 Task: For heading Use Pacifico with cyan colour & bold.  font size for heading20,  'Change the font style of data to'Roboto and font size to 12,  Change the alignment of both headline & data to Align right In the sheet  auditingSalesTargets_202
Action: Mouse moved to (48, 200)
Screenshot: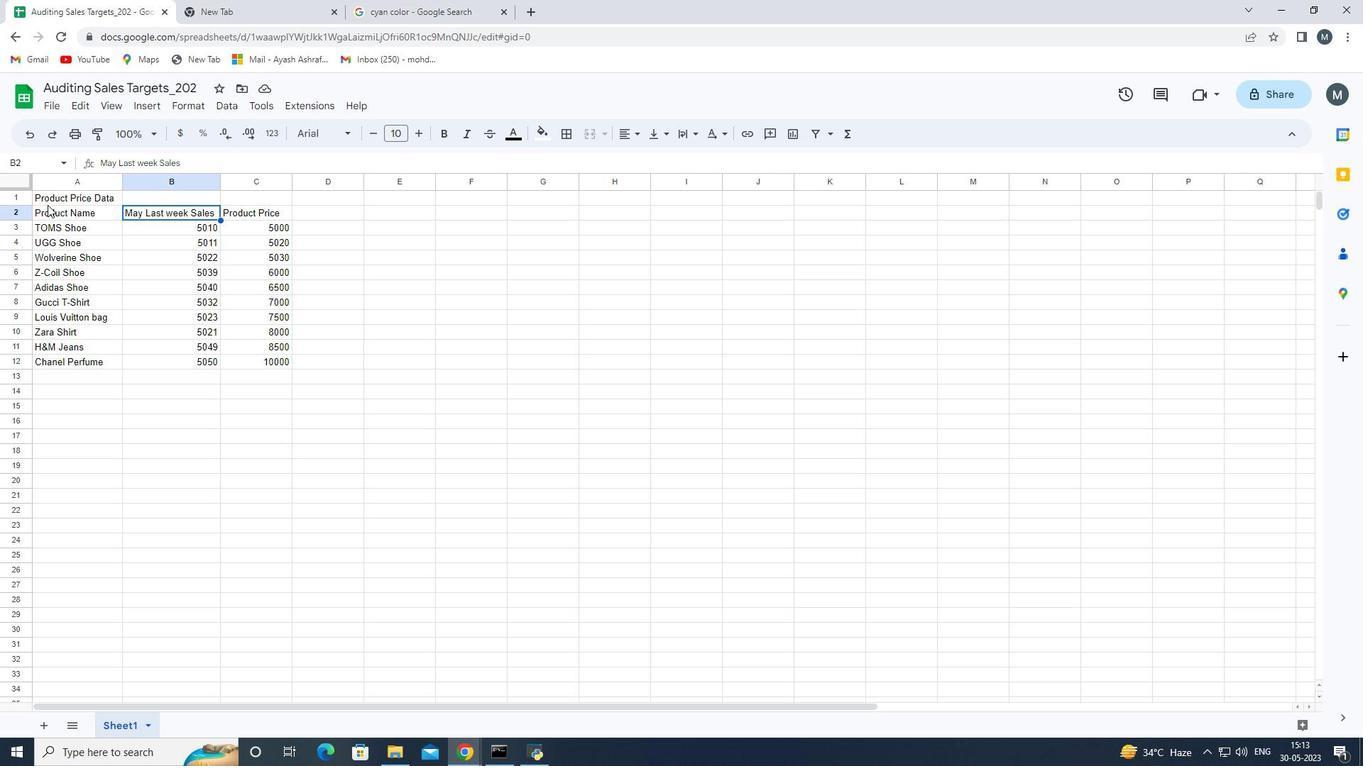
Action: Mouse pressed left at (48, 200)
Screenshot: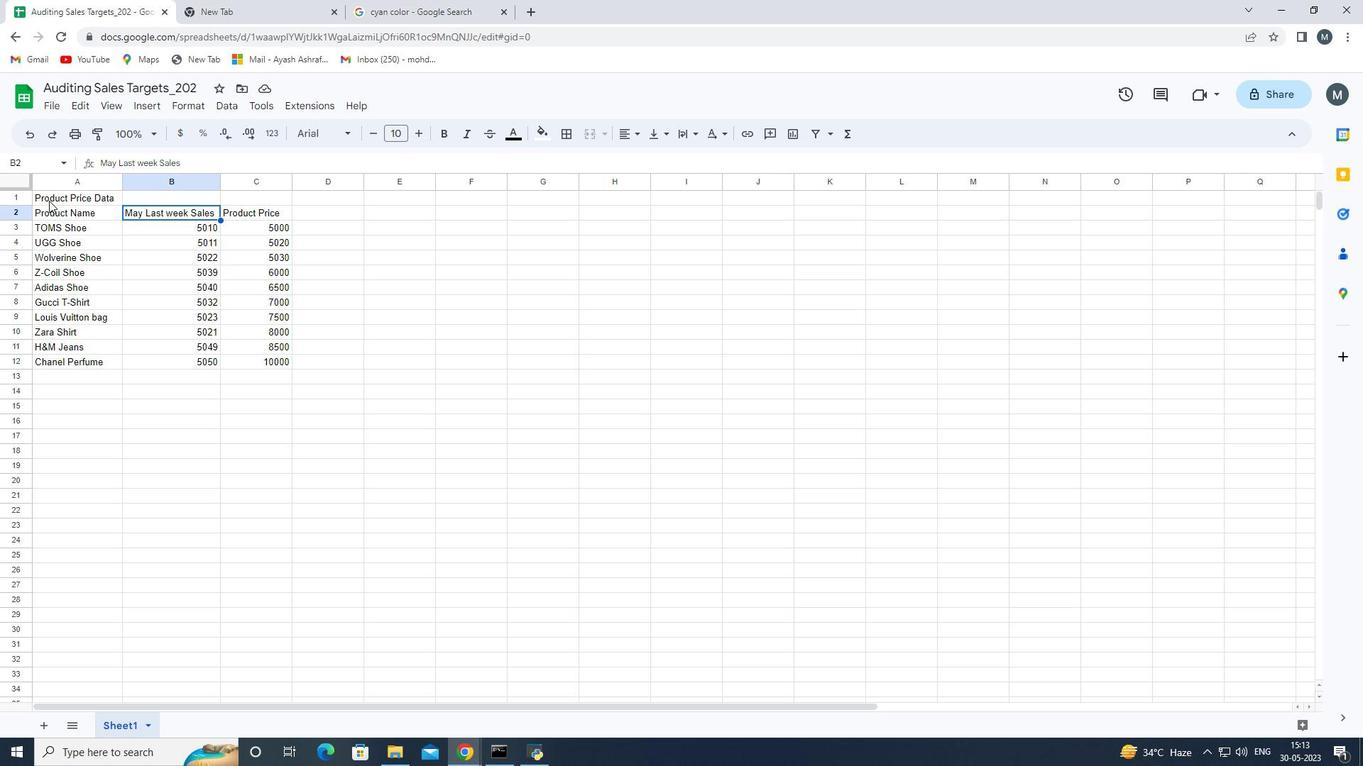 
Action: Mouse moved to (85, 211)
Screenshot: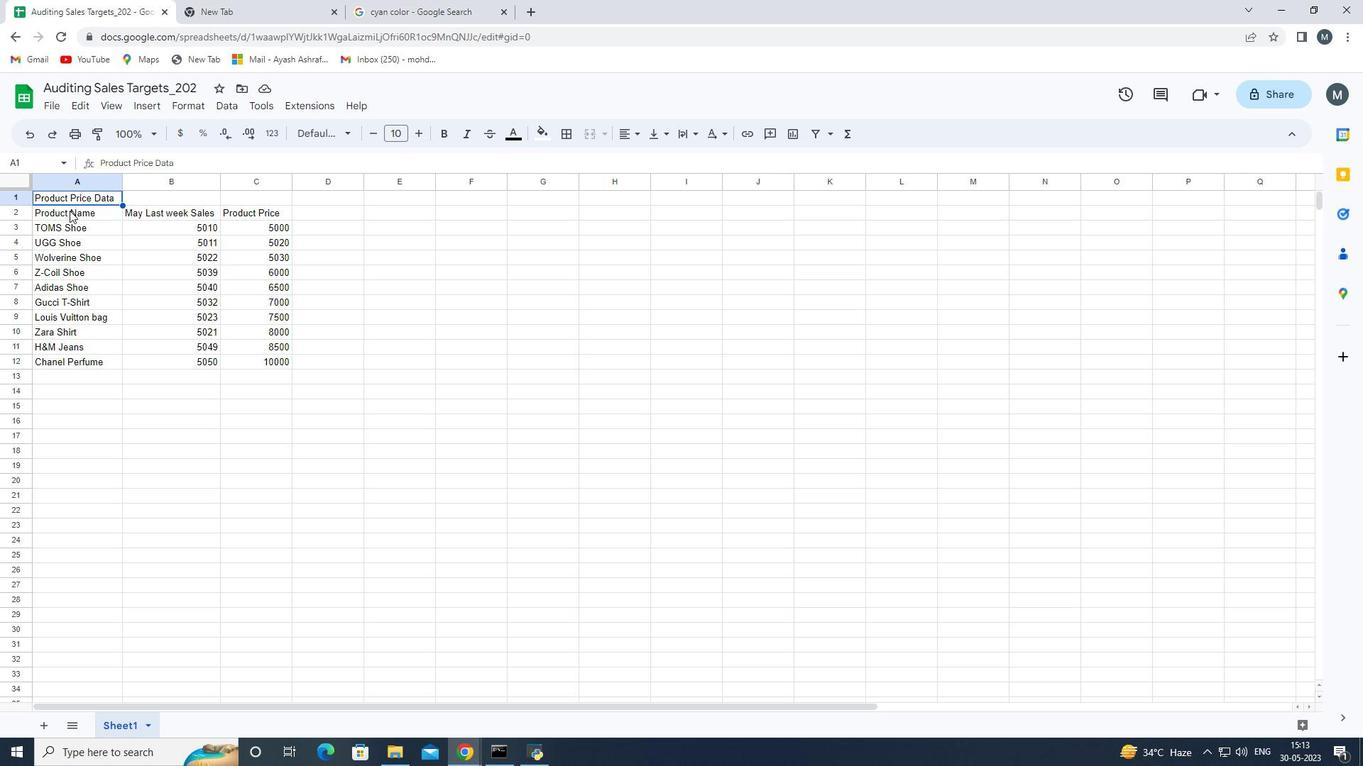 
Action: Key pressed <Key.shift_r><Key.shift_r><Key.shift_r><Key.shift_r><Key.shift_r><Key.shift_r><Key.shift_r><Key.right><Key.right><Key.right><Key.left>
Screenshot: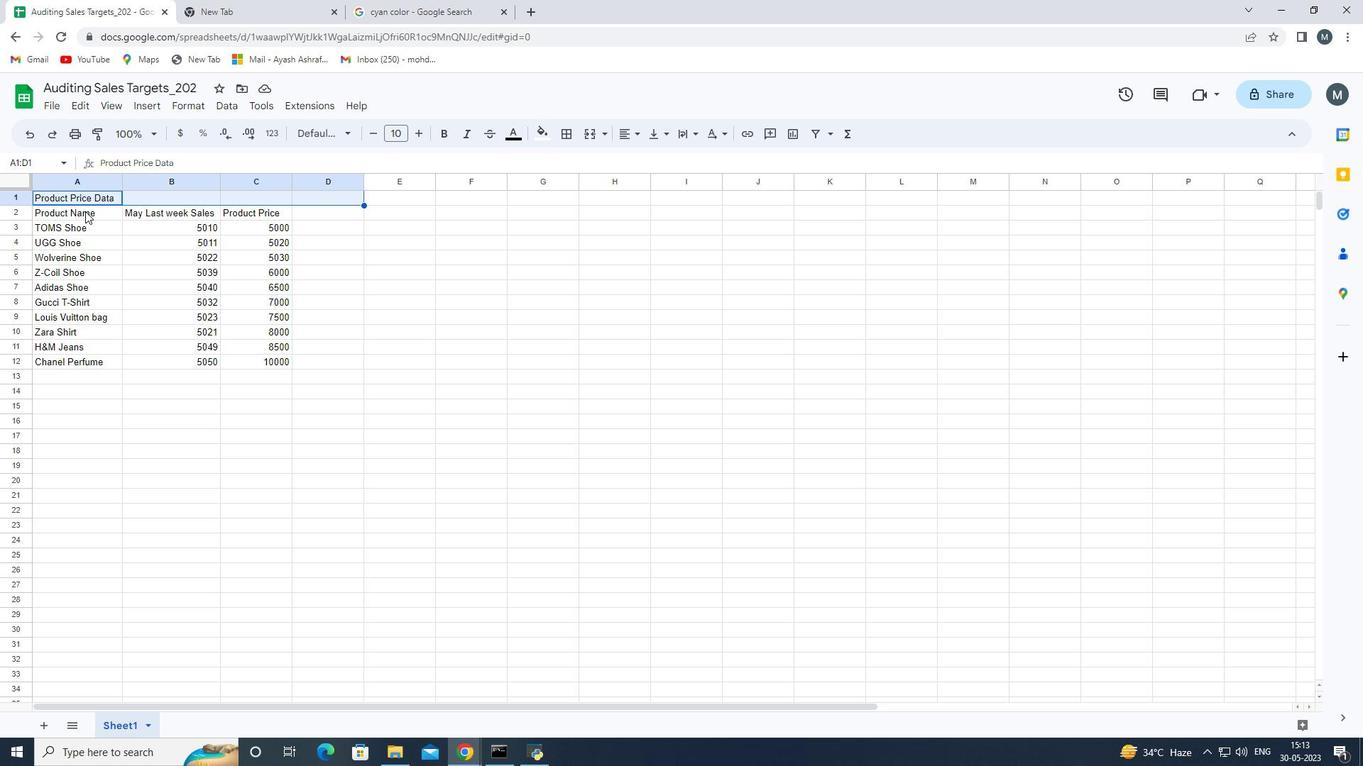 
Action: Mouse moved to (590, 137)
Screenshot: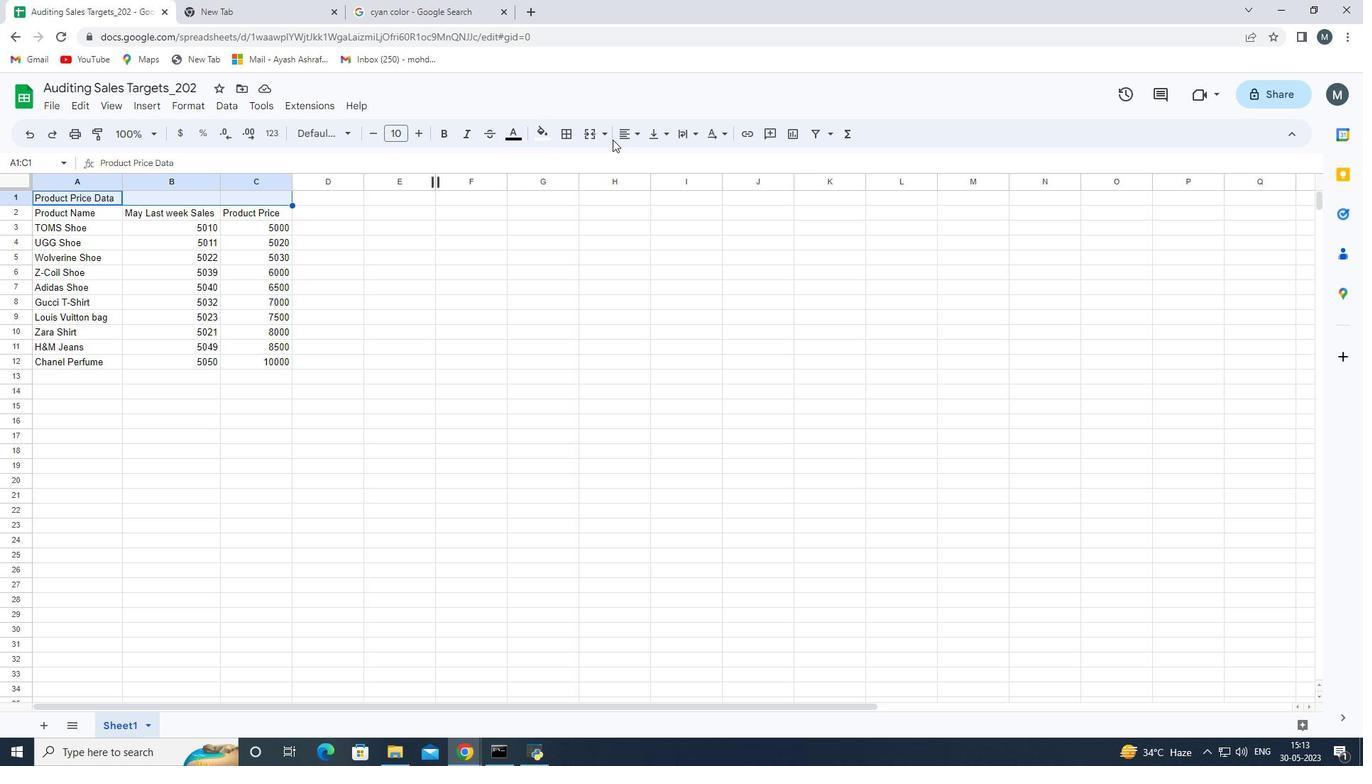 
Action: Mouse pressed left at (590, 137)
Screenshot: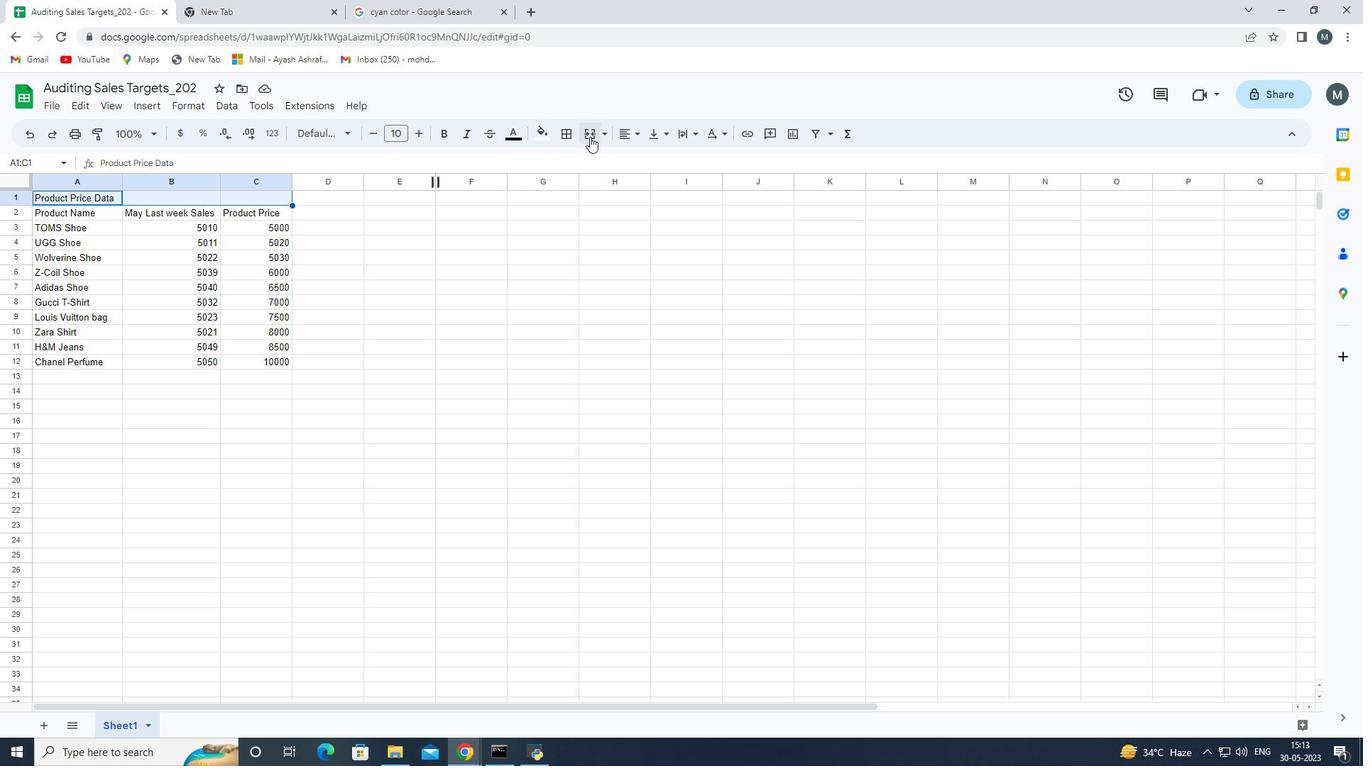 
Action: Mouse moved to (197, 466)
Screenshot: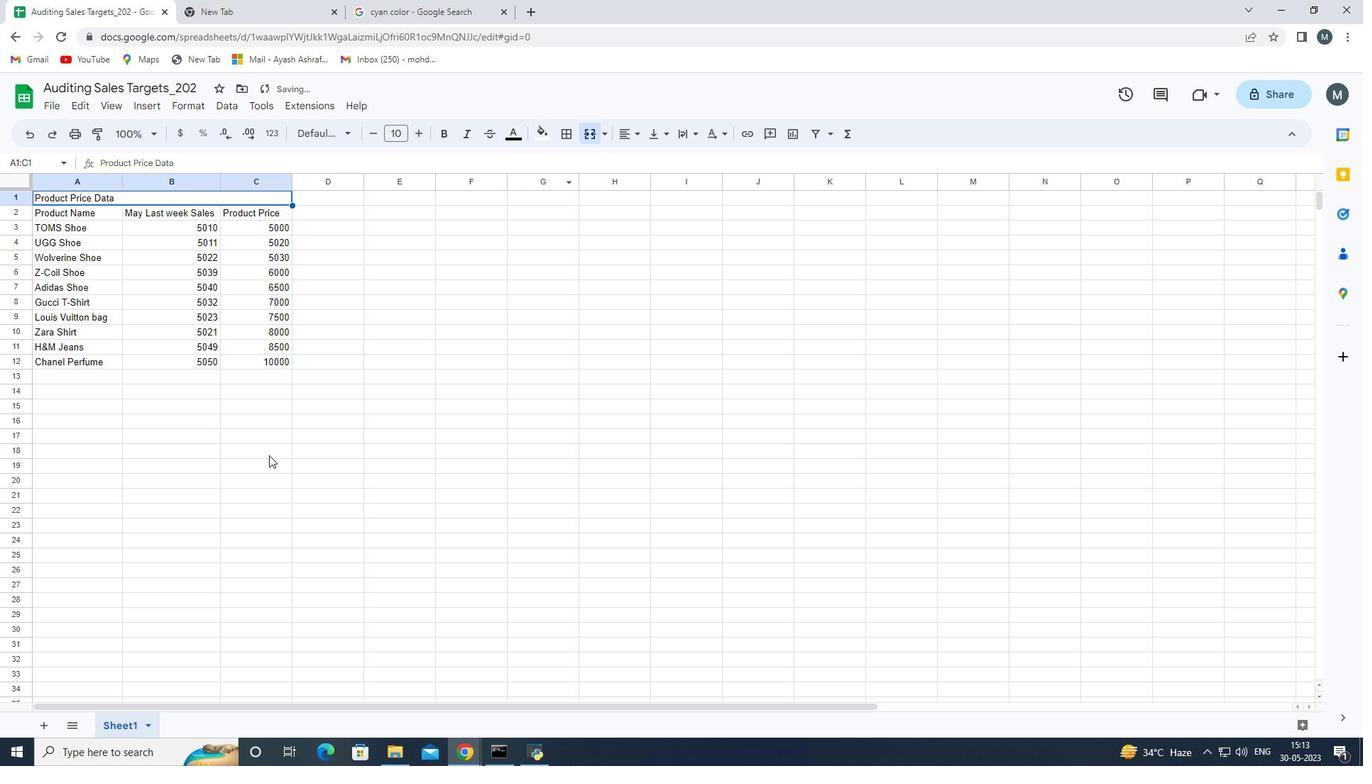 
Action: Mouse pressed left at (197, 466)
Screenshot: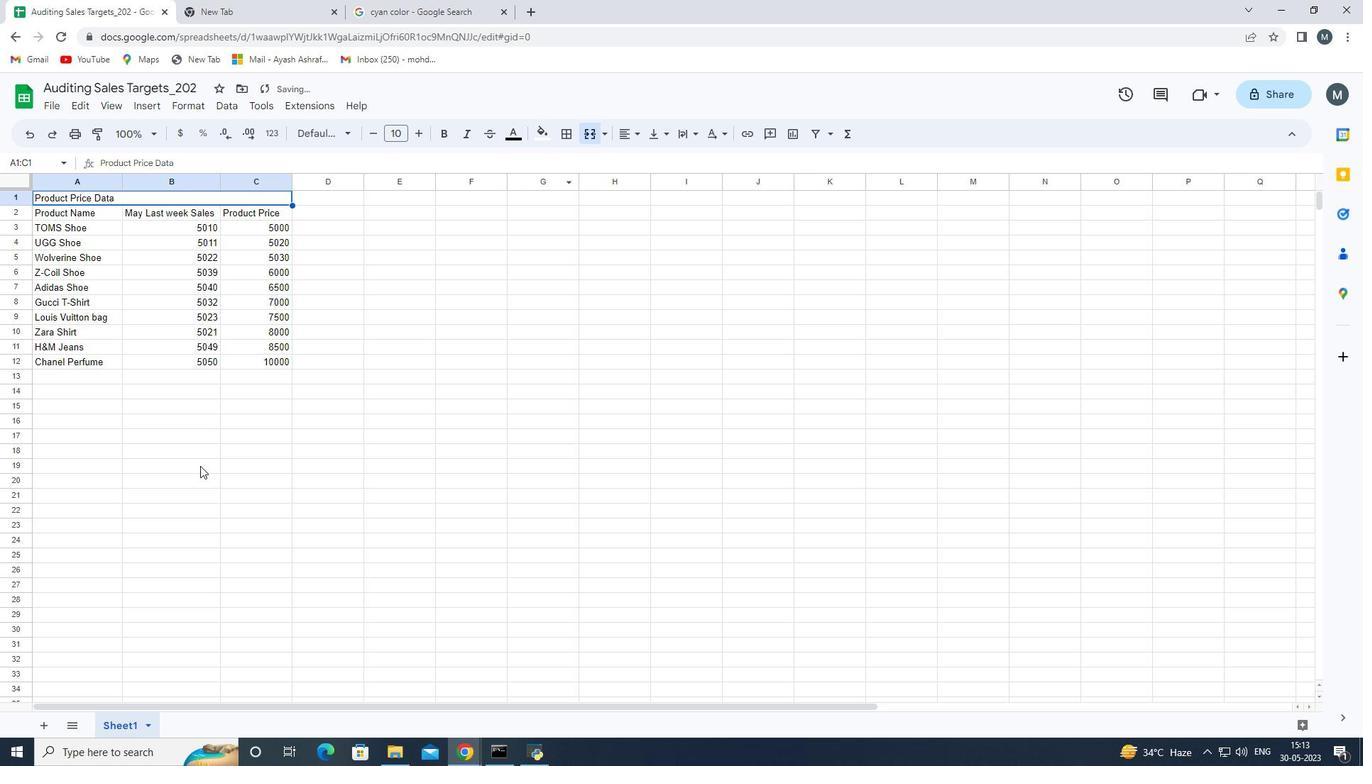 
Action: Mouse moved to (83, 199)
Screenshot: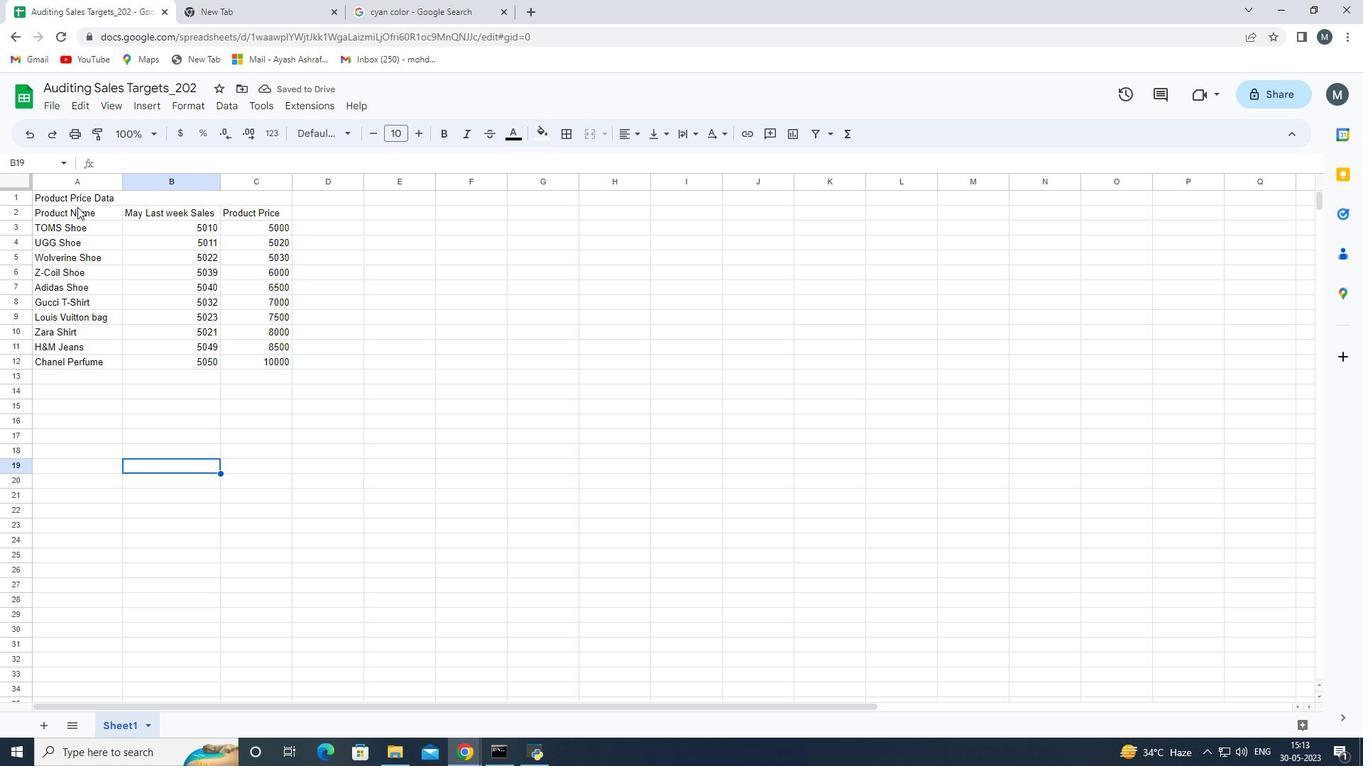 
Action: Mouse pressed left at (83, 199)
Screenshot: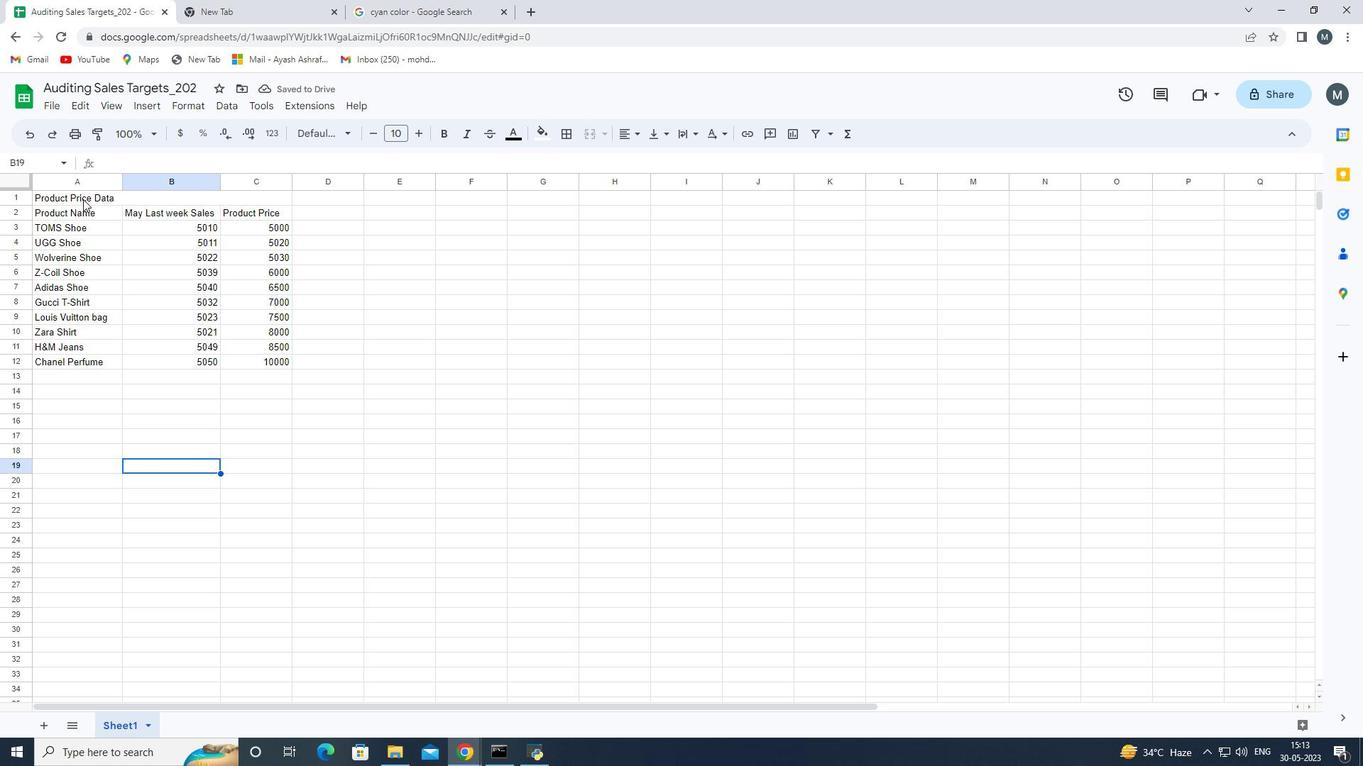 
Action: Mouse moved to (548, 139)
Screenshot: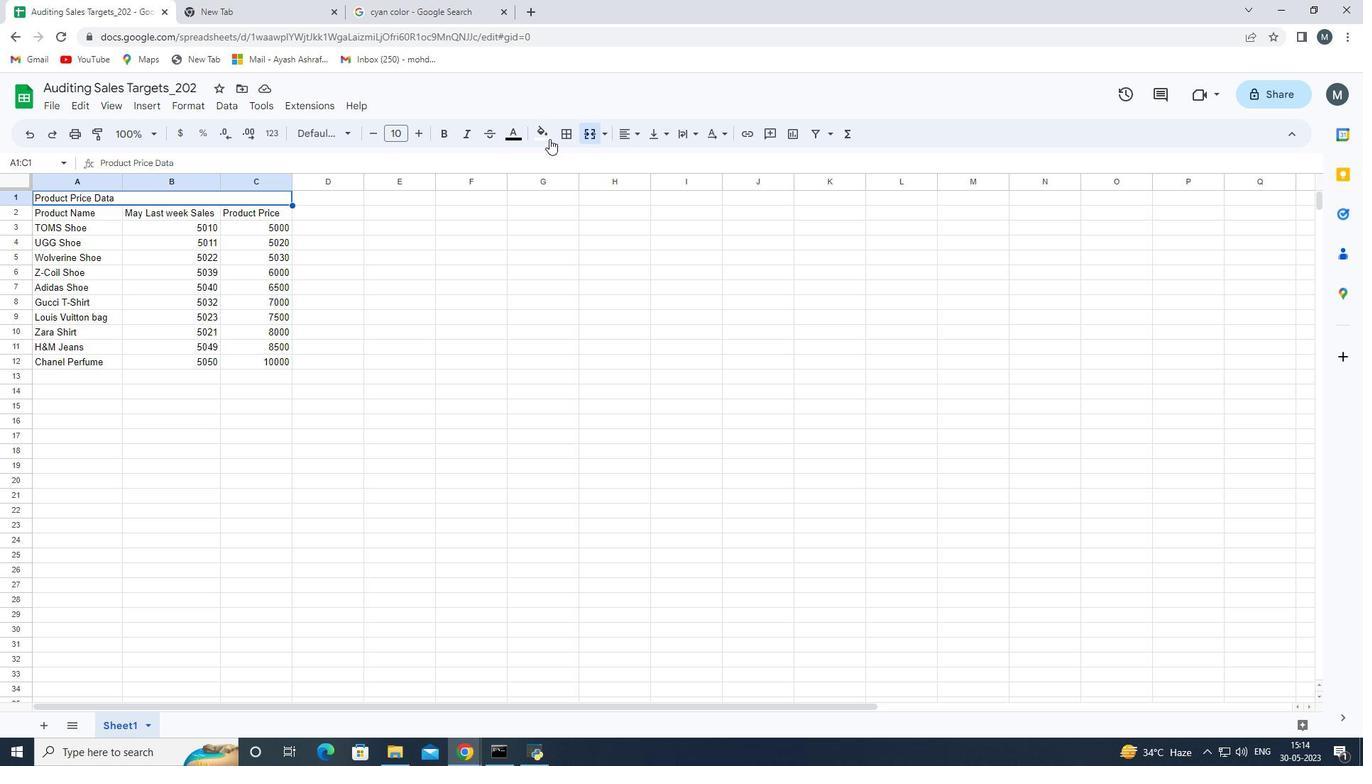 
Action: Mouse pressed left at (548, 139)
Screenshot: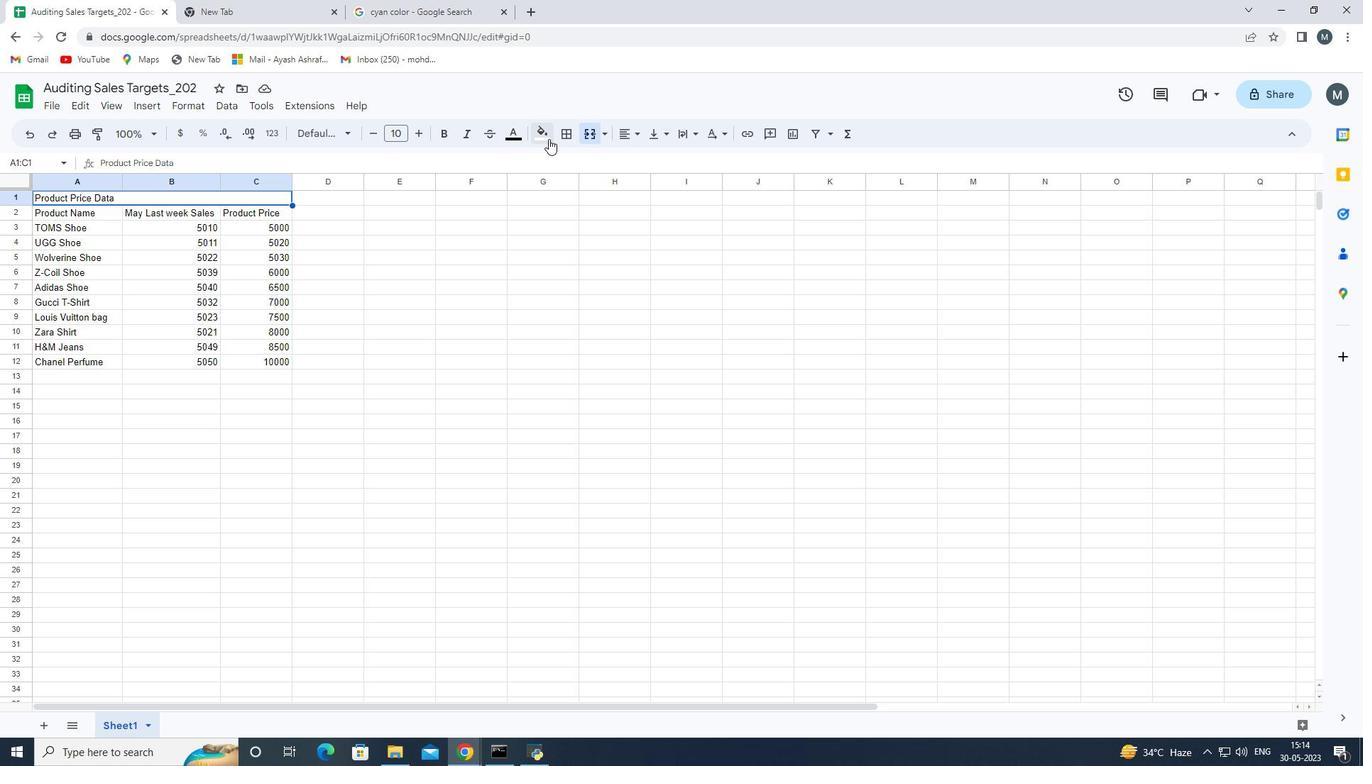 
Action: Mouse moved to (427, 0)
Screenshot: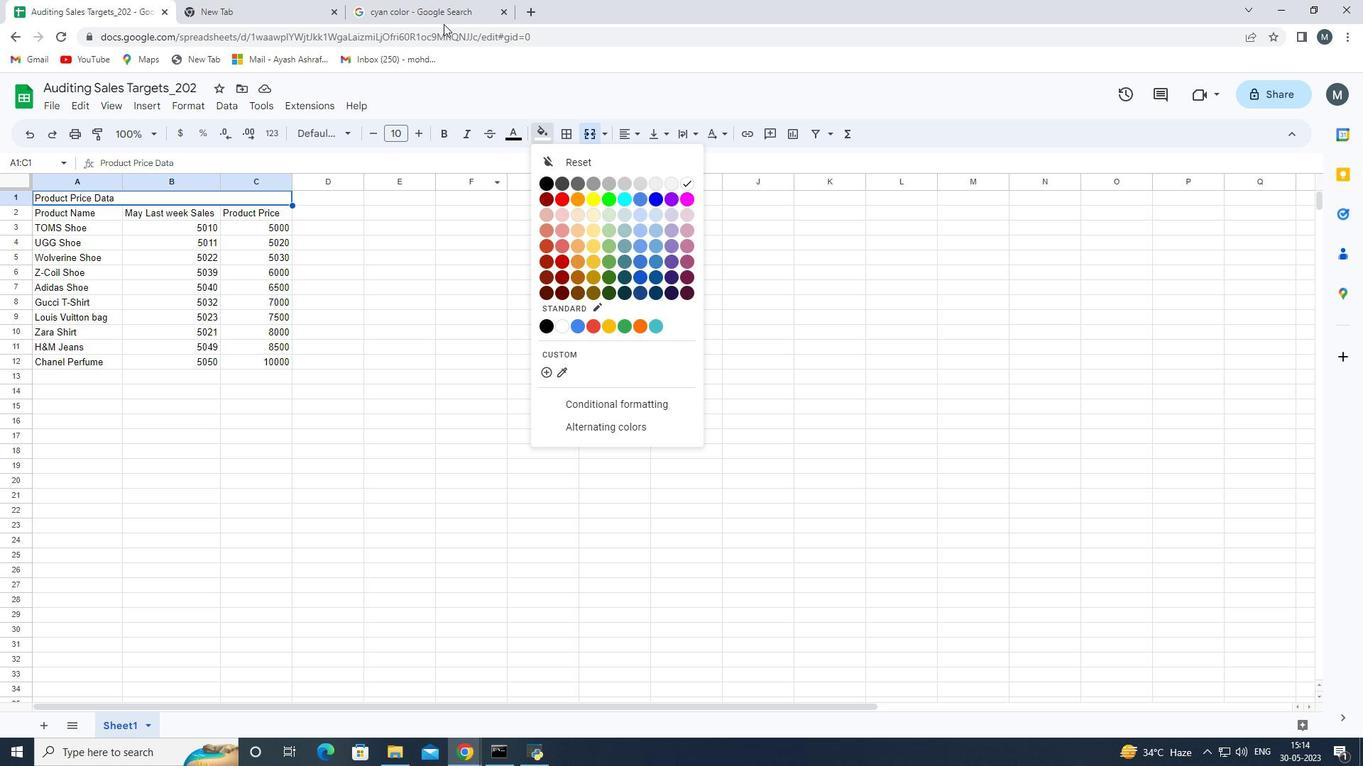 
Action: Mouse pressed left at (427, 0)
Screenshot: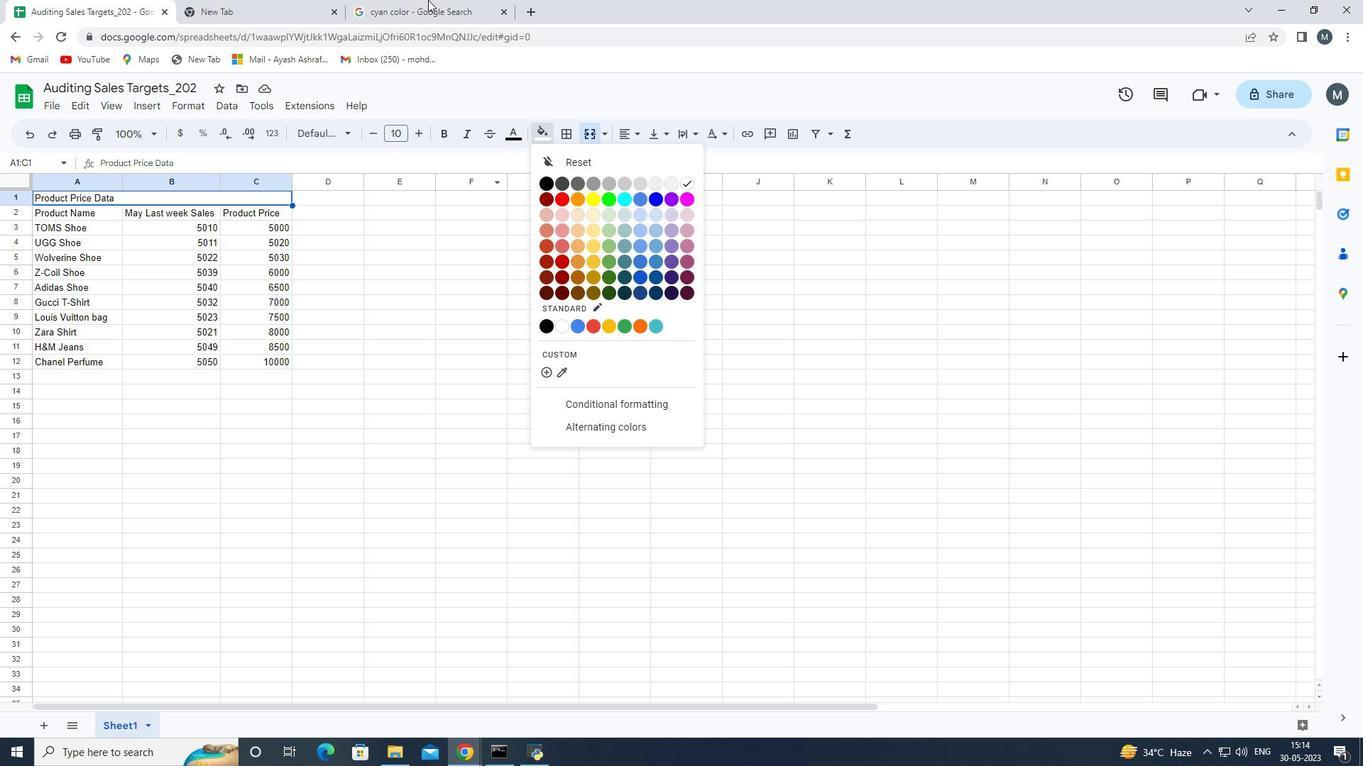 
Action: Mouse moved to (68, 0)
Screenshot: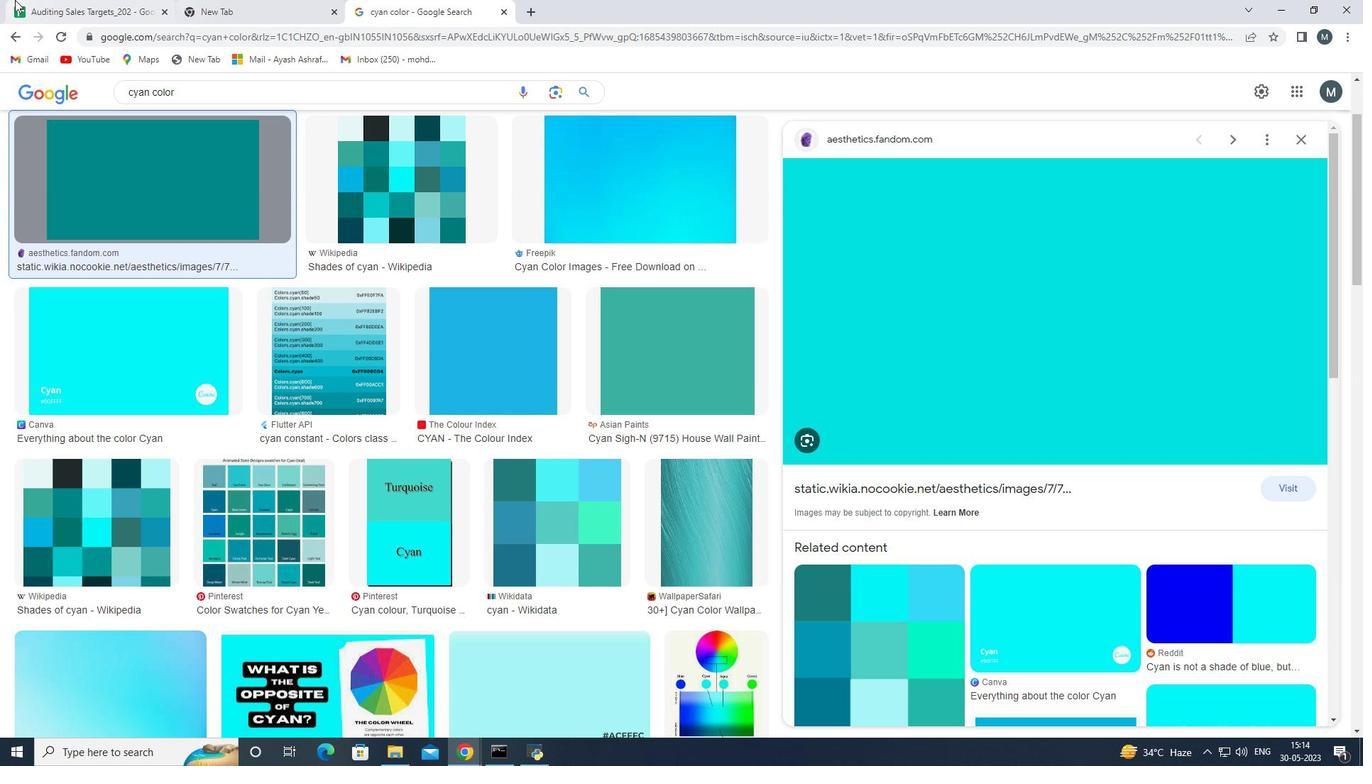 
Action: Mouse pressed left at (68, 0)
Screenshot: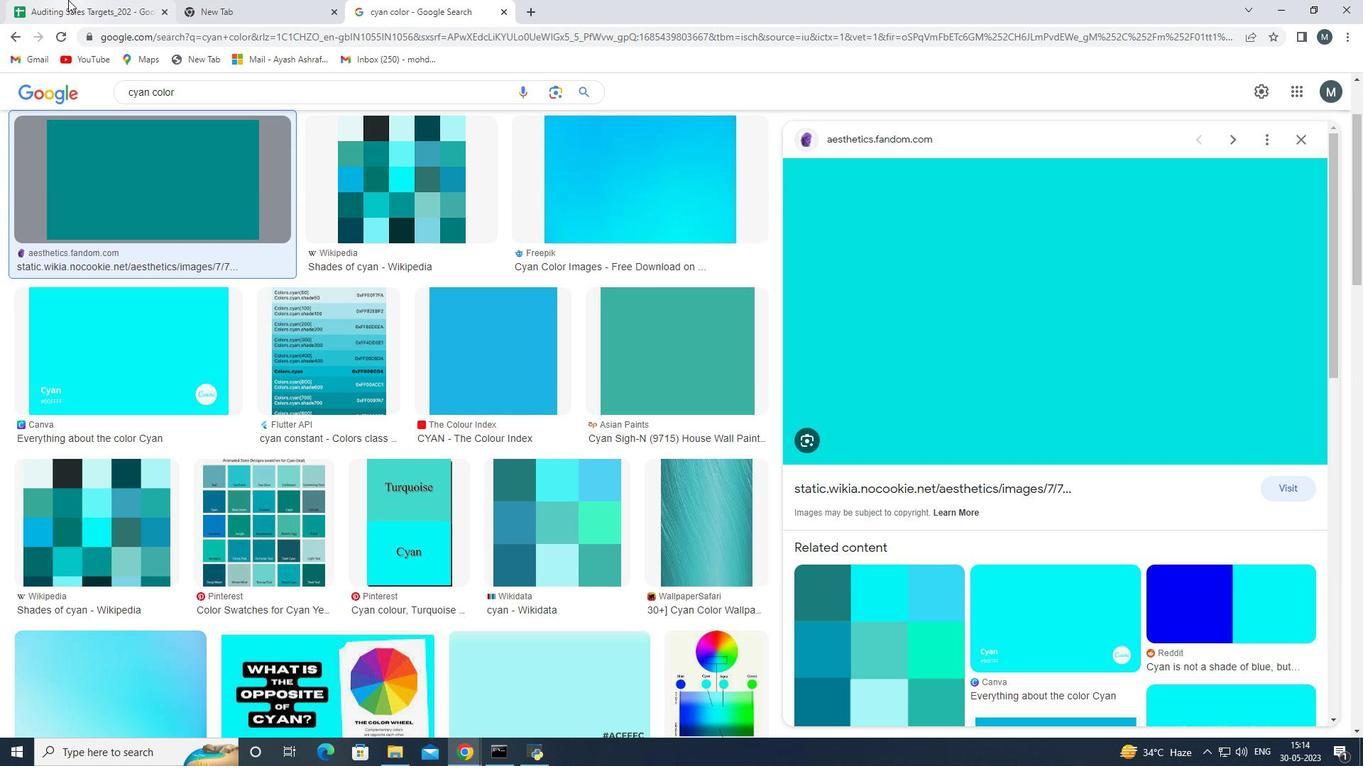
Action: Mouse moved to (553, 132)
Screenshot: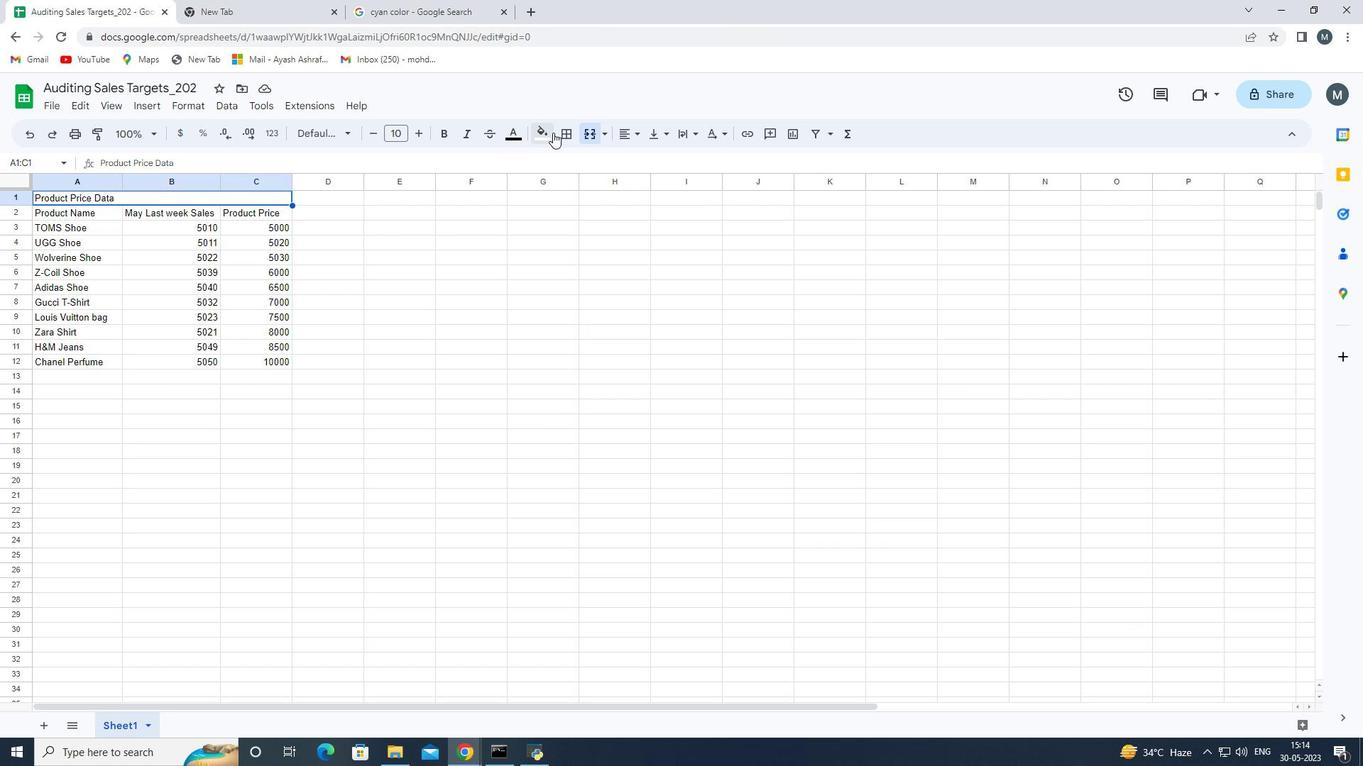 
Action: Mouse pressed left at (553, 132)
Screenshot: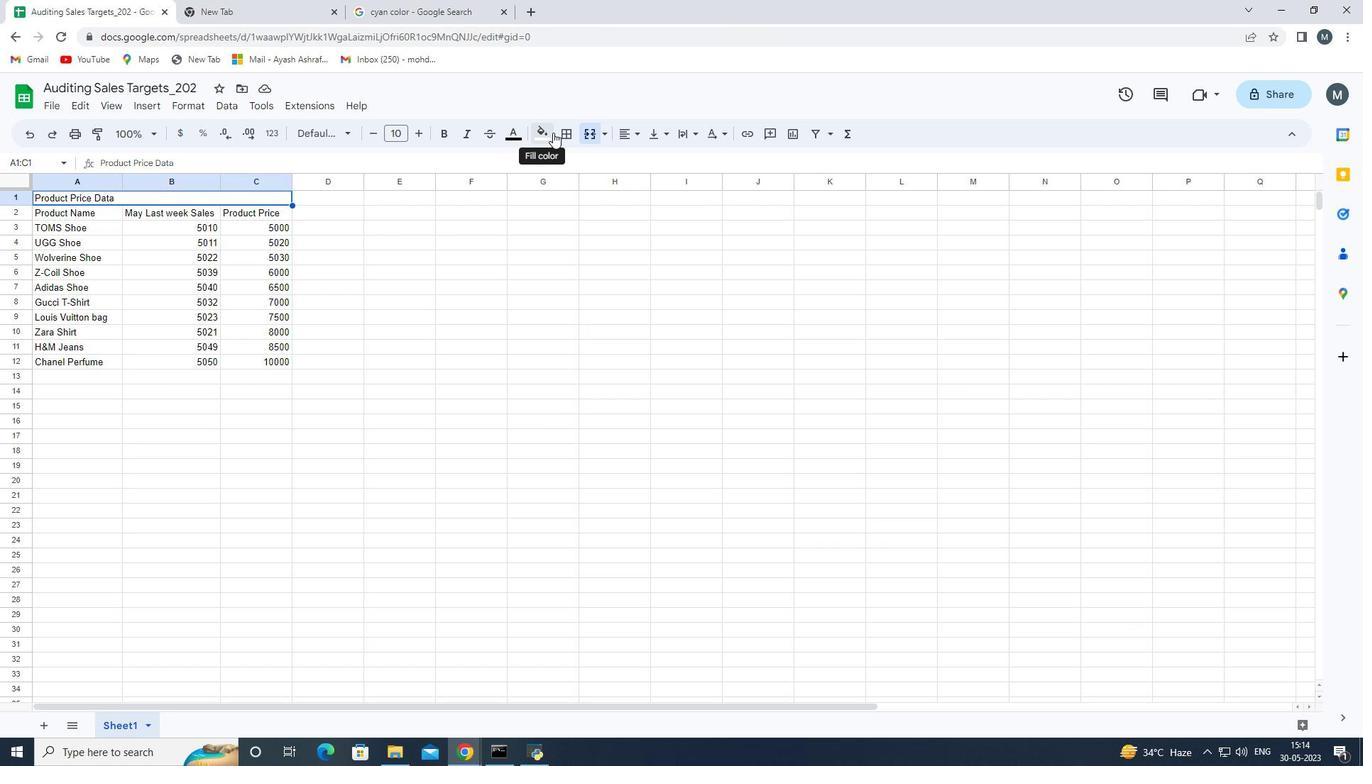 
Action: Mouse moved to (624, 198)
Screenshot: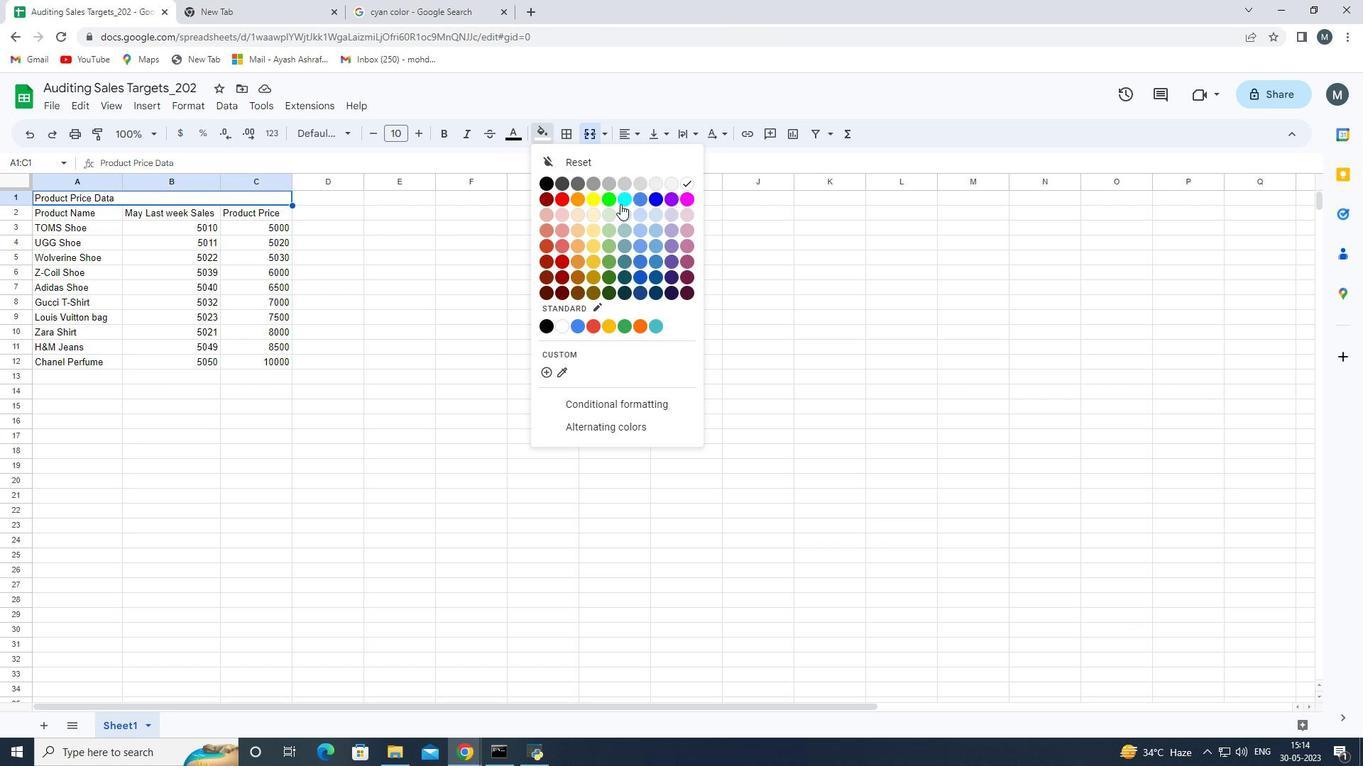 
Action: Mouse pressed left at (624, 198)
Screenshot: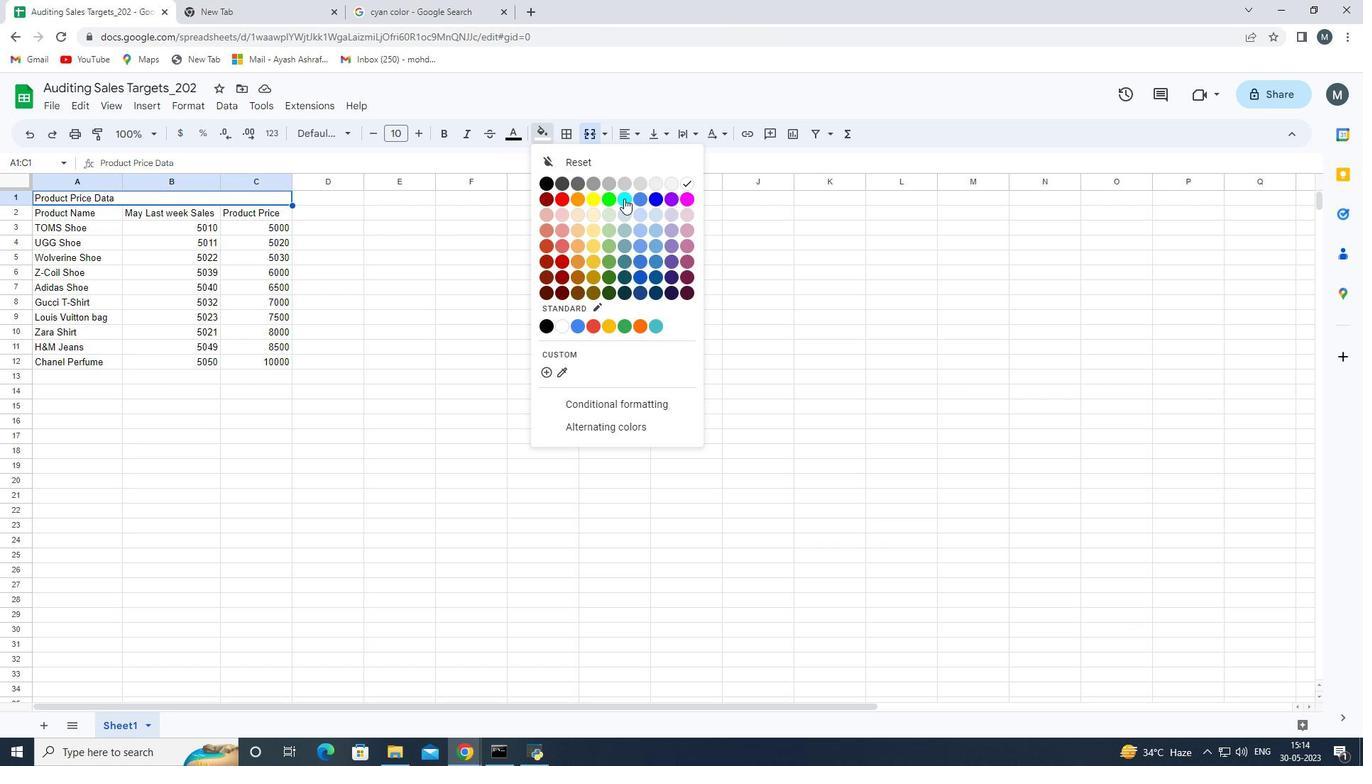 
Action: Mouse moved to (443, 137)
Screenshot: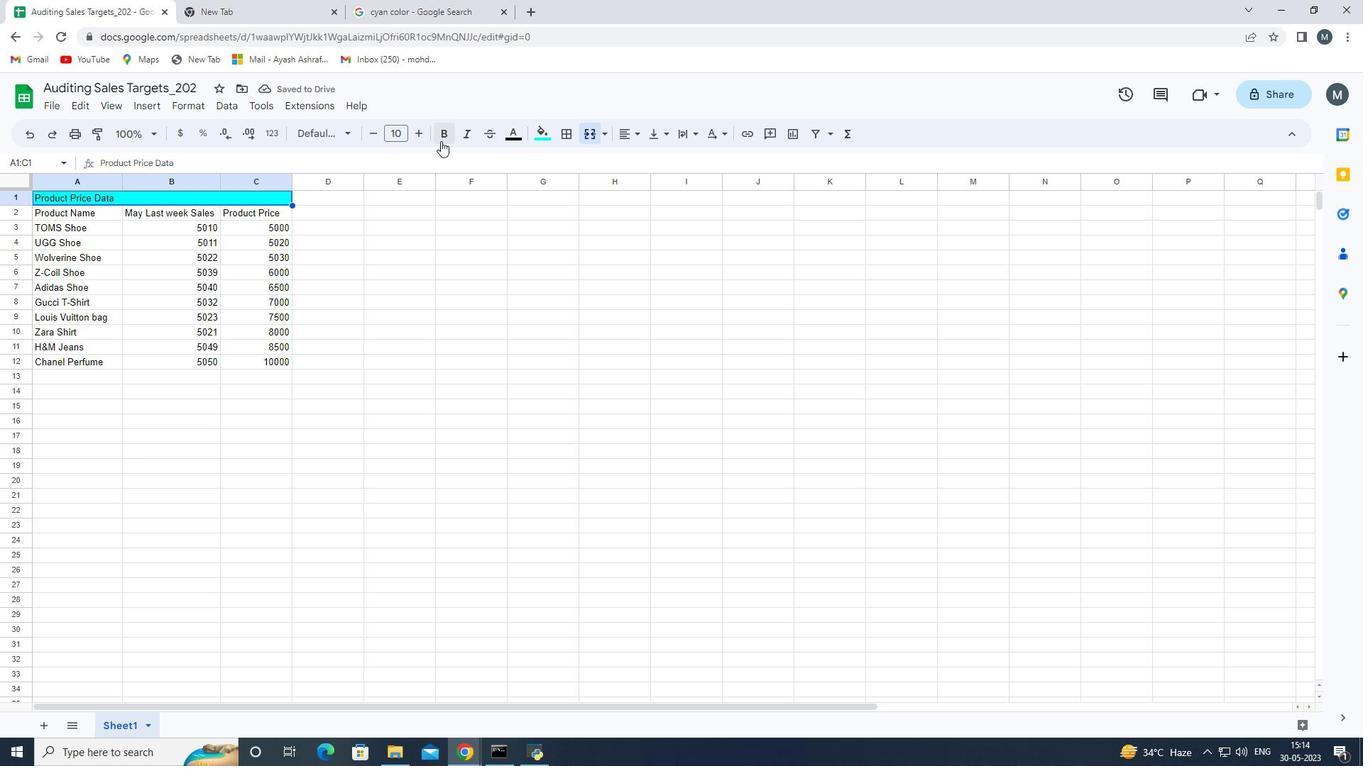 
Action: Mouse pressed left at (443, 137)
Screenshot: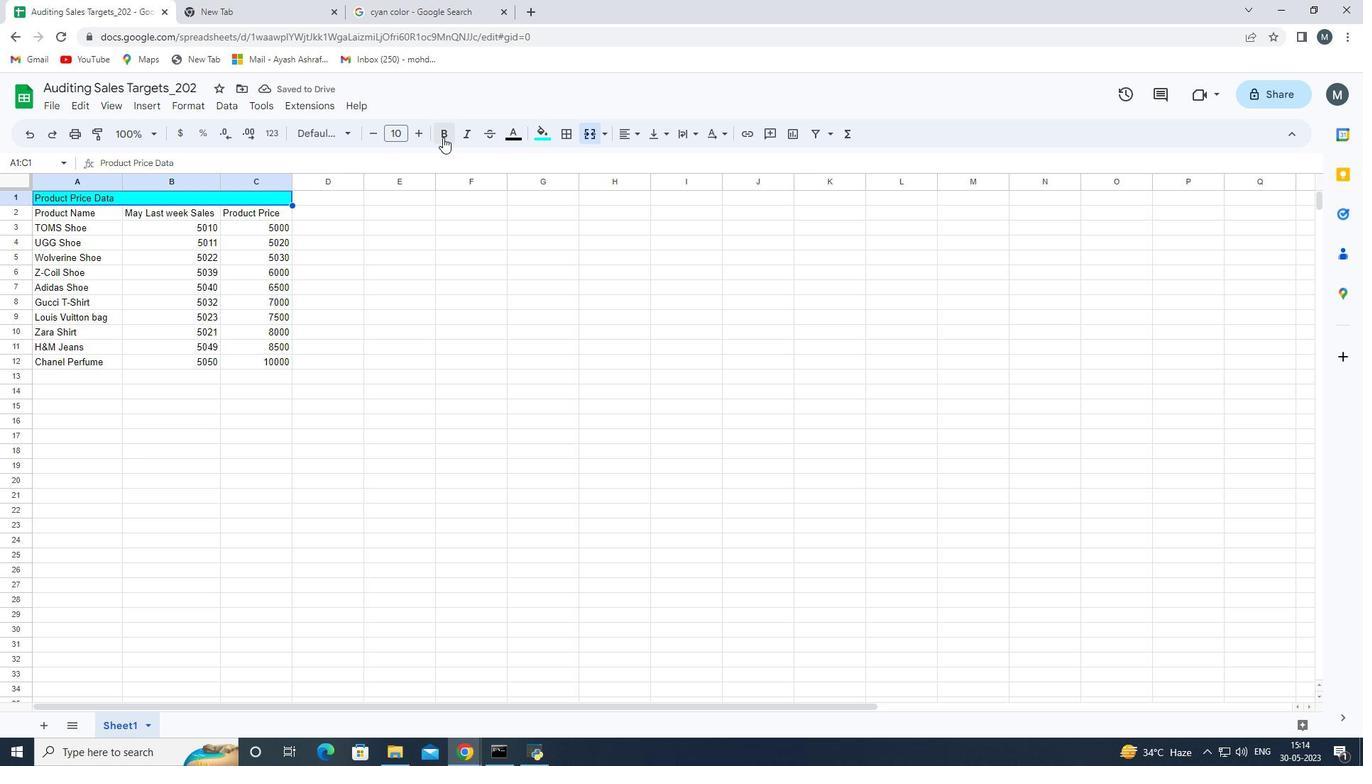 
Action: Mouse moved to (416, 139)
Screenshot: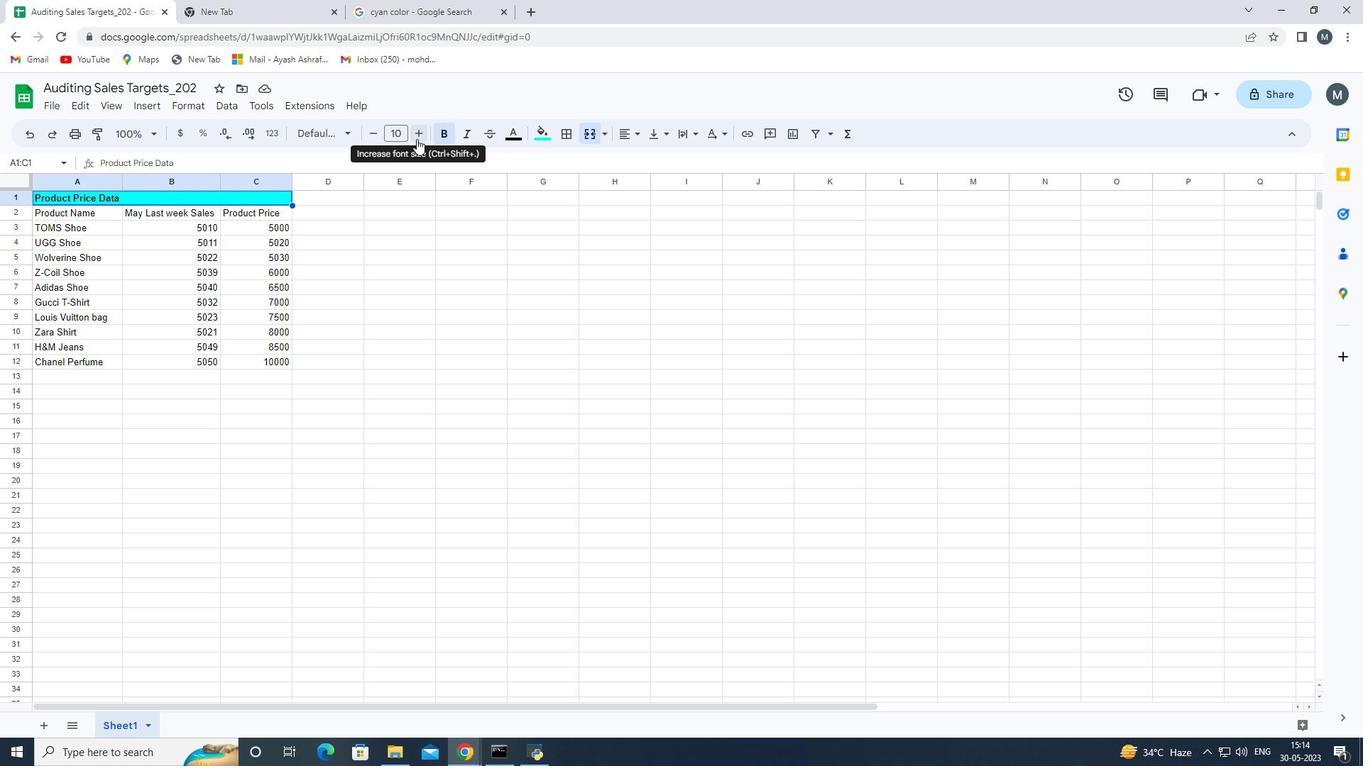 
Action: Mouse pressed left at (416, 139)
Screenshot: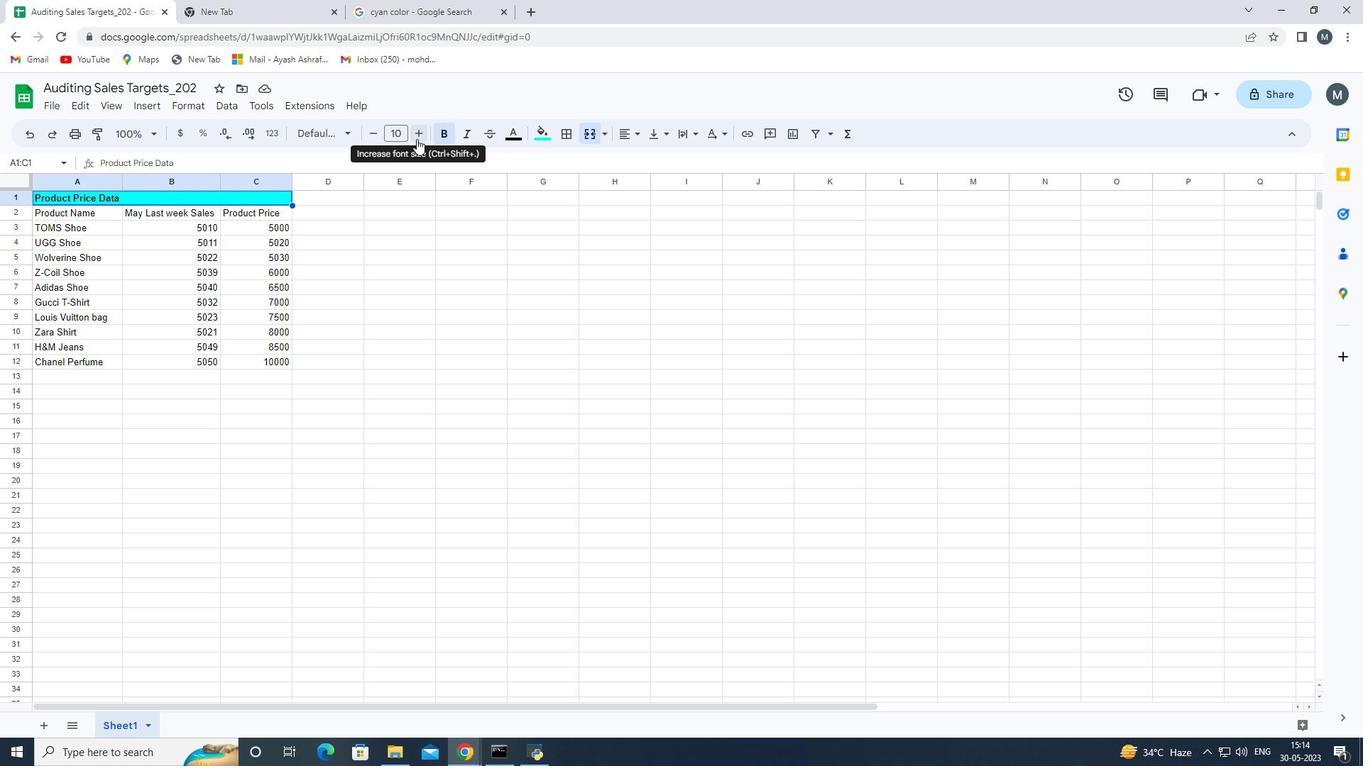 
Action: Mouse pressed left at (416, 139)
Screenshot: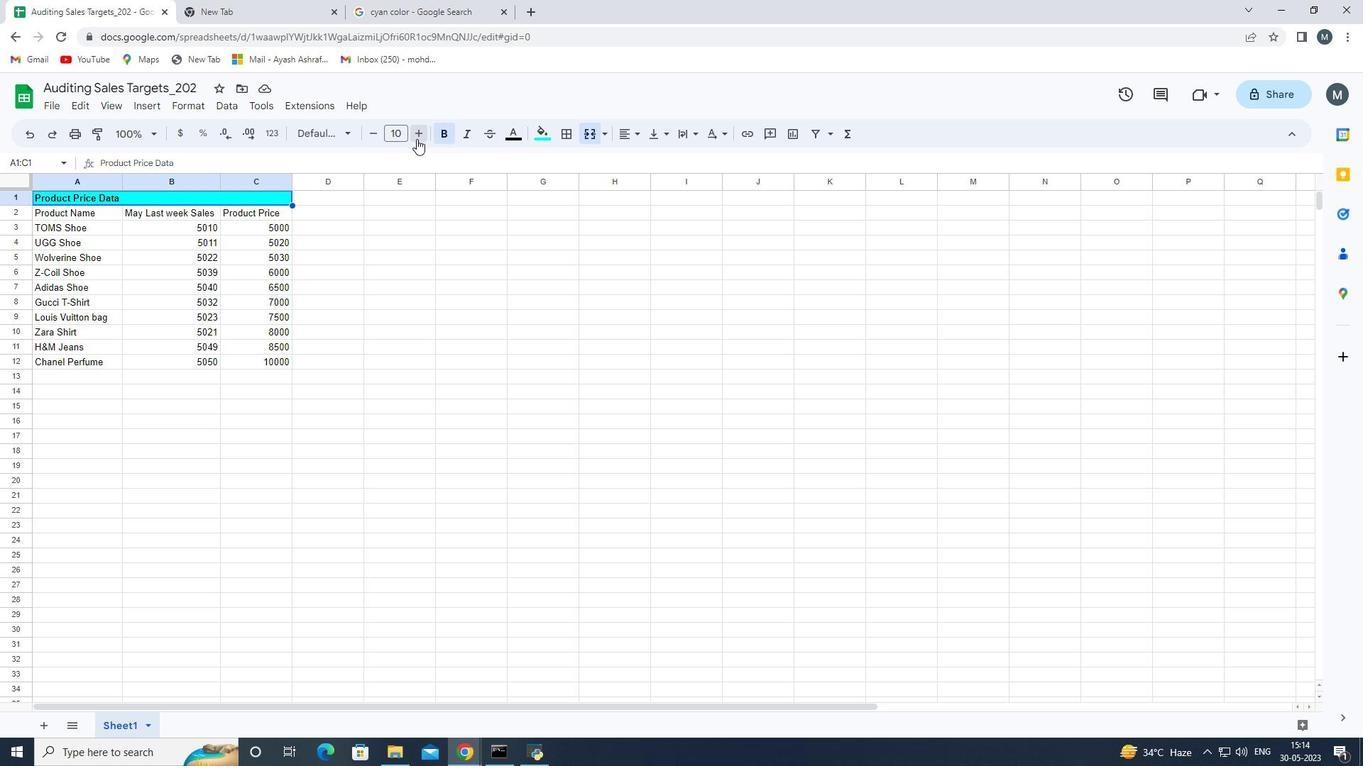 
Action: Mouse pressed left at (416, 139)
Screenshot: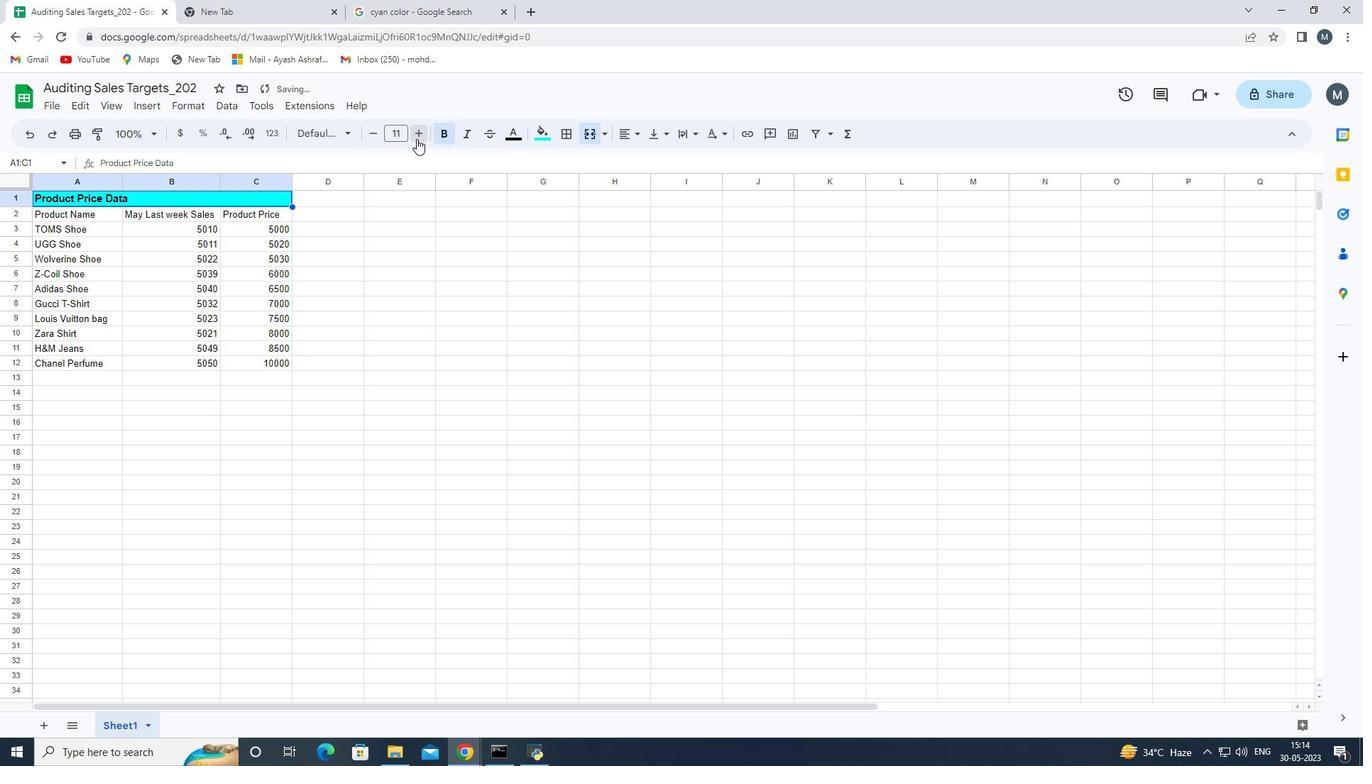 
Action: Mouse pressed left at (416, 139)
Screenshot: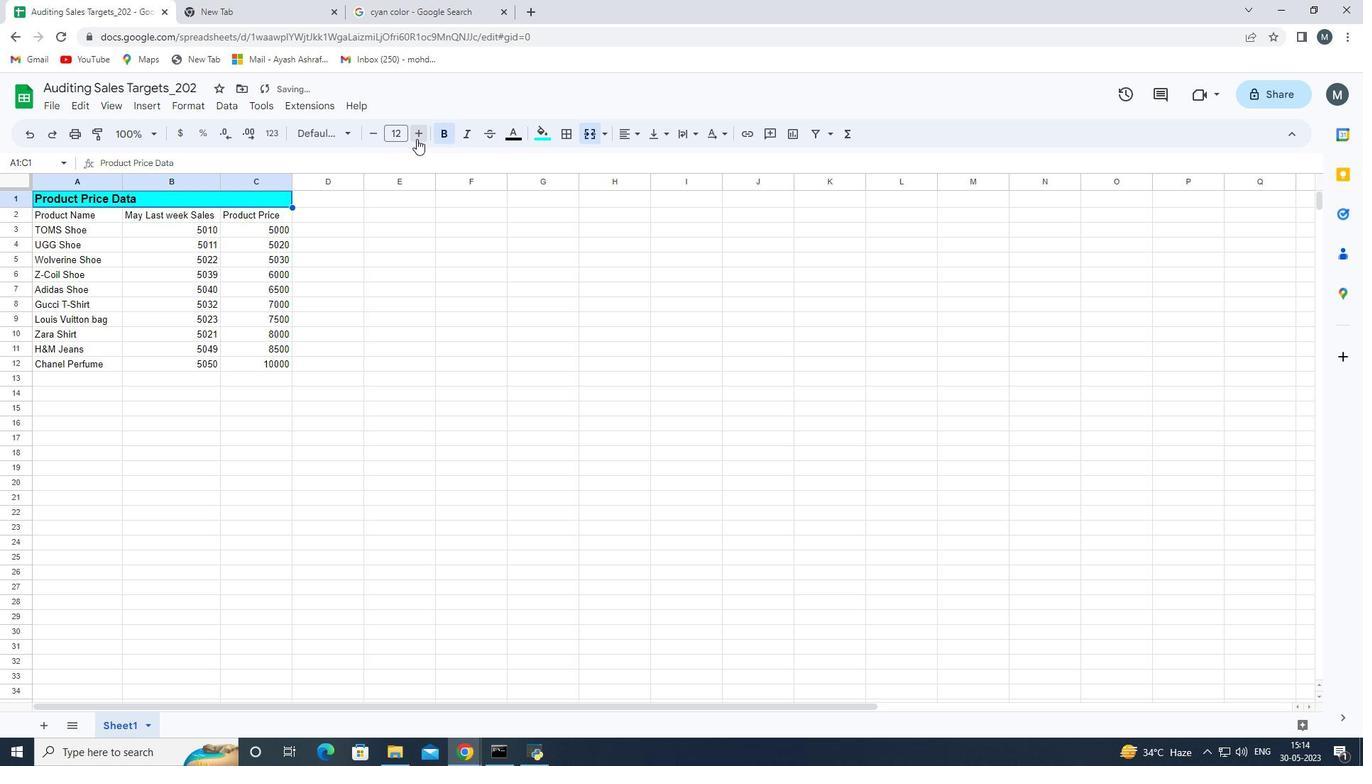 
Action: Mouse pressed left at (416, 139)
Screenshot: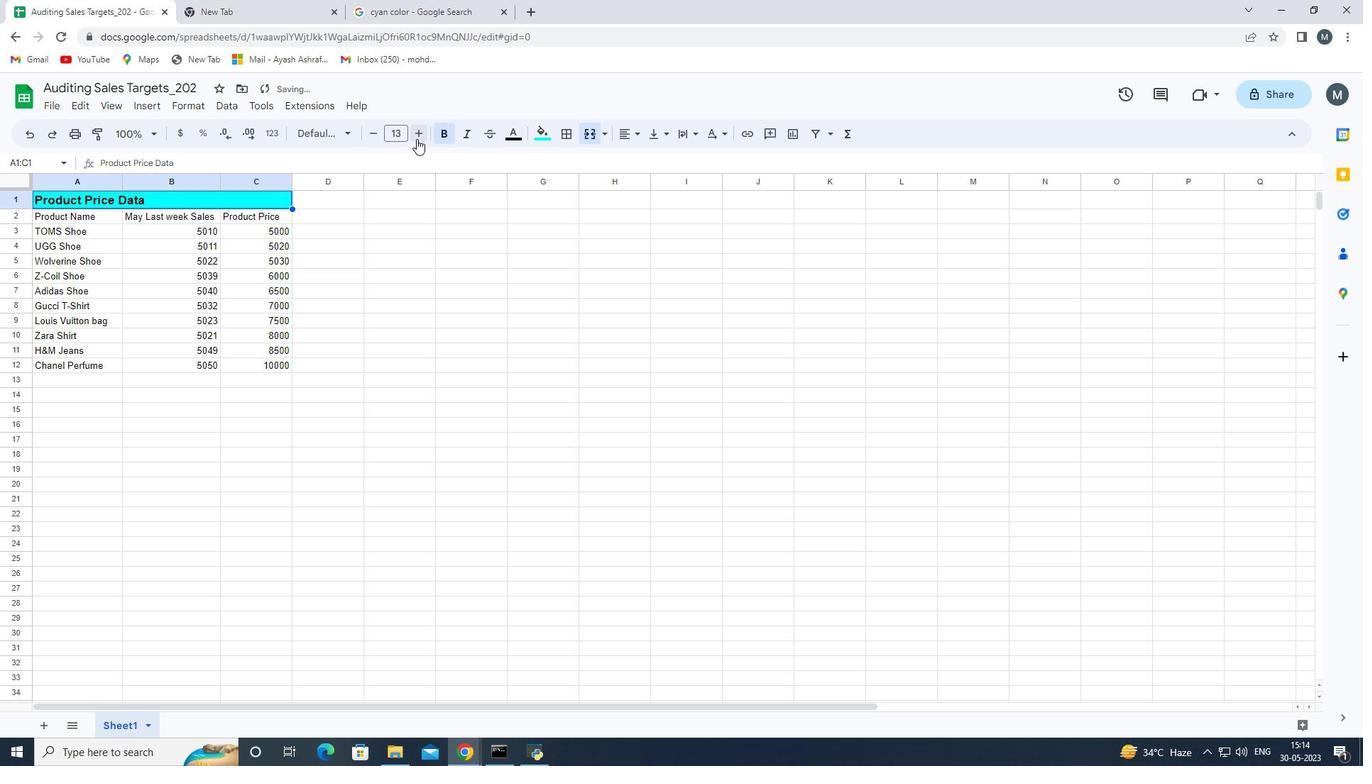 
Action: Mouse moved to (416, 139)
Screenshot: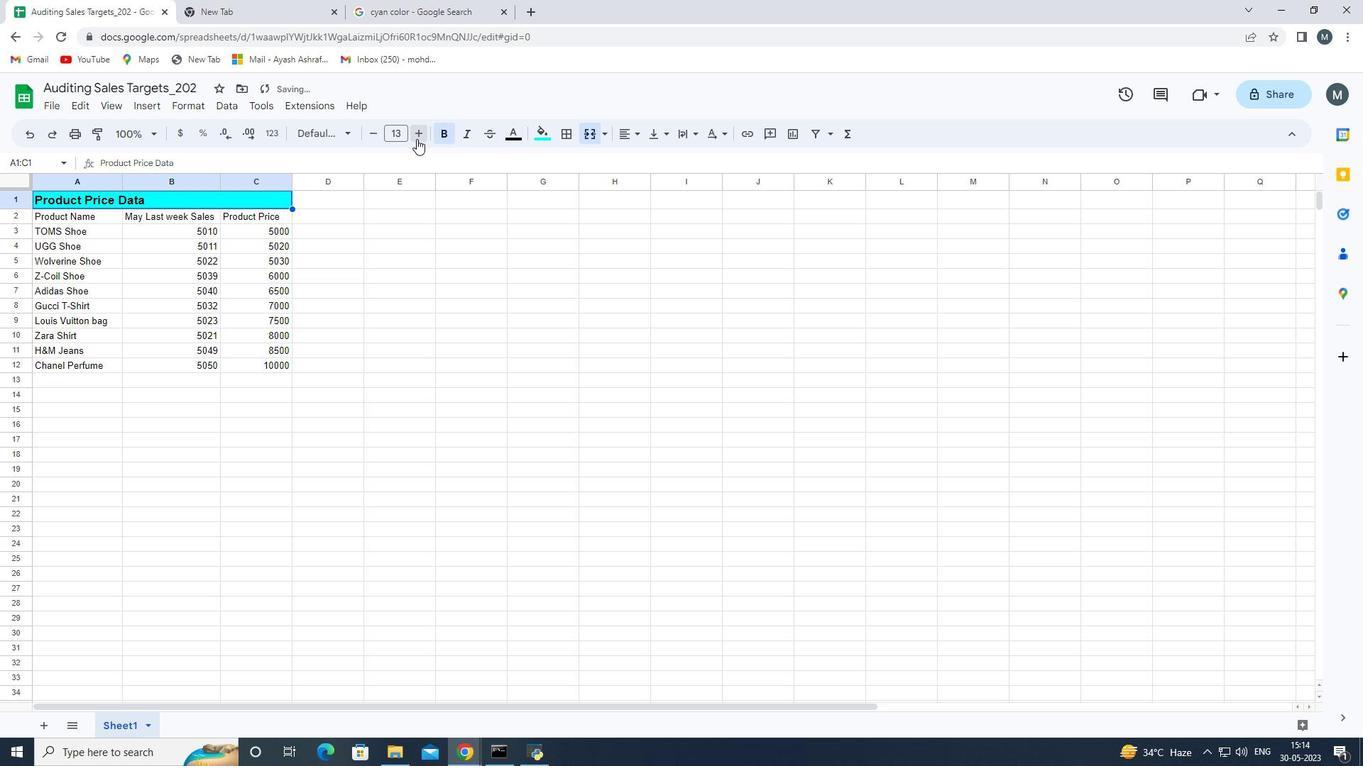 
Action: Mouse pressed left at (416, 139)
Screenshot: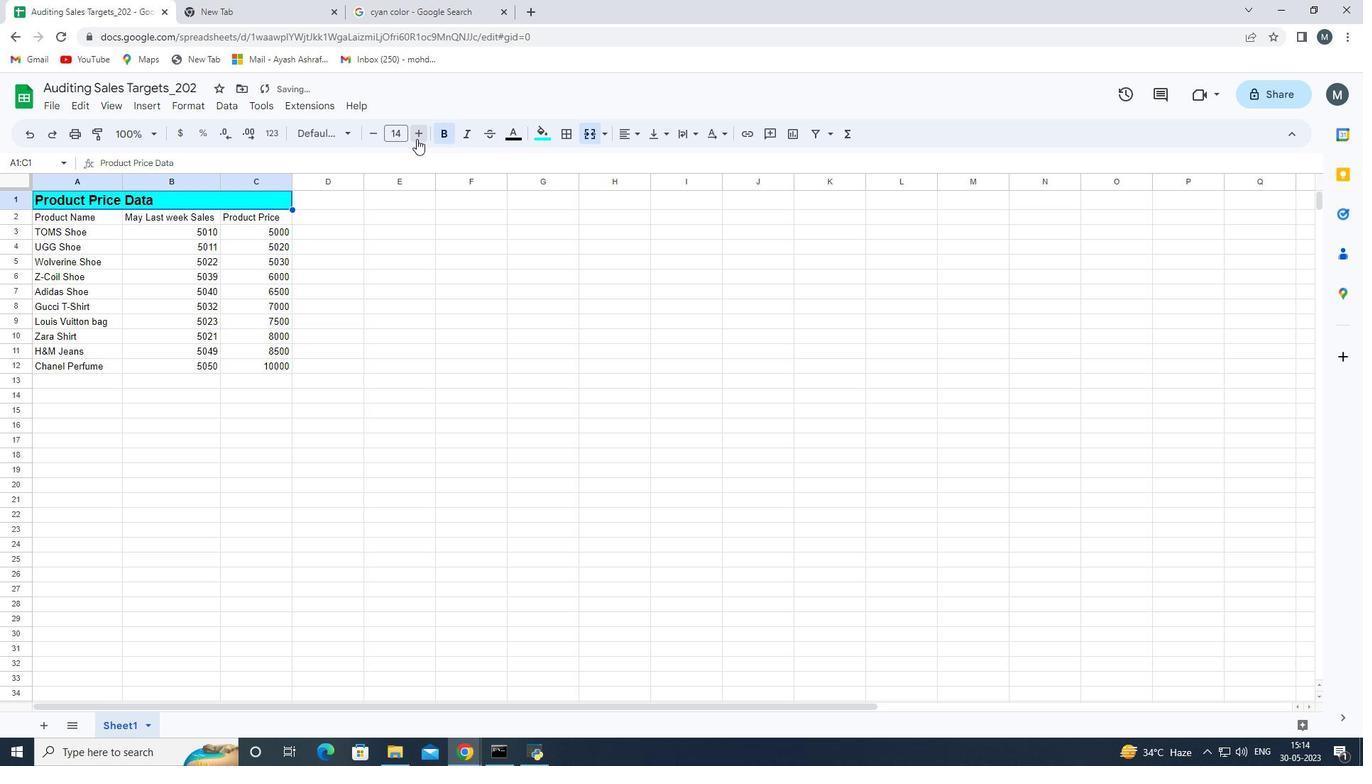 
Action: Mouse pressed left at (416, 139)
Screenshot: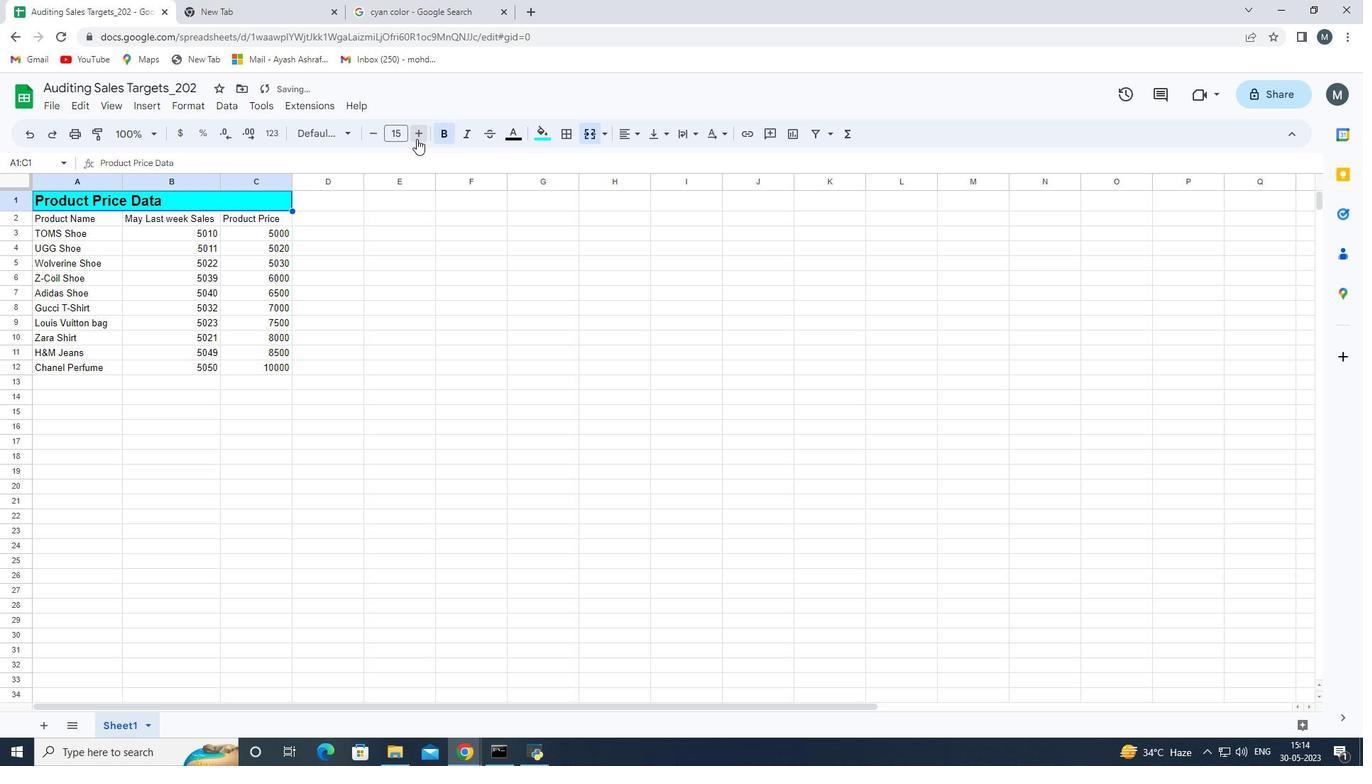 
Action: Mouse pressed left at (416, 139)
Screenshot: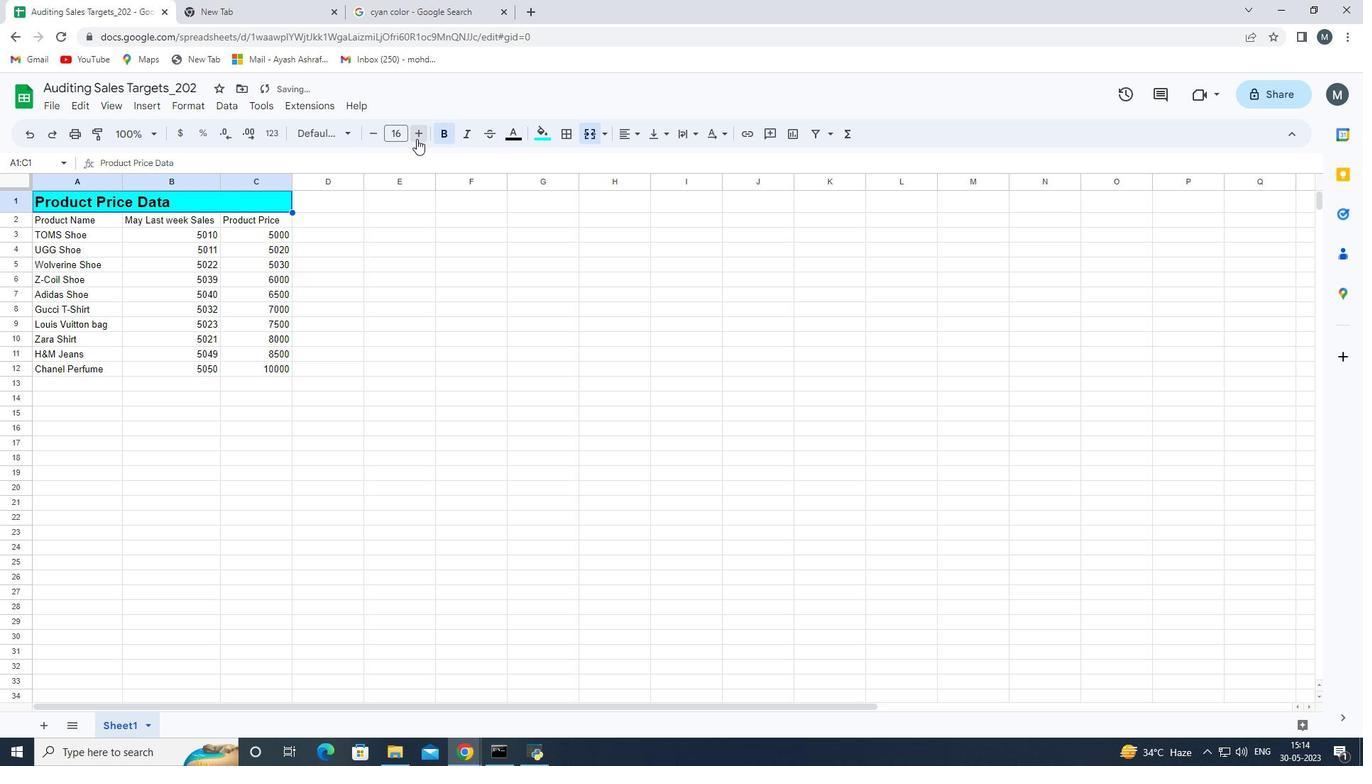 
Action: Mouse pressed left at (416, 139)
Screenshot: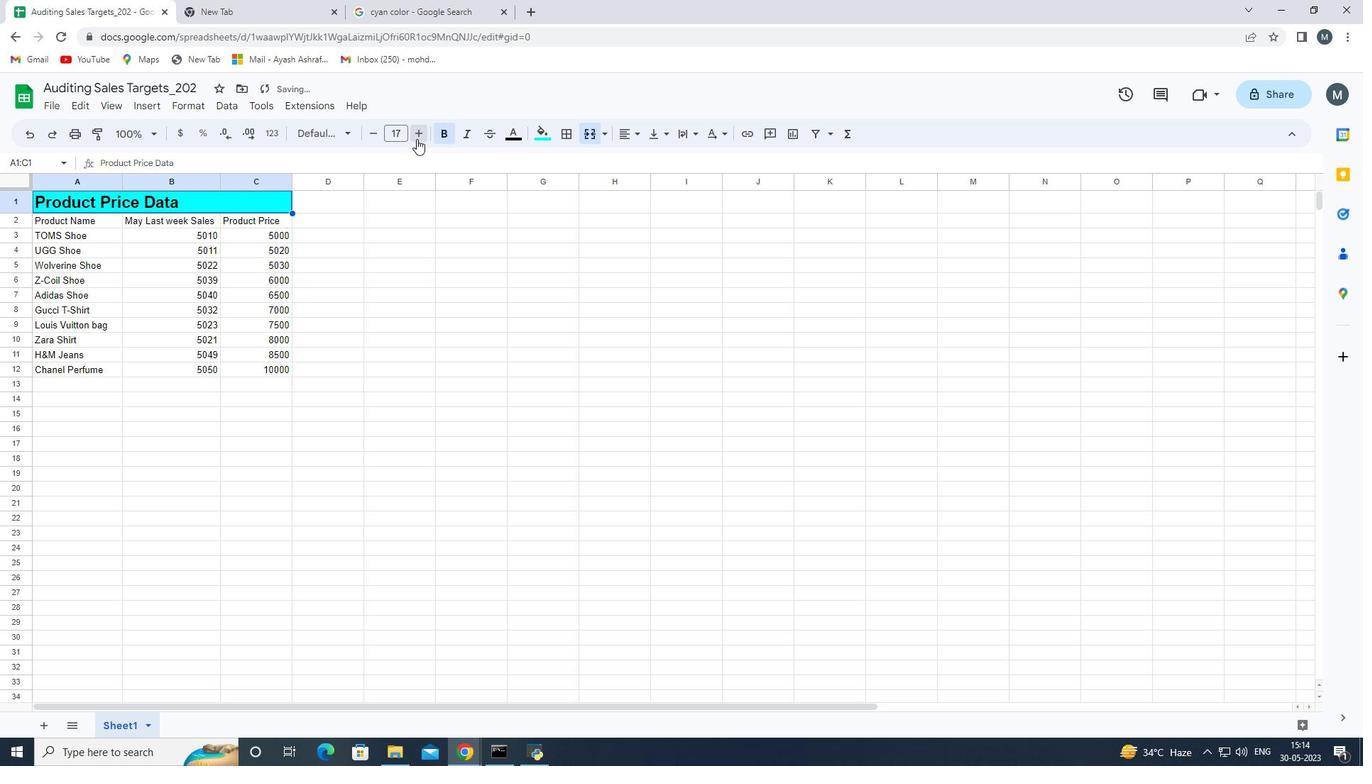 
Action: Mouse pressed left at (416, 139)
Screenshot: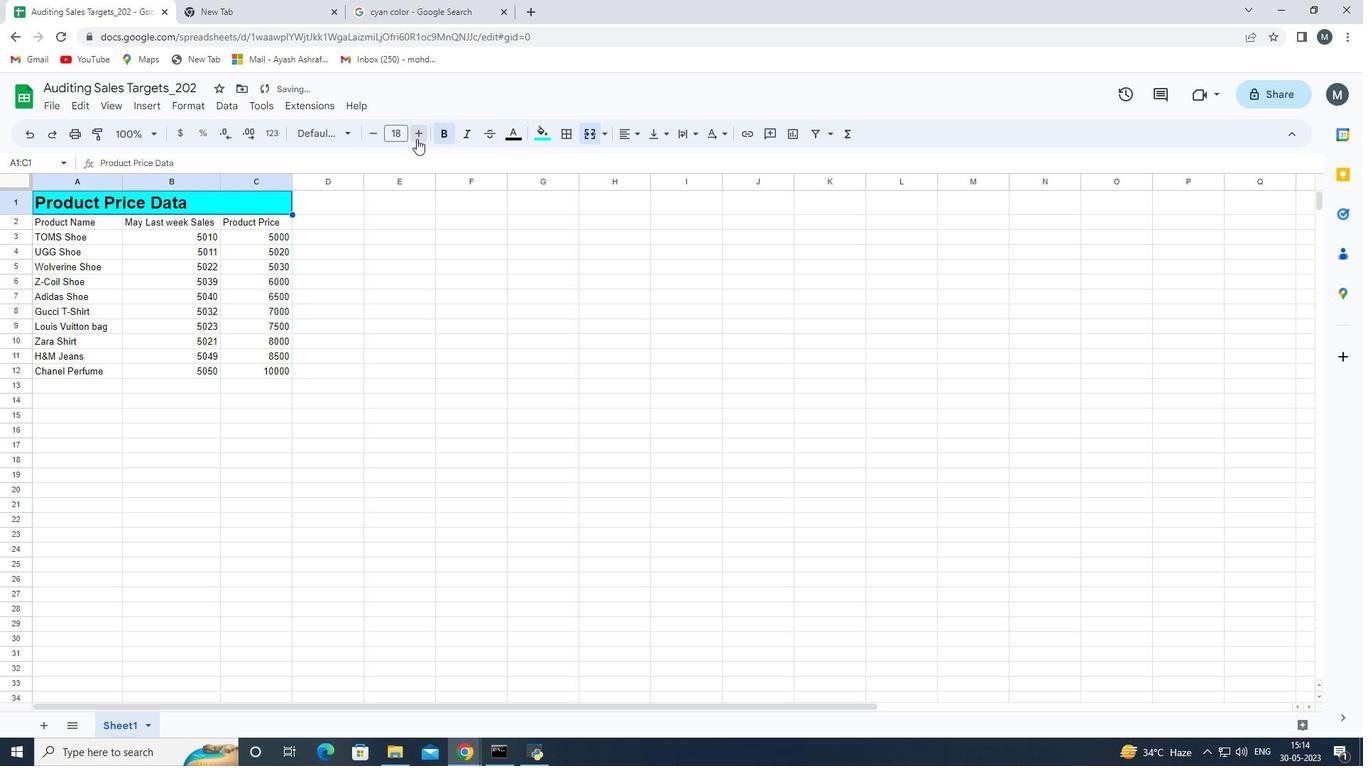 
Action: Mouse moved to (230, 502)
Screenshot: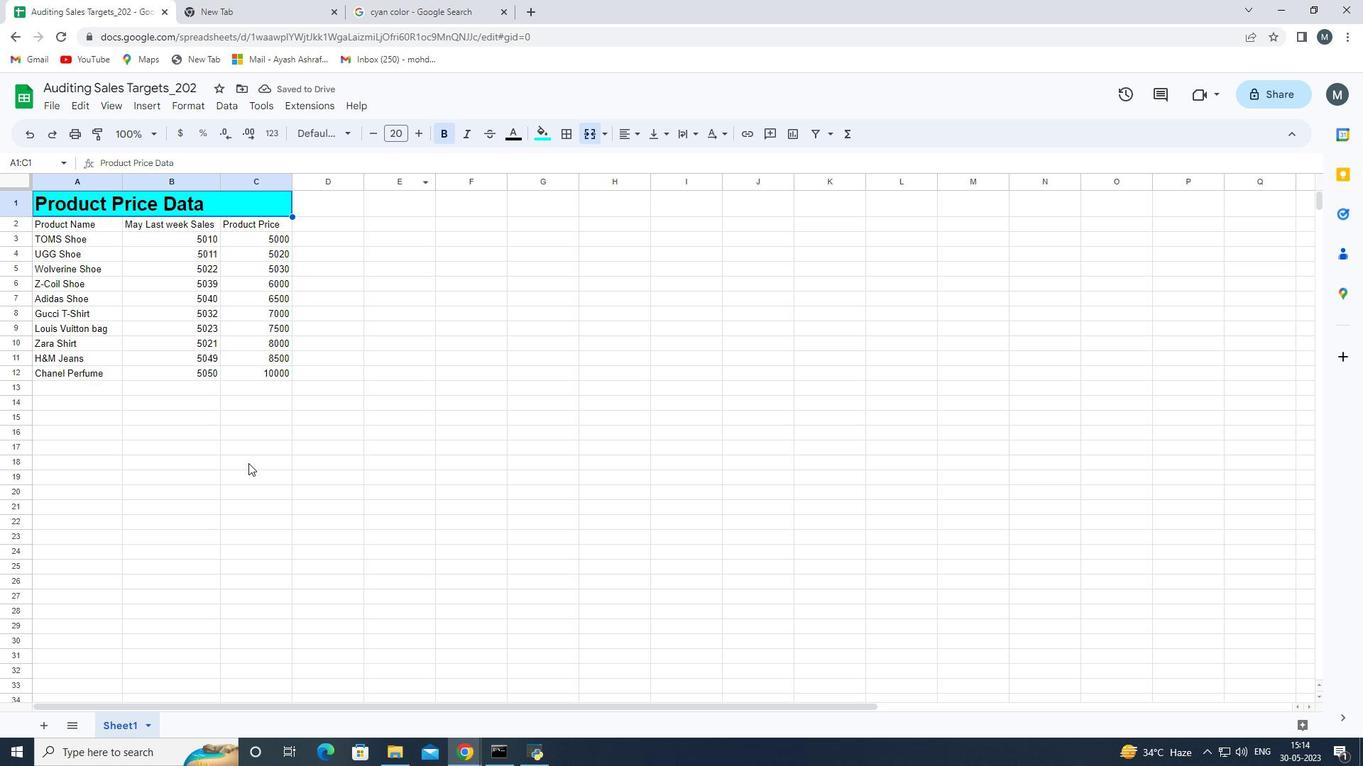 
Action: Mouse pressed left at (230, 502)
Screenshot: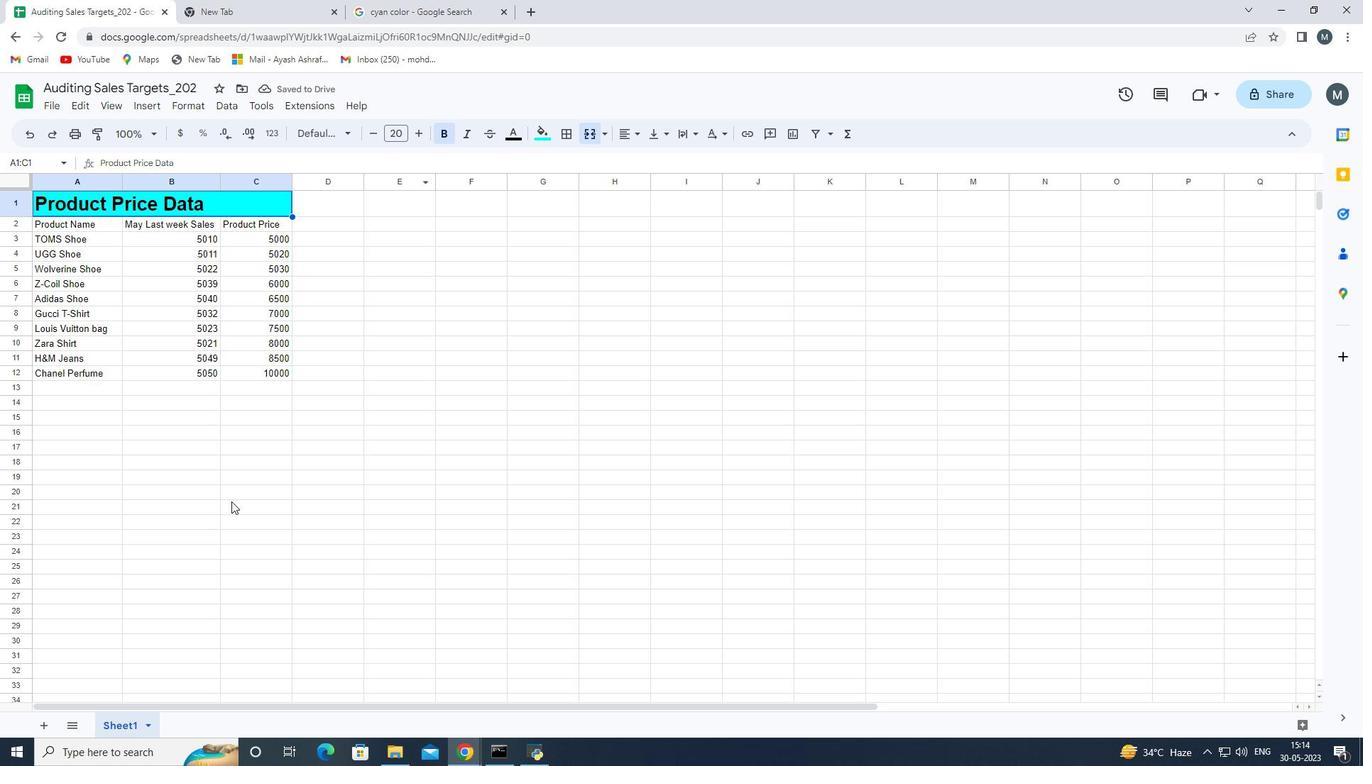 
Action: Mouse moved to (38, 225)
Screenshot: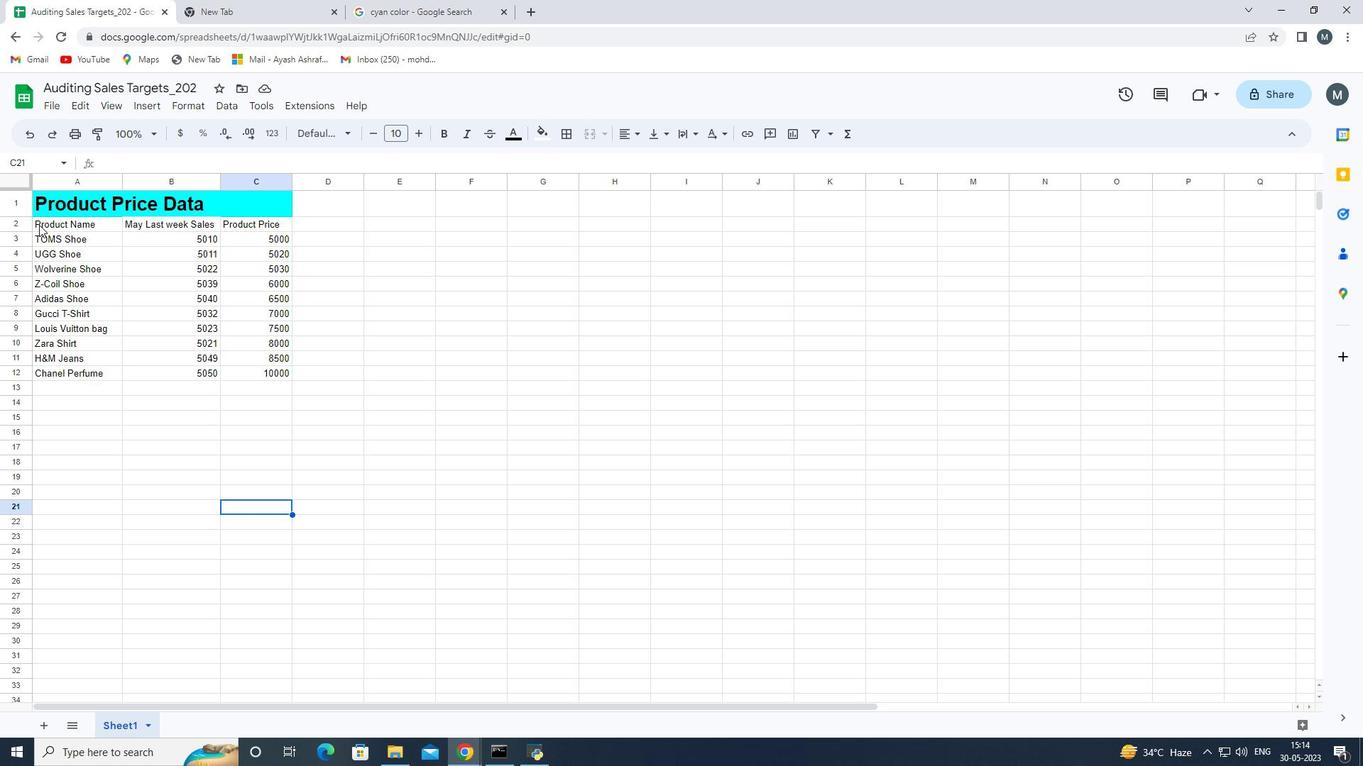 
Action: Mouse pressed left at (38, 225)
Screenshot: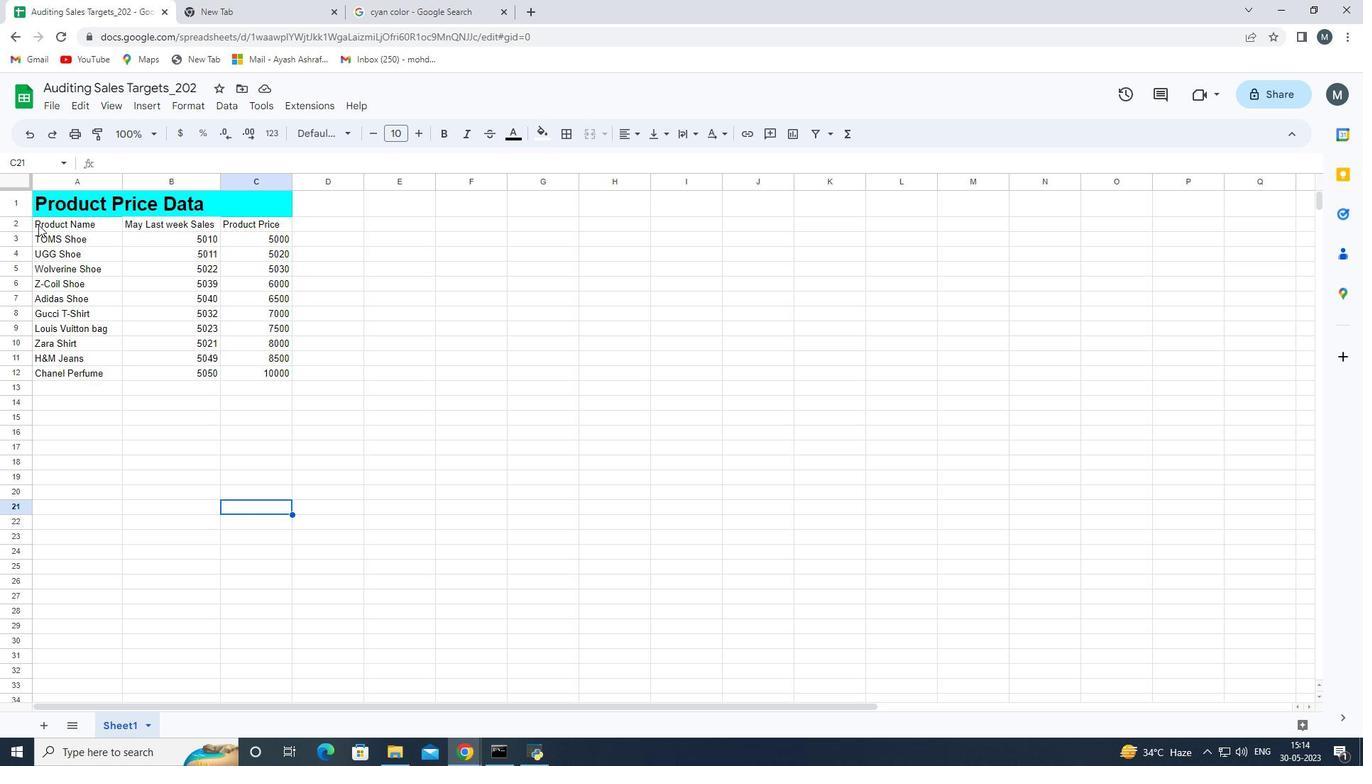 
Action: Mouse moved to (340, 127)
Screenshot: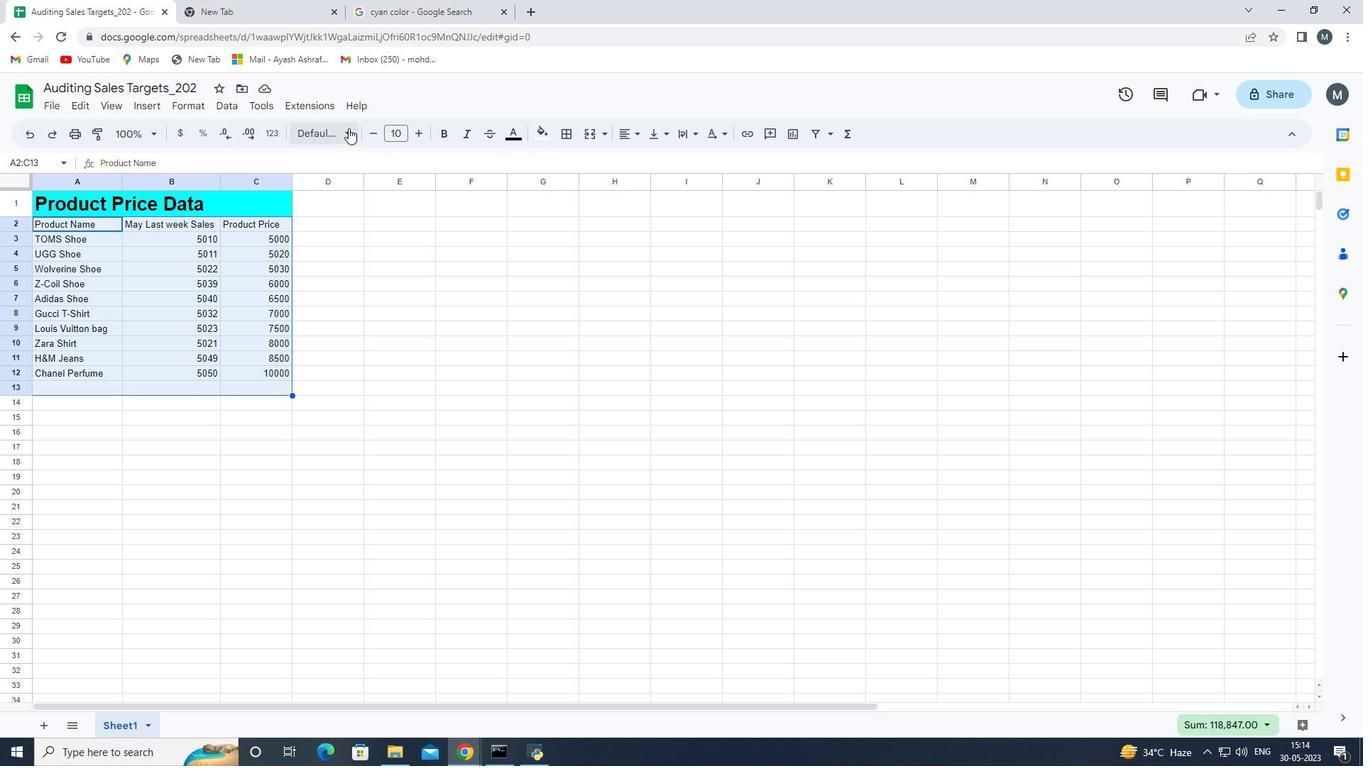 
Action: Mouse pressed left at (340, 127)
Screenshot: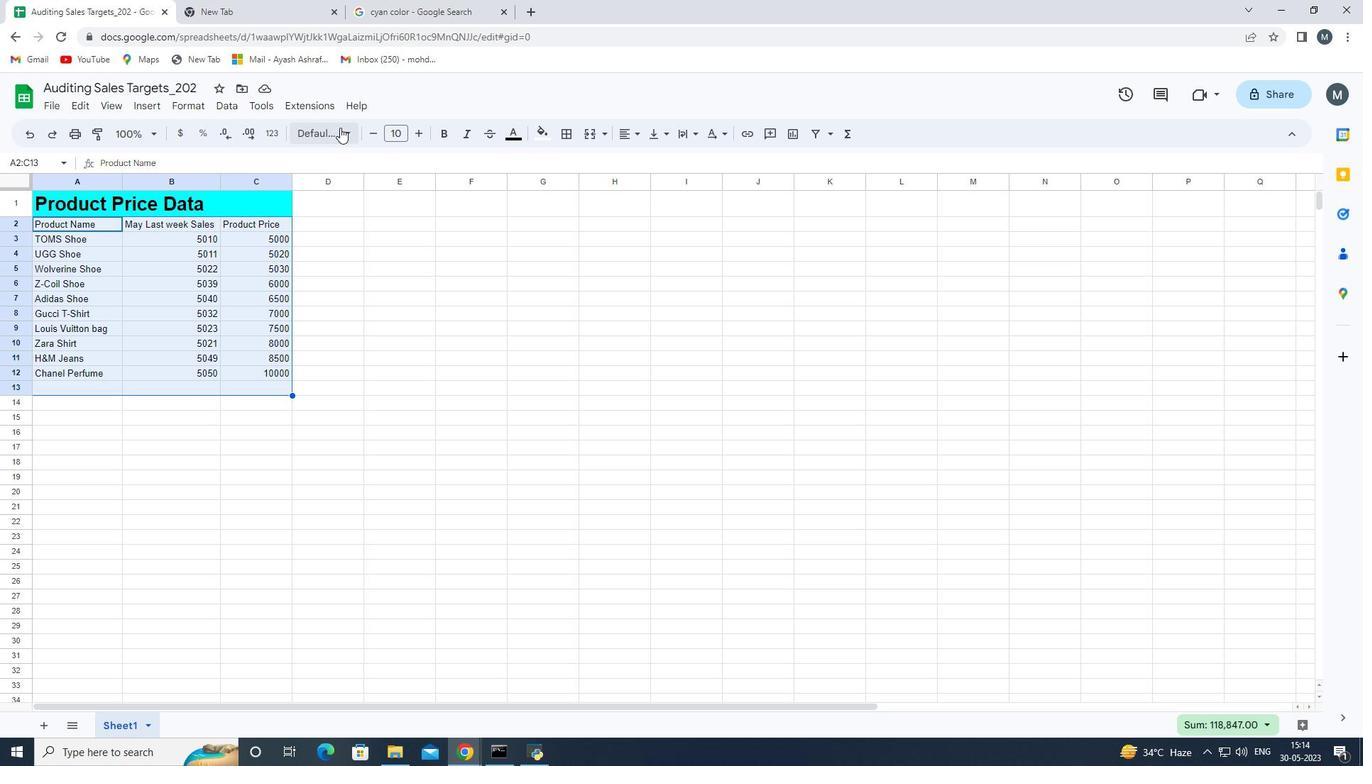 
Action: Mouse moved to (365, 305)
Screenshot: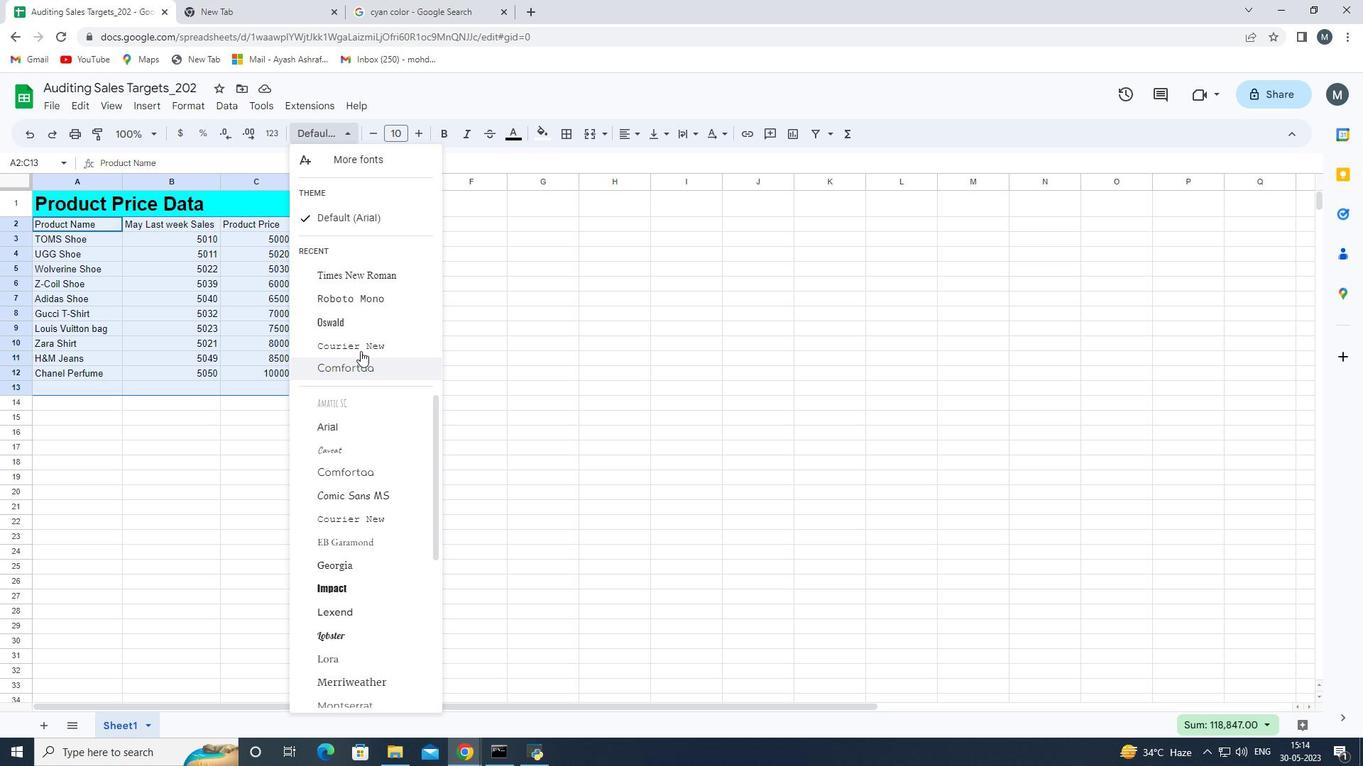 
Action: Mouse scrolled (365, 304) with delta (0, 0)
Screenshot: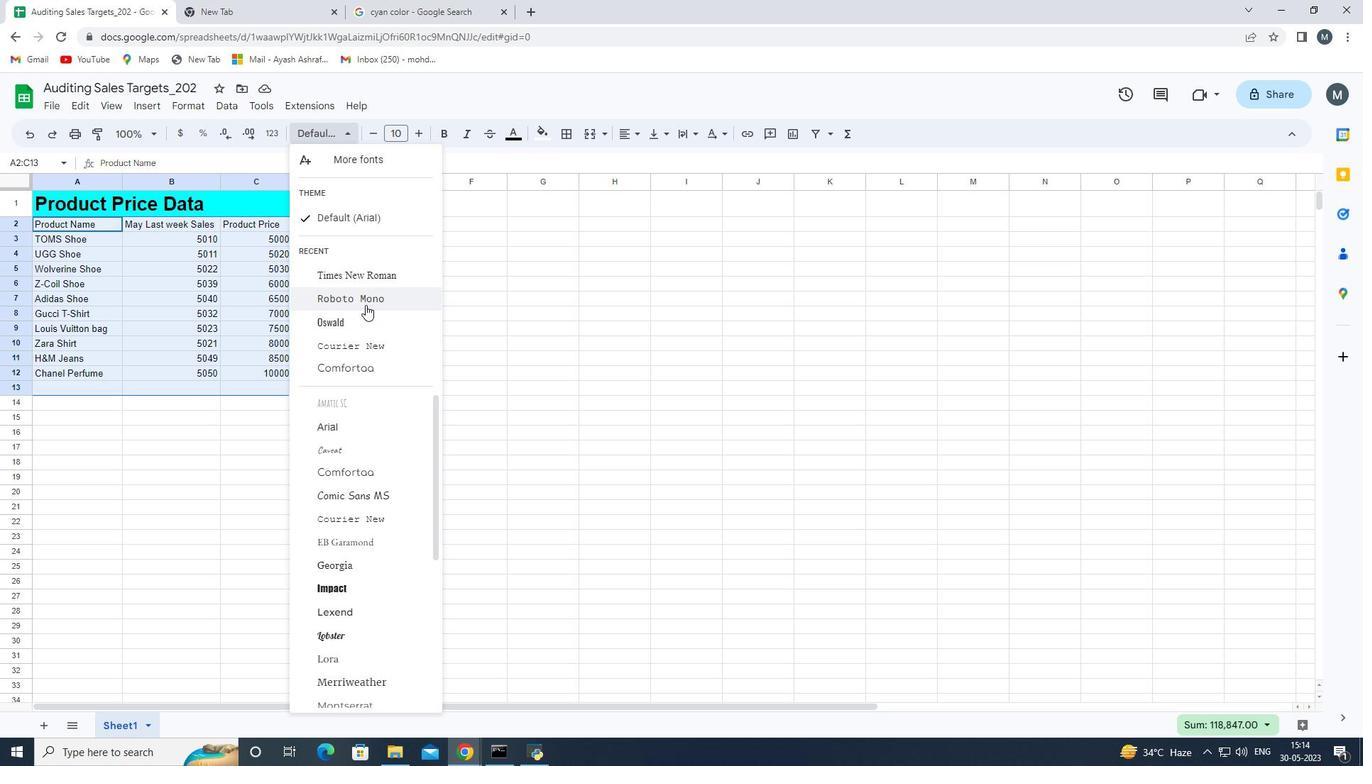 
Action: Mouse scrolled (365, 304) with delta (0, 0)
Screenshot: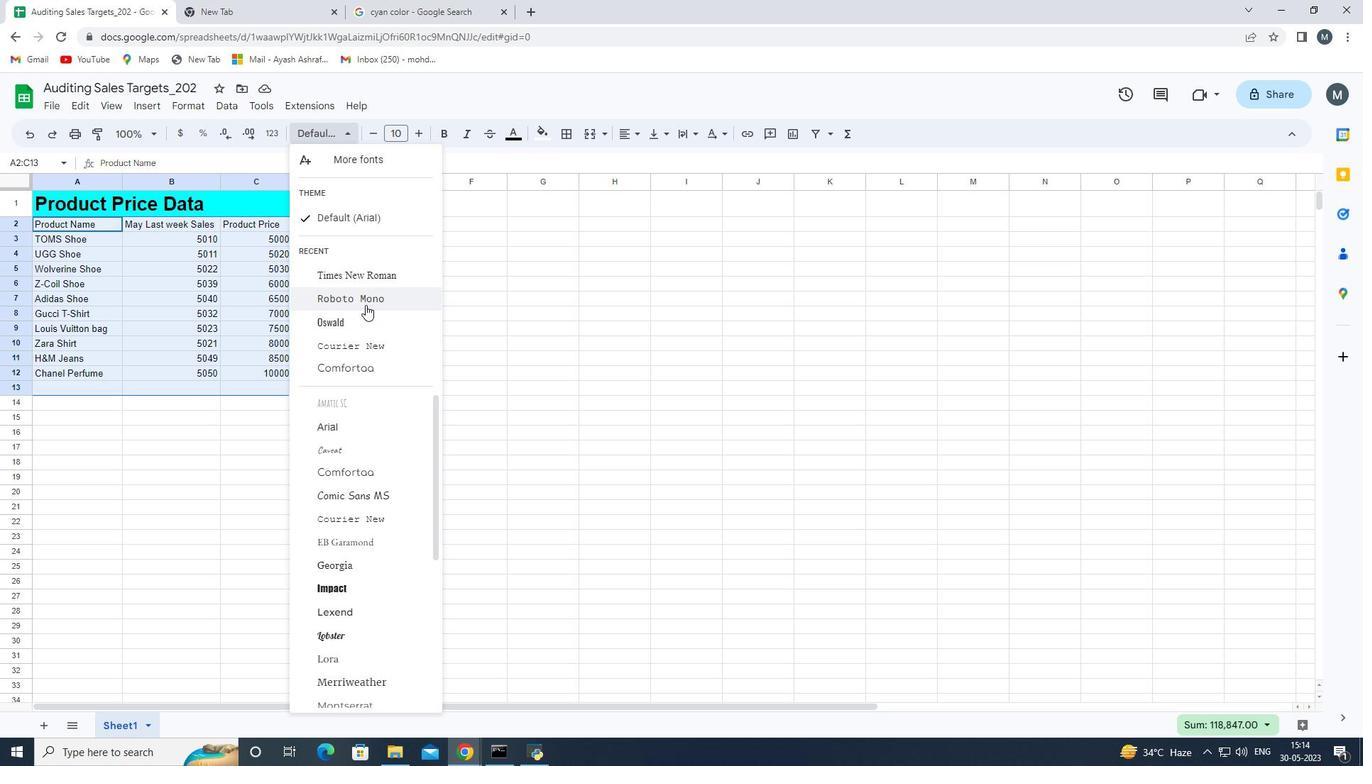 
Action: Mouse moved to (431, 634)
Screenshot: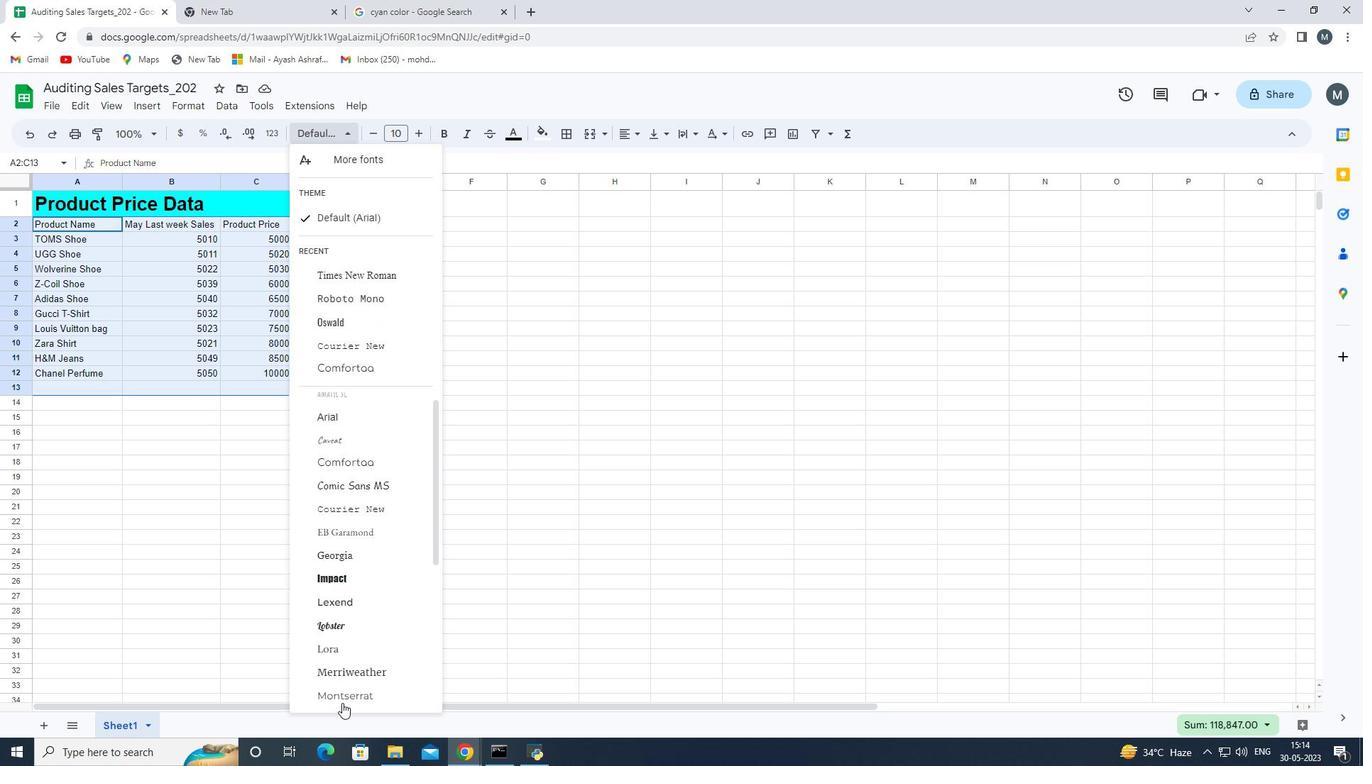 
Action: Mouse scrolled (431, 633) with delta (0, 0)
Screenshot: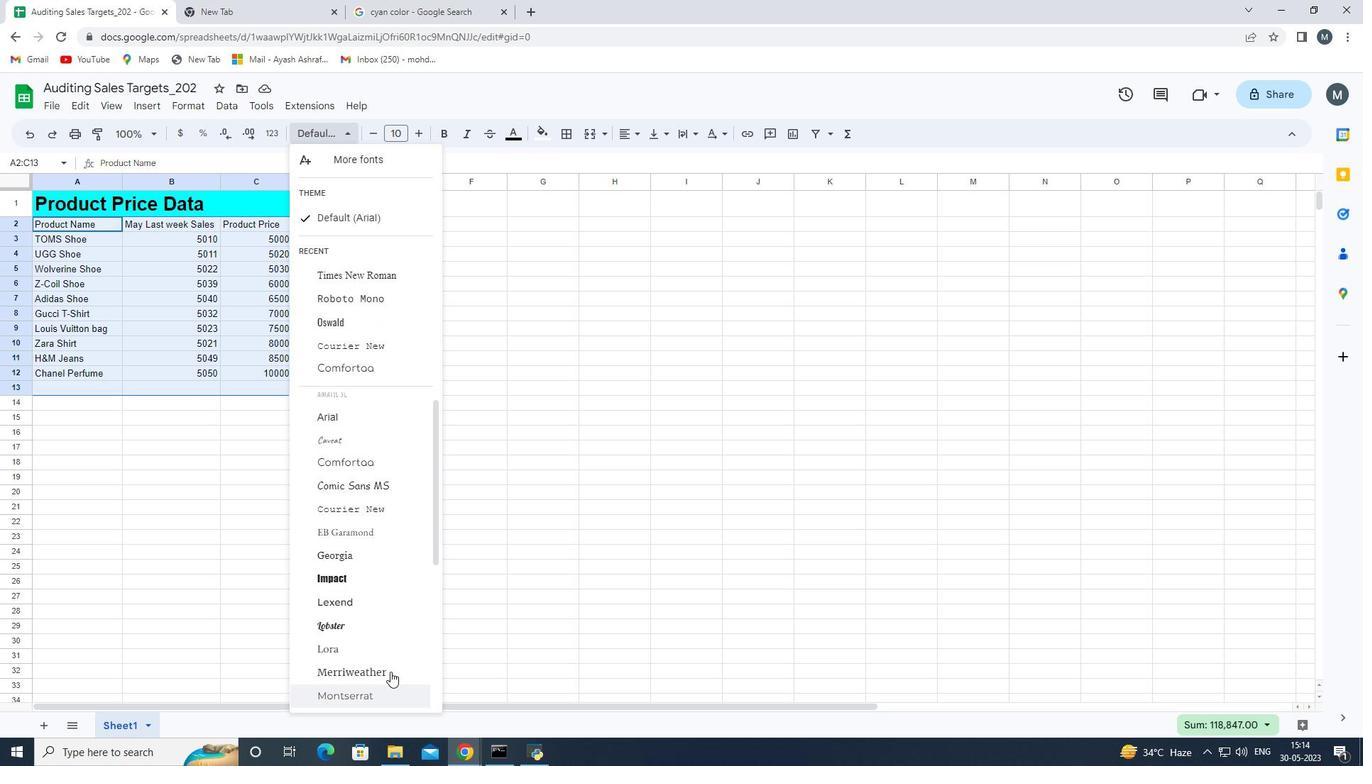 
Action: Mouse scrolled (431, 633) with delta (0, 0)
Screenshot: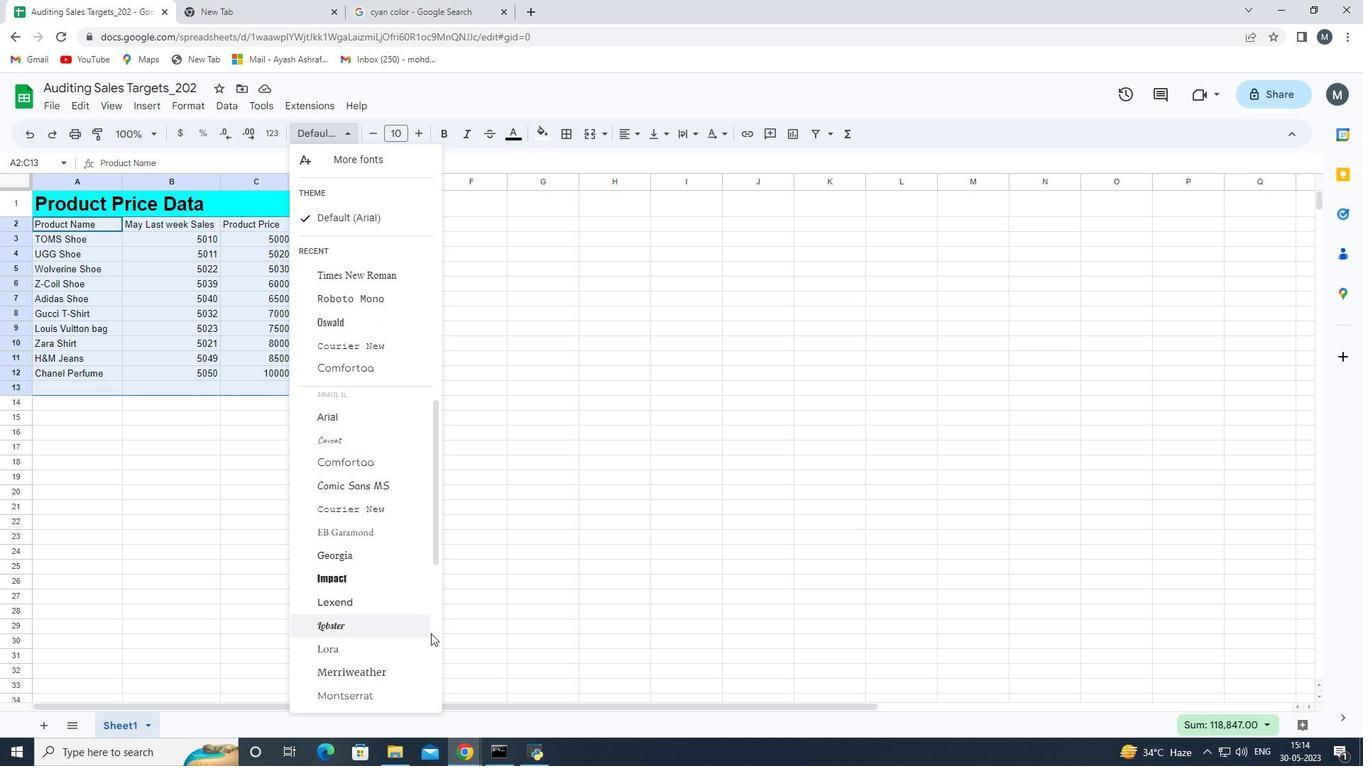 
Action: Mouse scrolled (431, 633) with delta (0, 0)
Screenshot: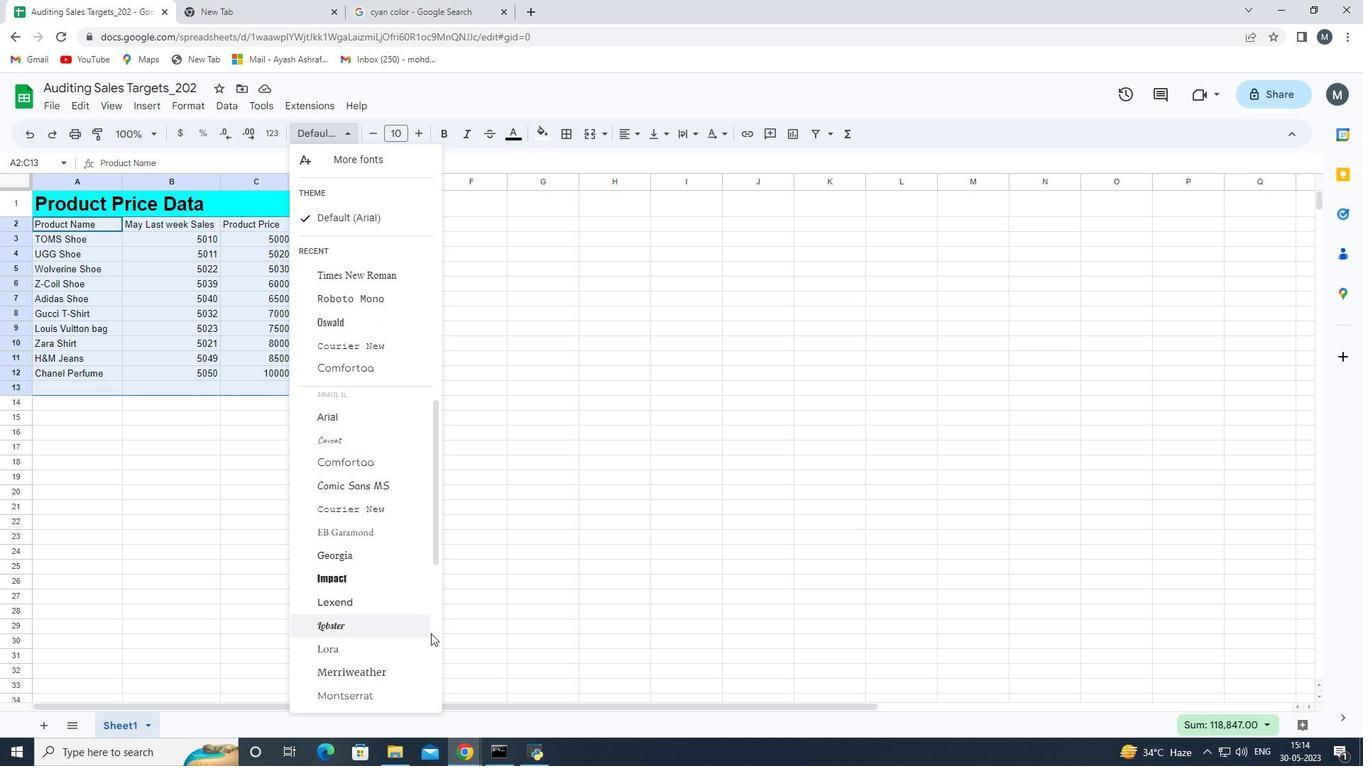 
Action: Mouse scrolled (431, 633) with delta (0, 0)
Screenshot: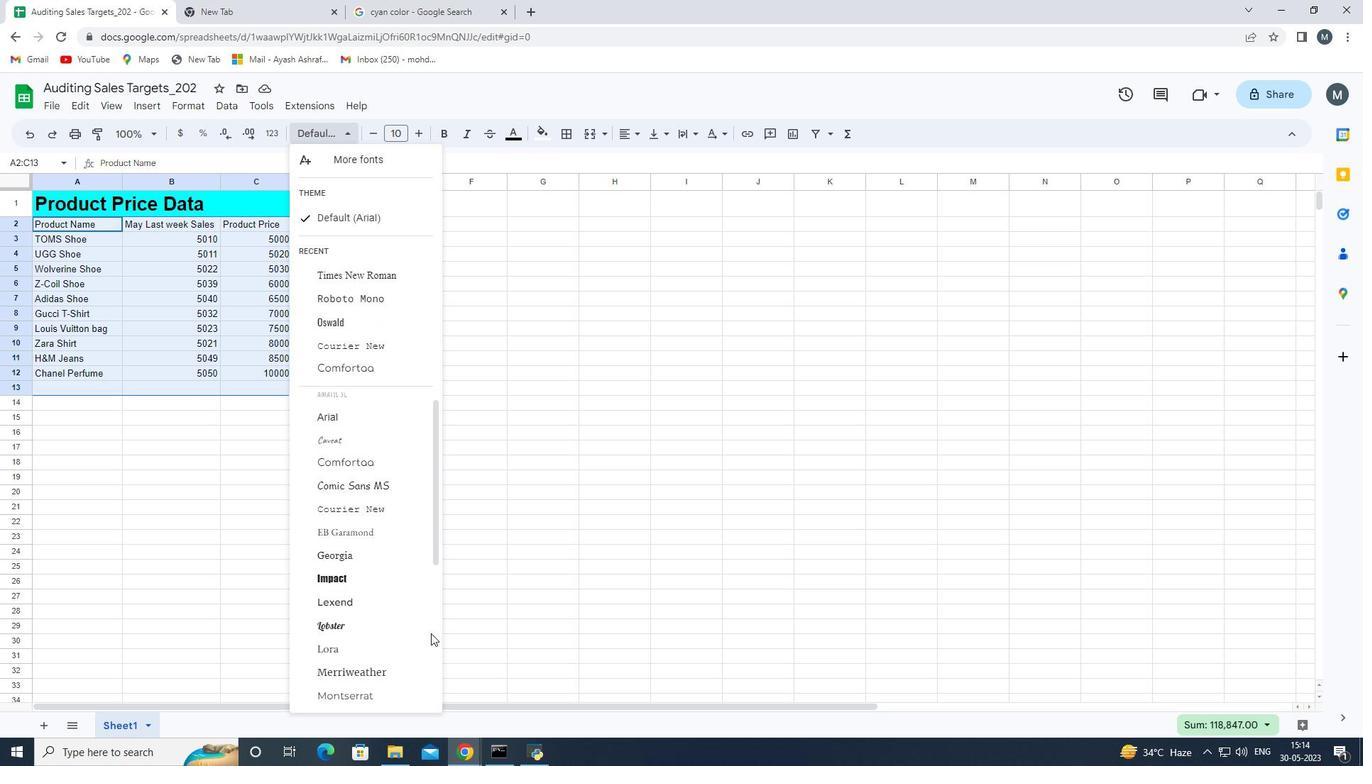 
Action: Mouse moved to (422, 636)
Screenshot: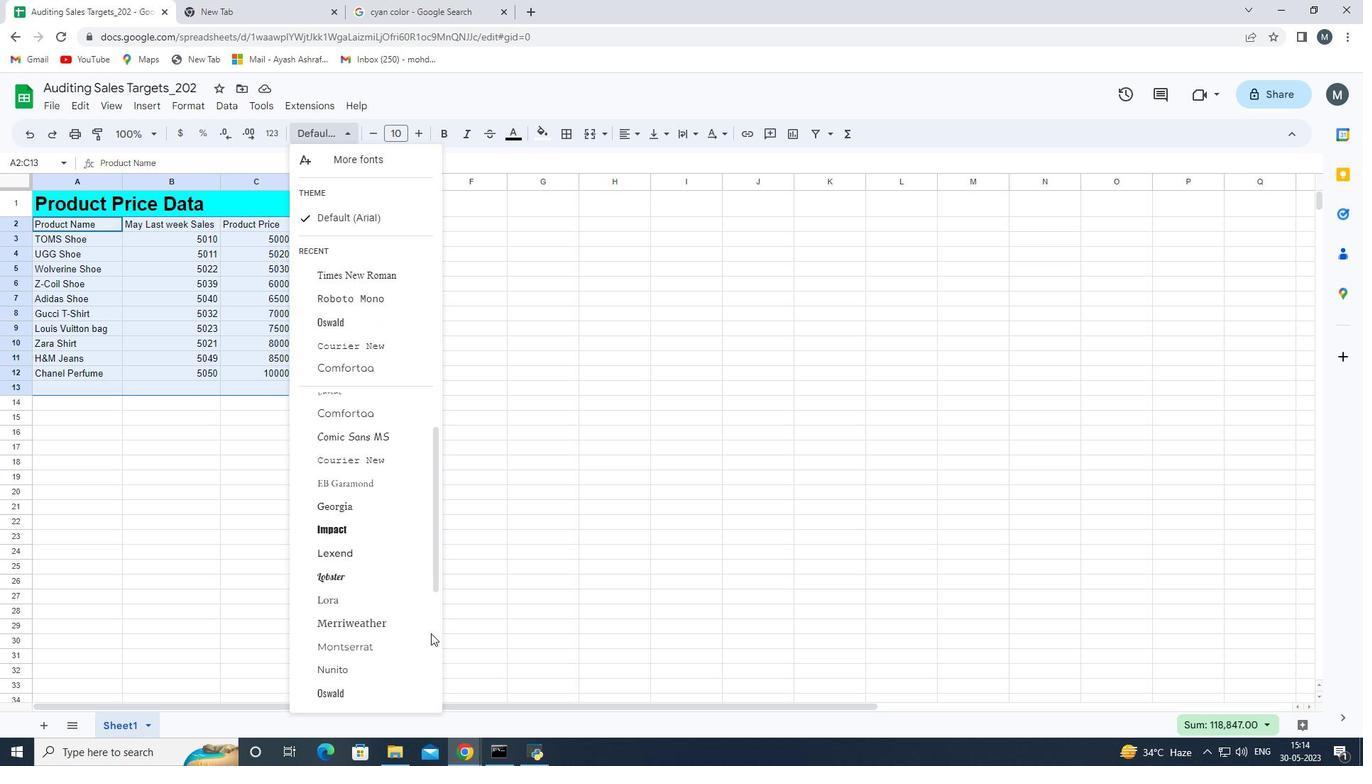 
Action: Mouse scrolled (422, 635) with delta (0, 0)
Screenshot: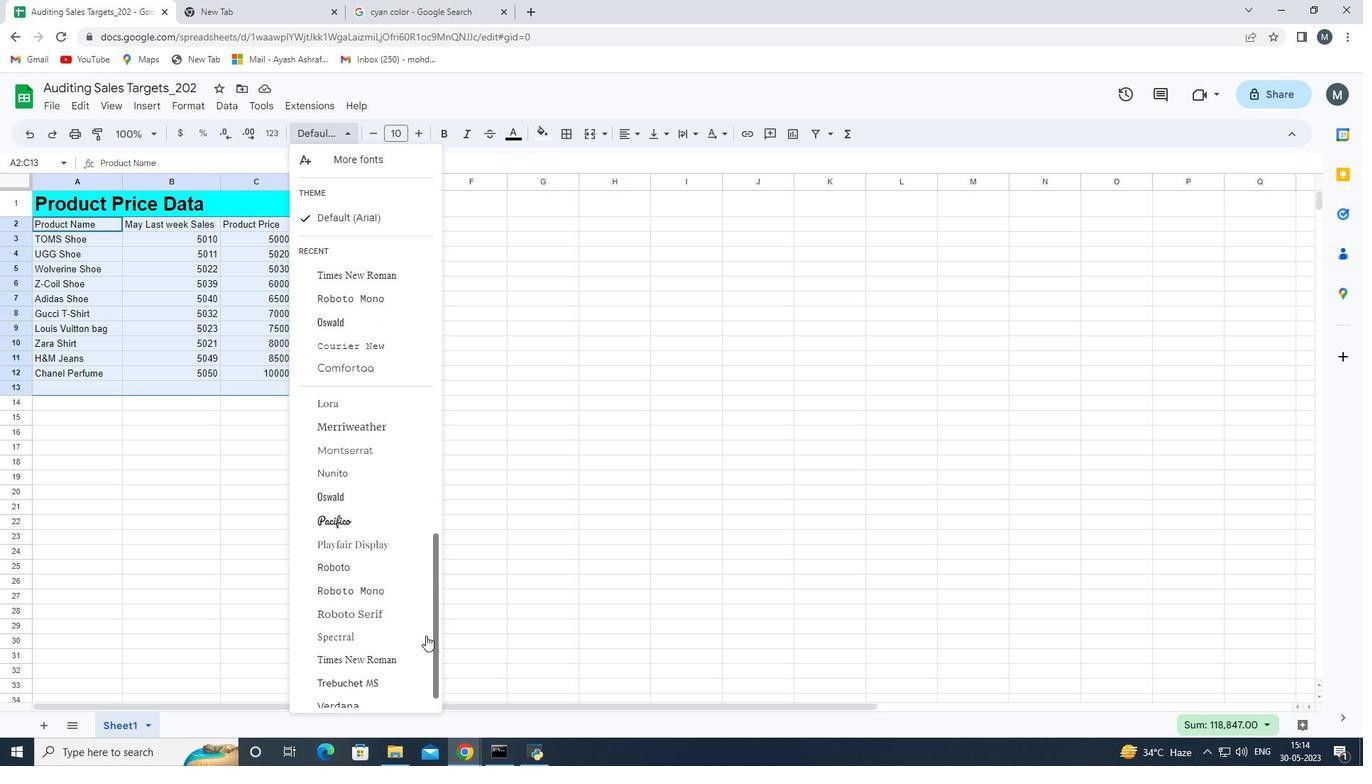 
Action: Mouse scrolled (422, 635) with delta (0, 0)
Screenshot: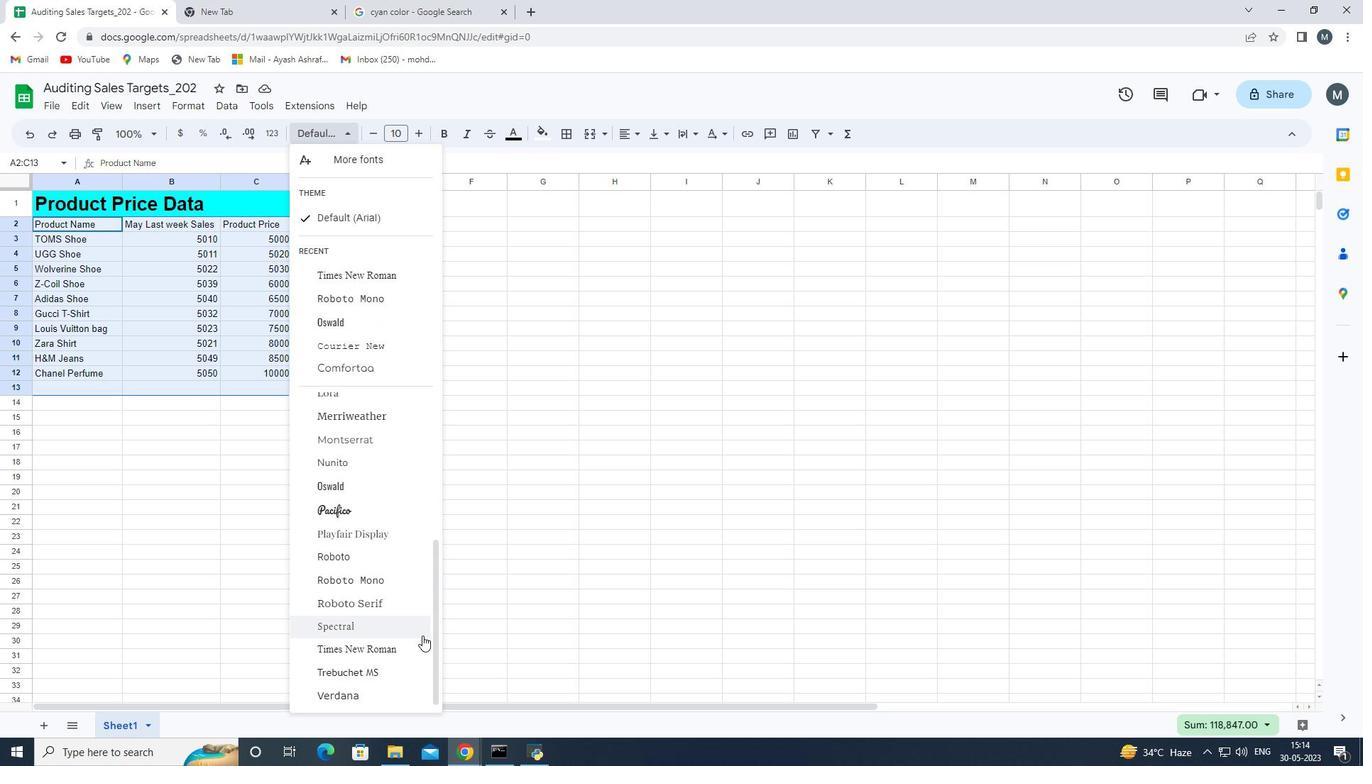 
Action: Mouse scrolled (422, 635) with delta (0, 0)
Screenshot: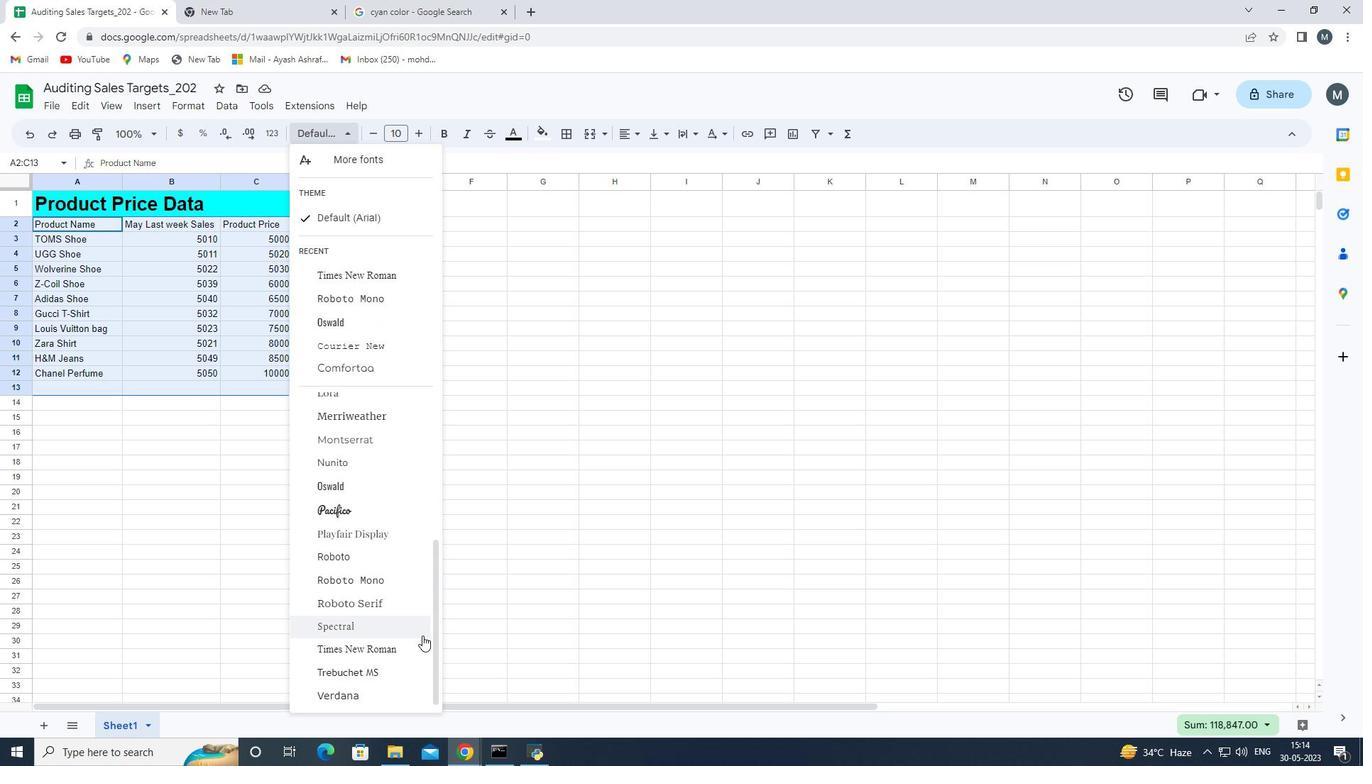 
Action: Mouse scrolled (422, 635) with delta (0, 0)
Screenshot: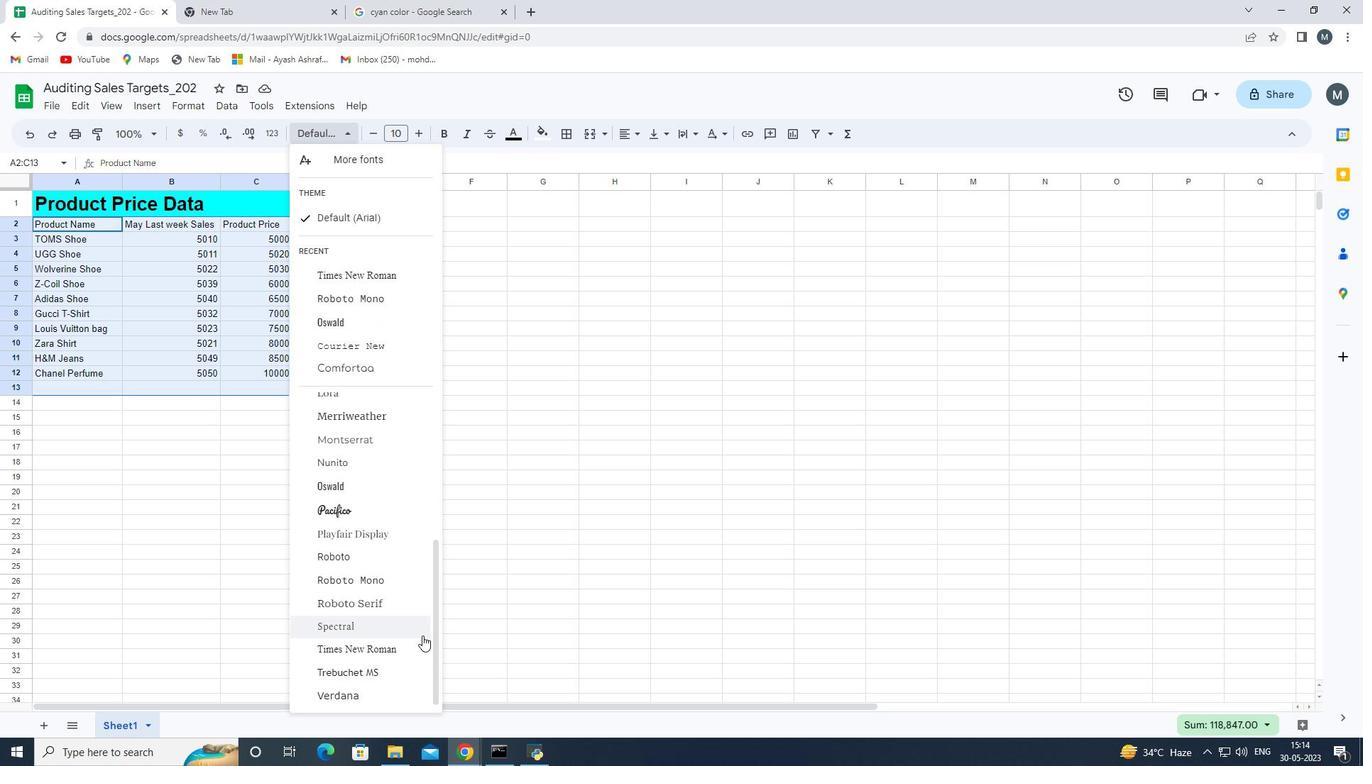 
Action: Mouse moved to (419, 636)
Screenshot: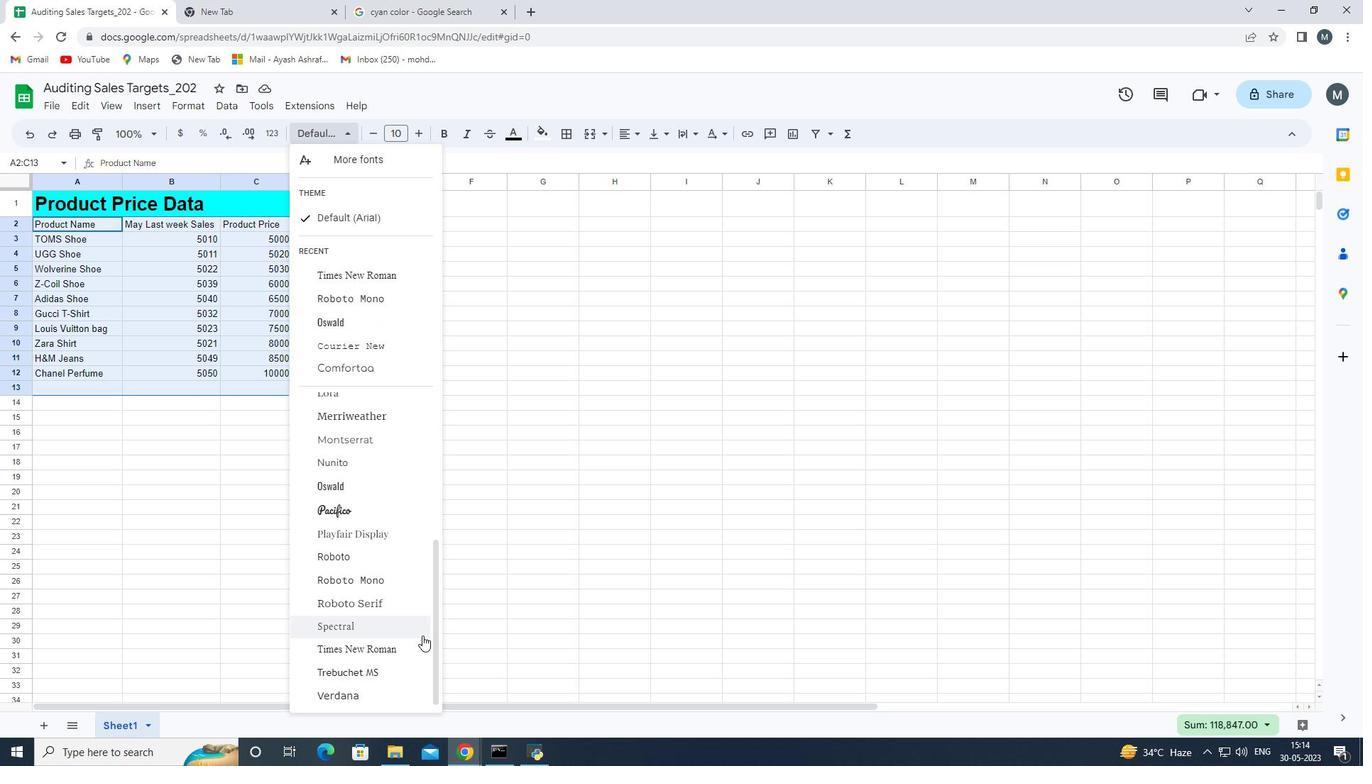 
Action: Mouse scrolled (419, 635) with delta (0, 0)
Screenshot: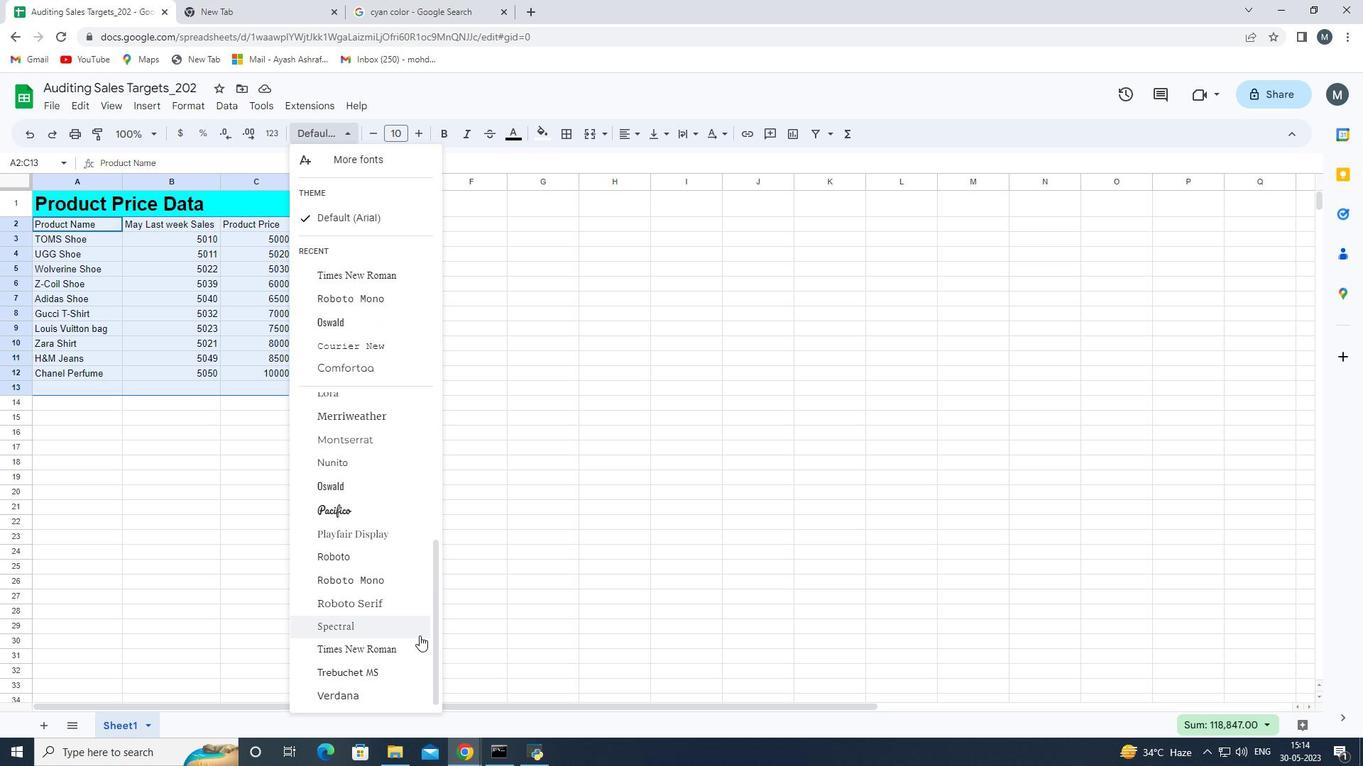 
Action: Mouse scrolled (419, 635) with delta (0, 0)
Screenshot: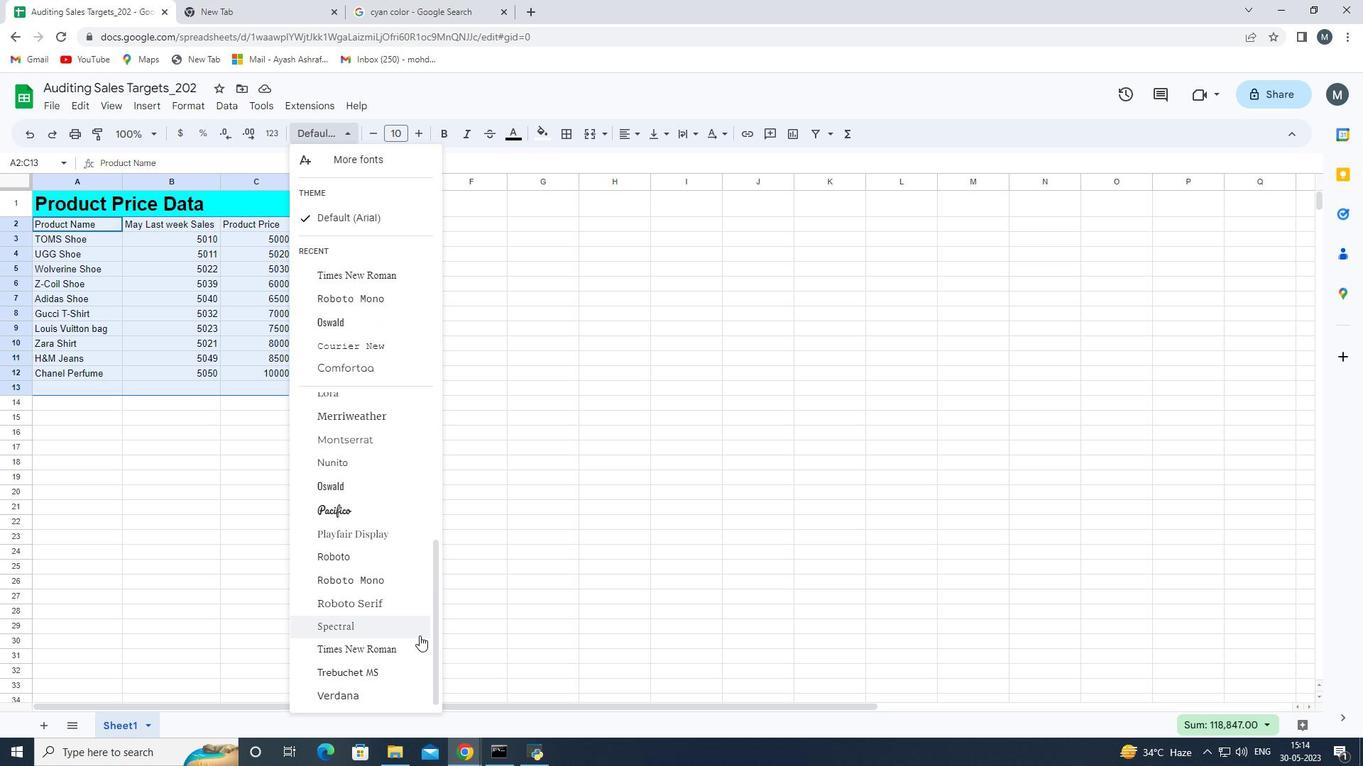 
Action: Mouse scrolled (419, 635) with delta (0, 0)
Screenshot: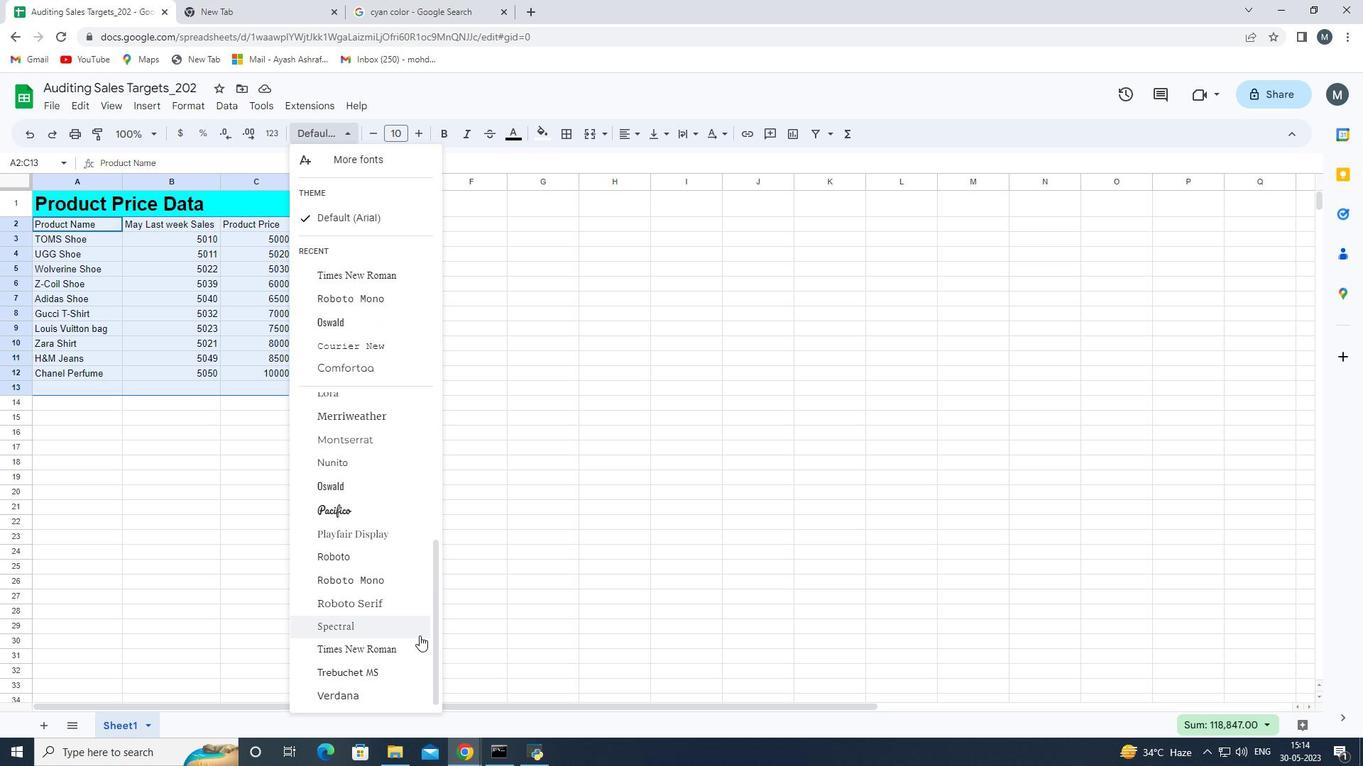 
Action: Mouse scrolled (419, 635) with delta (0, 0)
Screenshot: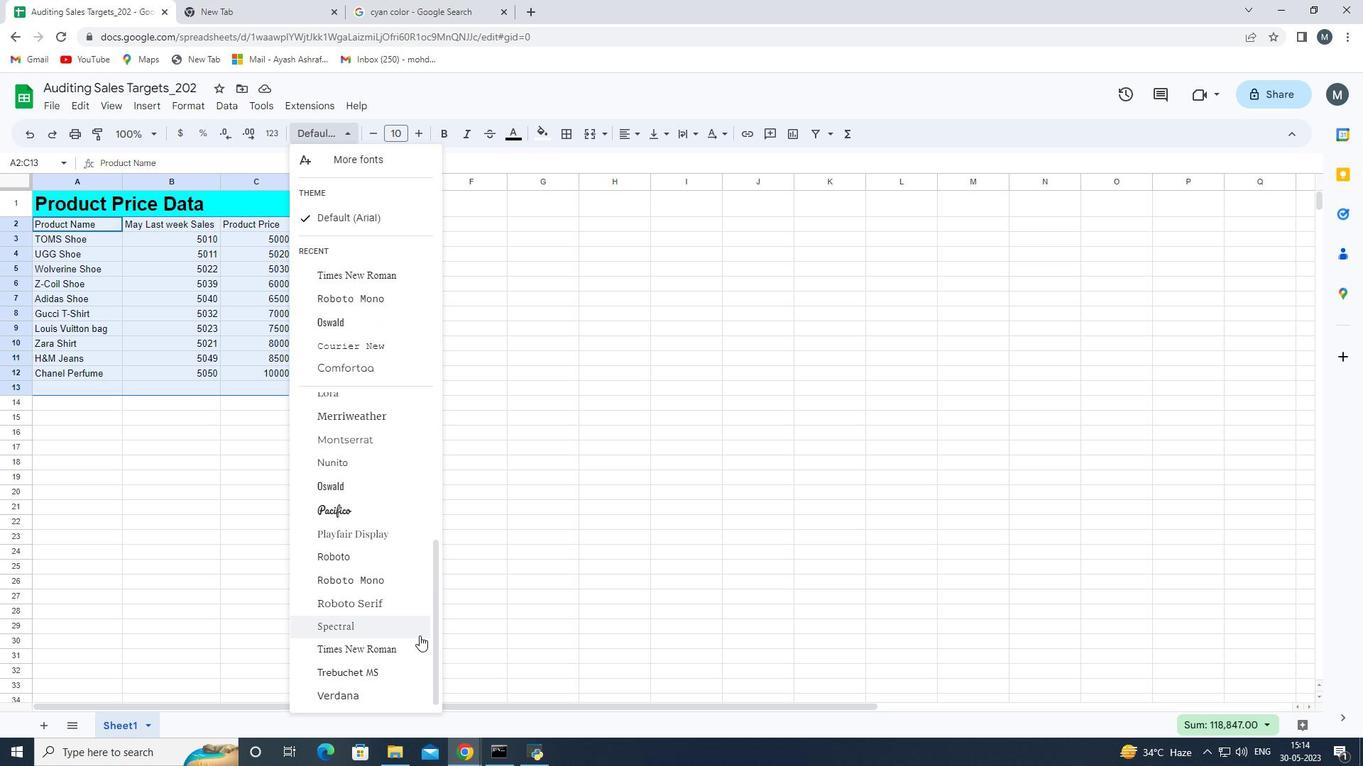 
Action: Mouse moved to (357, 554)
Screenshot: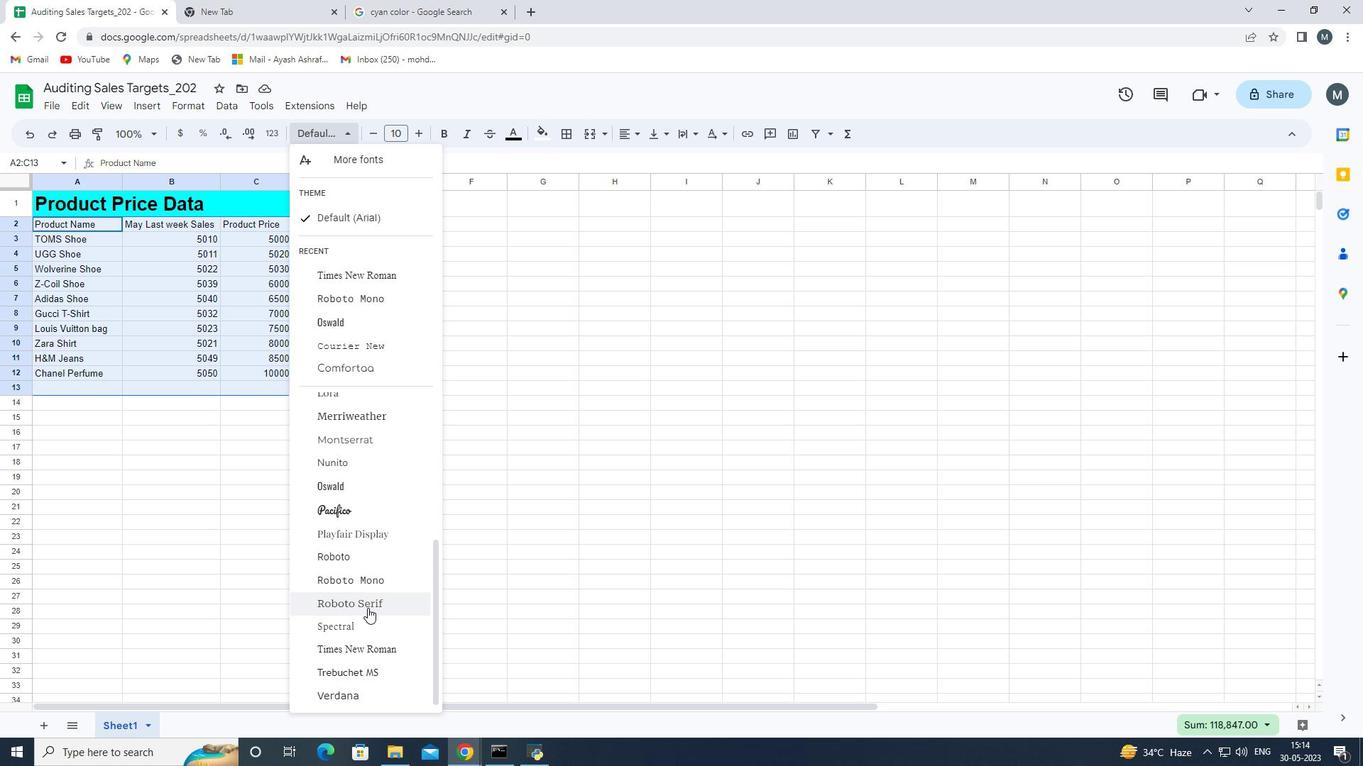 
Action: Mouse pressed left at (357, 554)
Screenshot: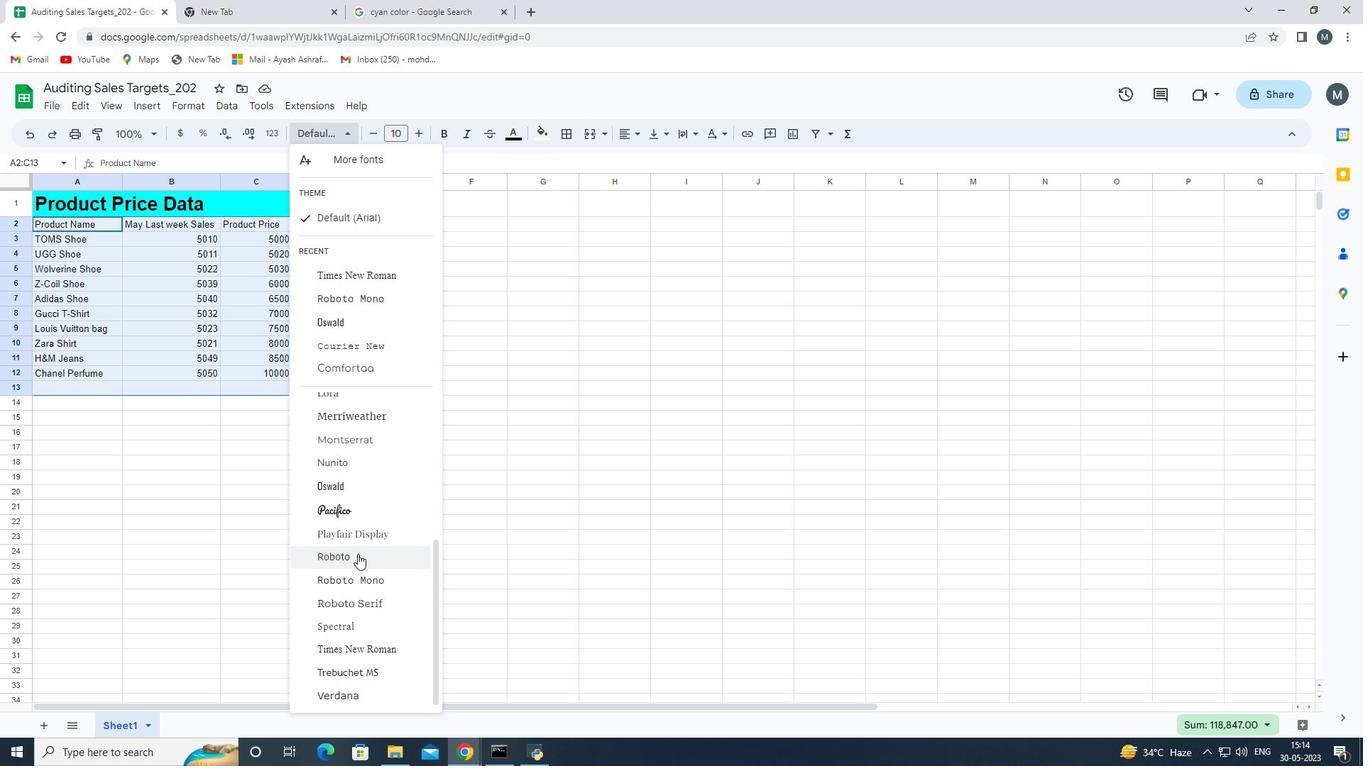 
Action: Mouse moved to (415, 139)
Screenshot: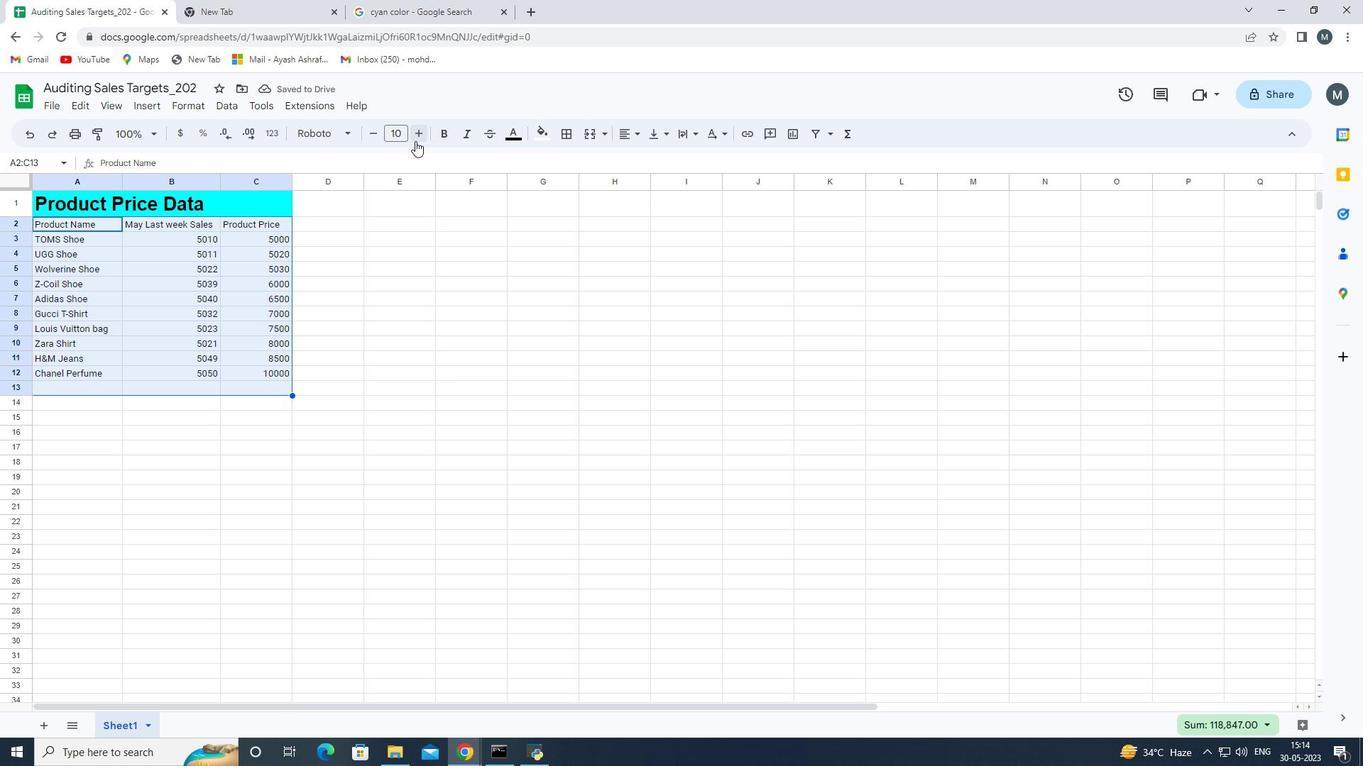 
Action: Mouse pressed left at (415, 139)
Screenshot: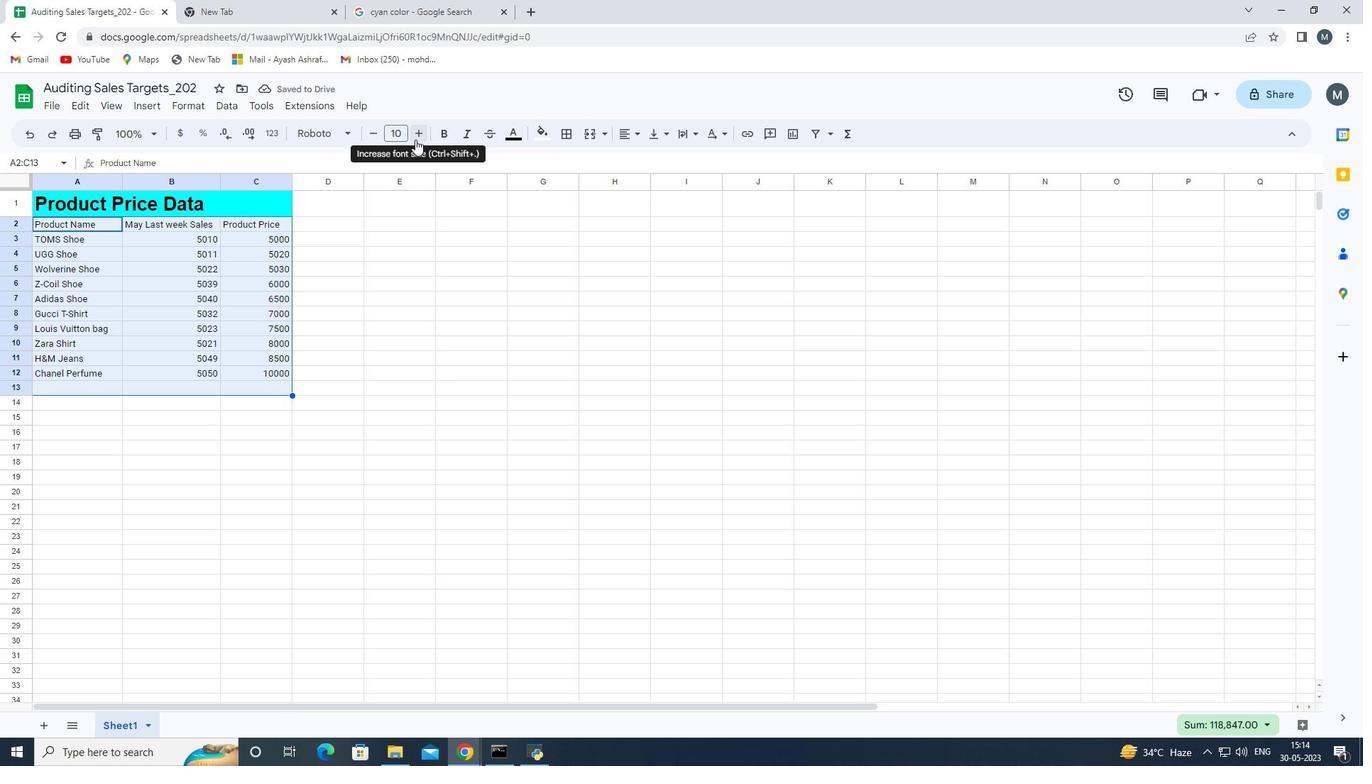
Action: Mouse pressed left at (415, 139)
Screenshot: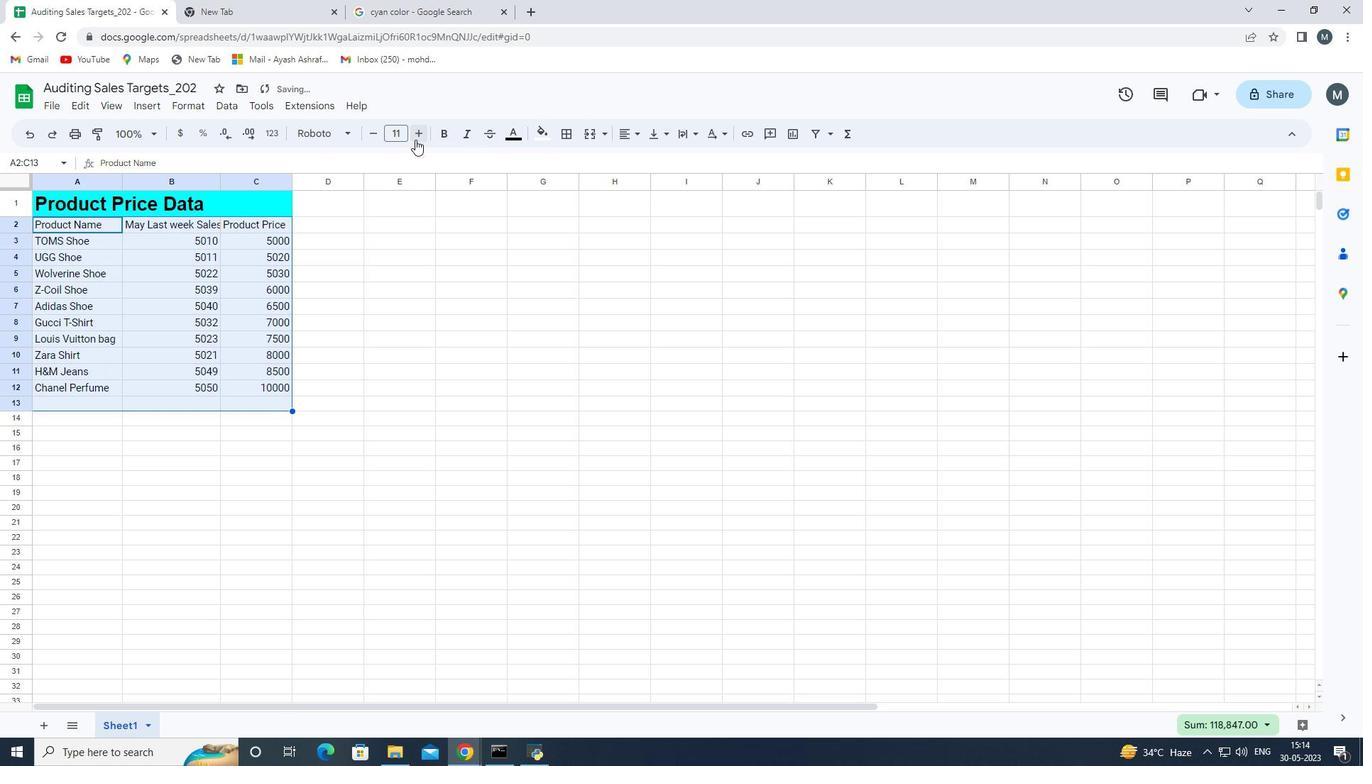 
Action: Mouse moved to (377, 283)
Screenshot: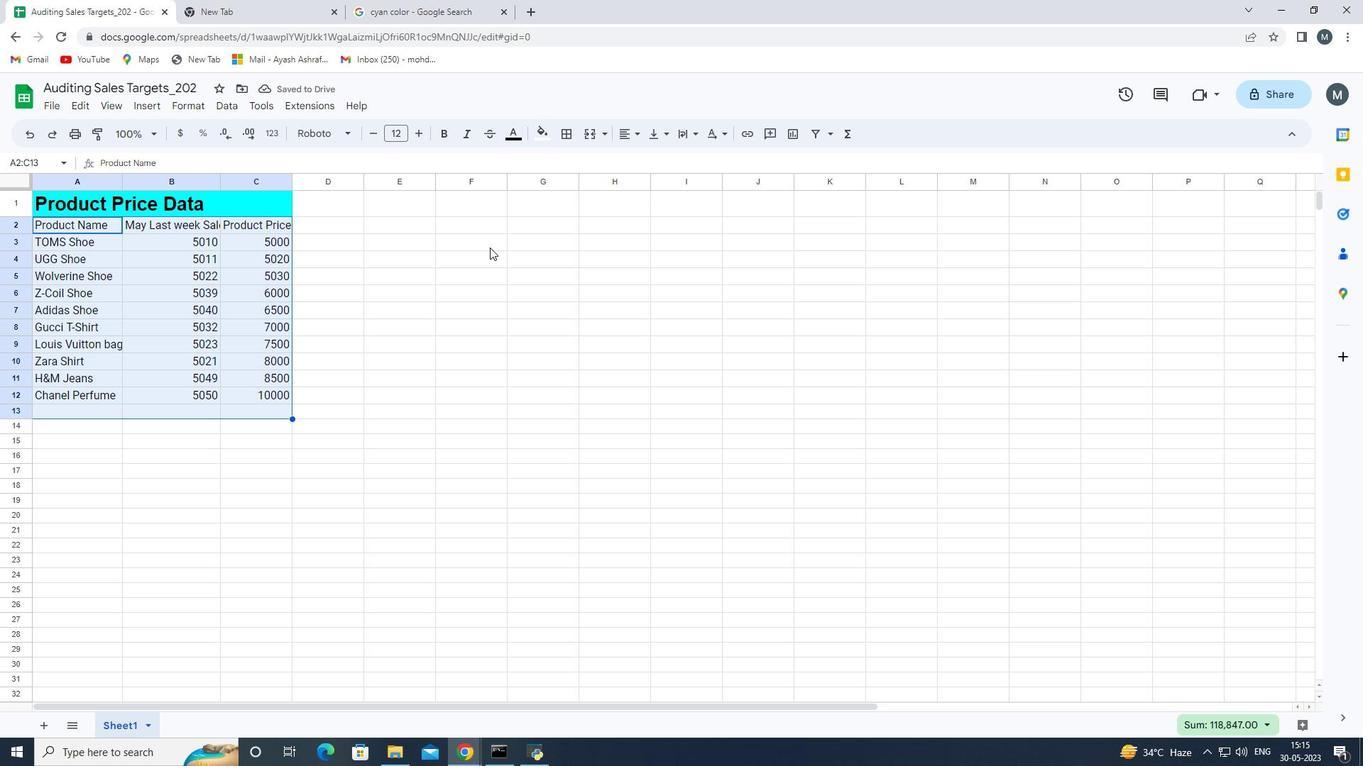 
Action: Mouse pressed left at (377, 283)
Screenshot: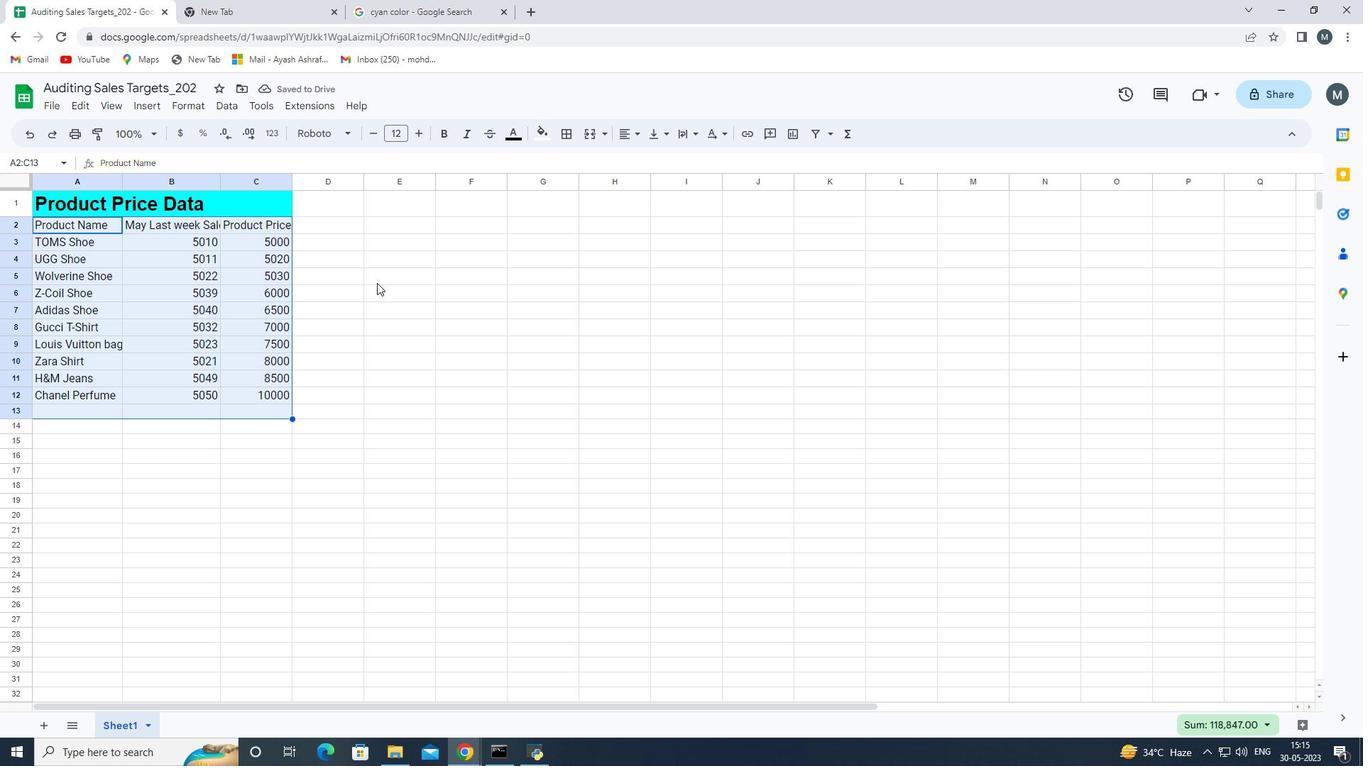 
Action: Mouse moved to (39, 200)
Screenshot: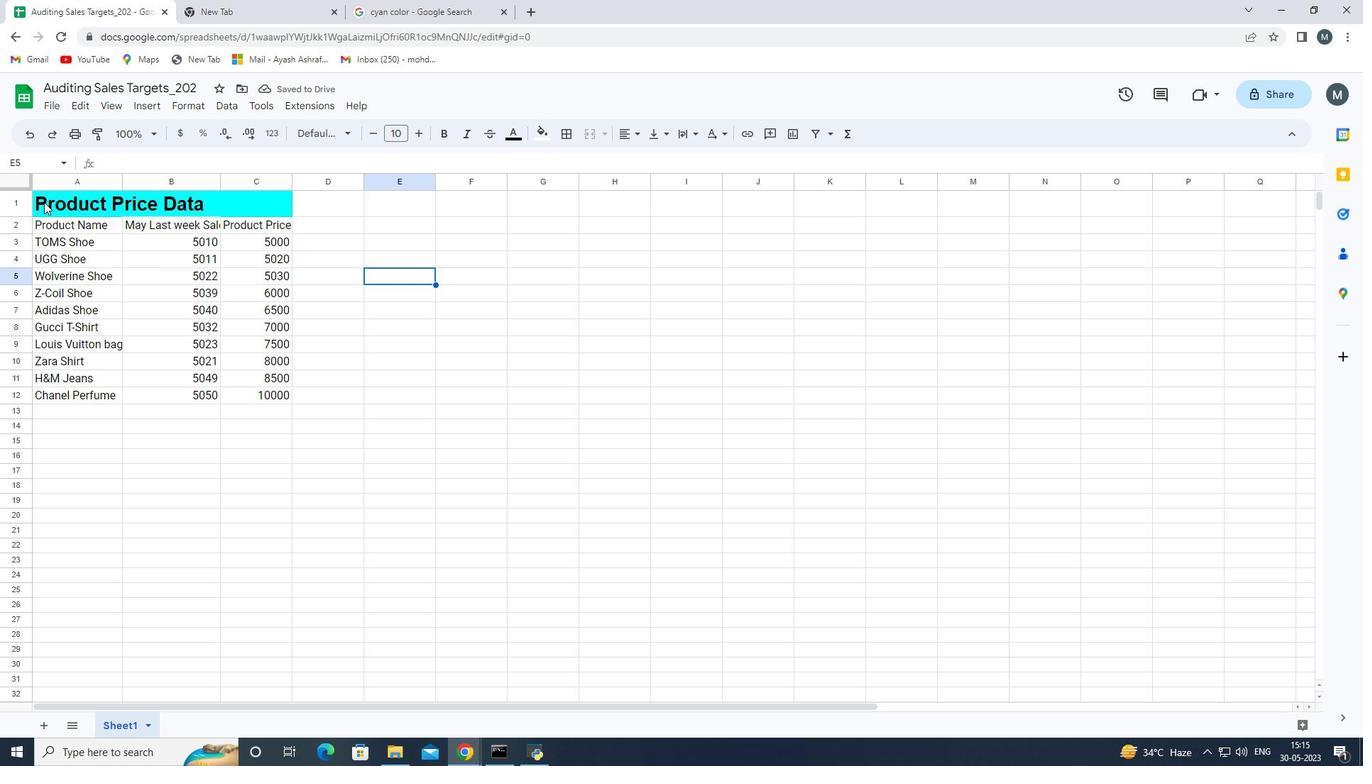 
Action: Mouse pressed left at (39, 200)
Screenshot: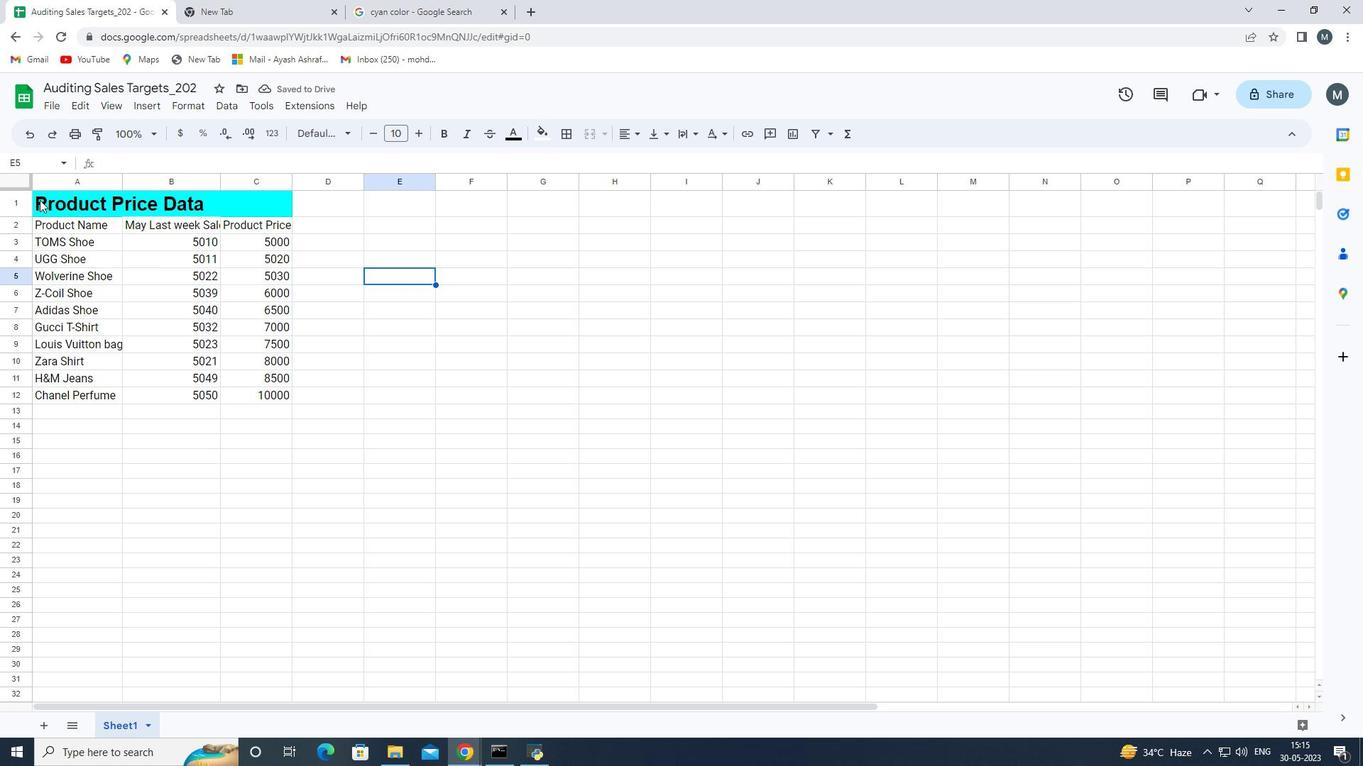 
Action: Mouse moved to (623, 140)
Screenshot: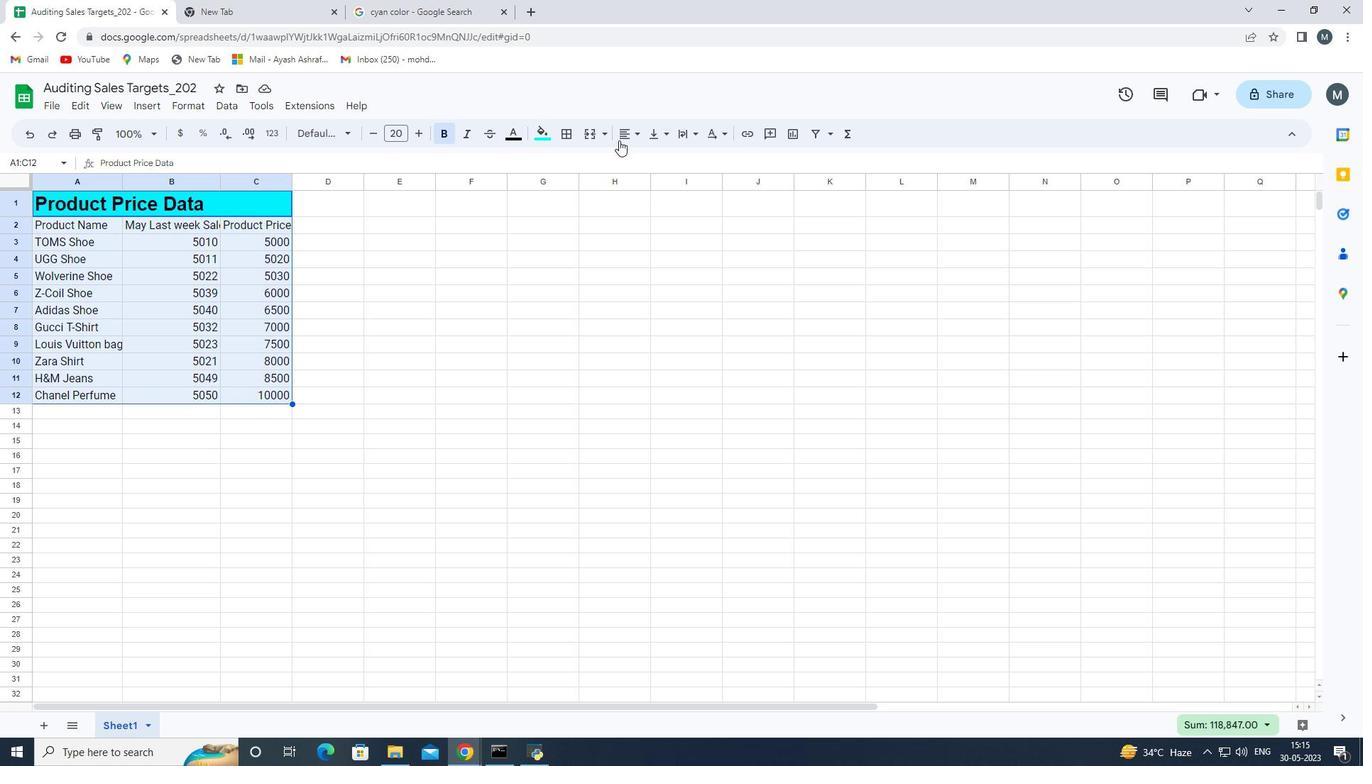 
Action: Mouse pressed left at (623, 140)
Screenshot: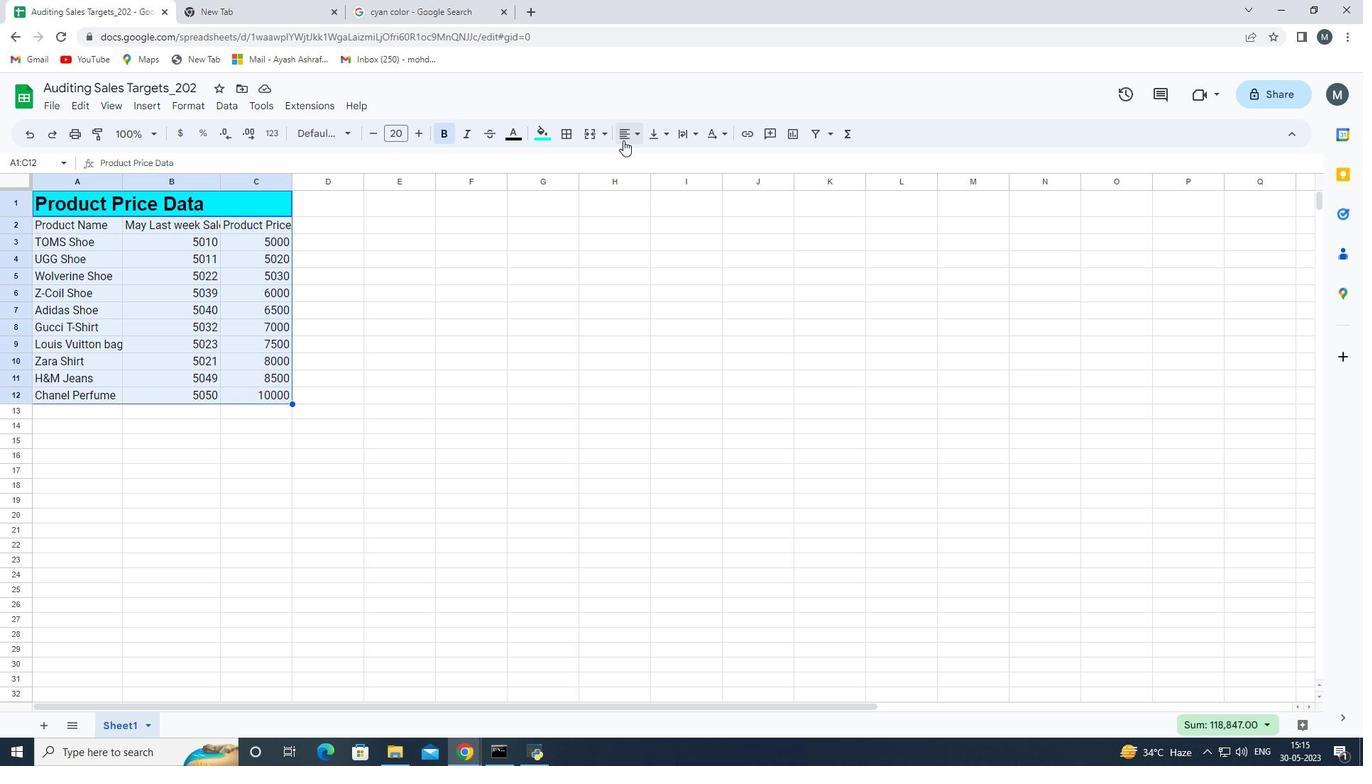 
Action: Mouse moved to (673, 164)
Screenshot: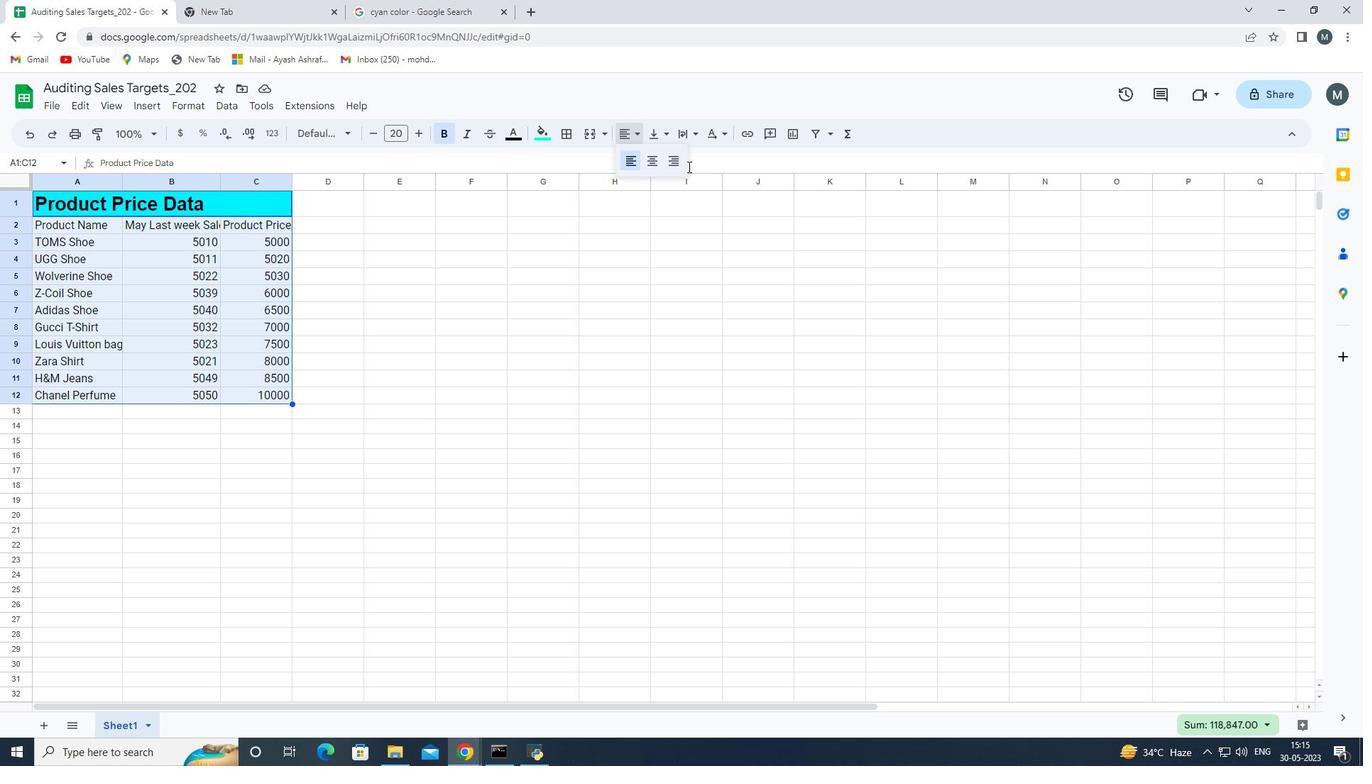 
Action: Mouse pressed left at (673, 164)
Screenshot: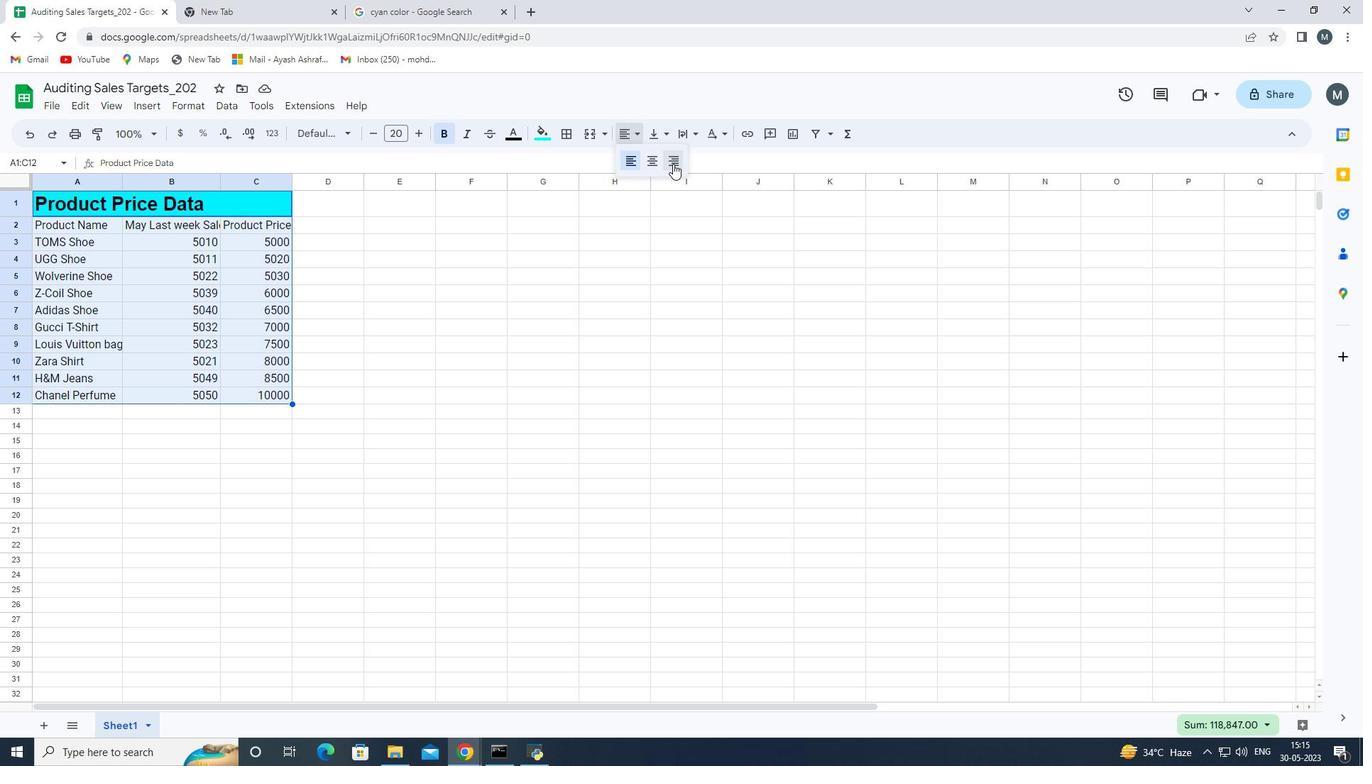 
Action: Mouse moved to (218, 176)
Screenshot: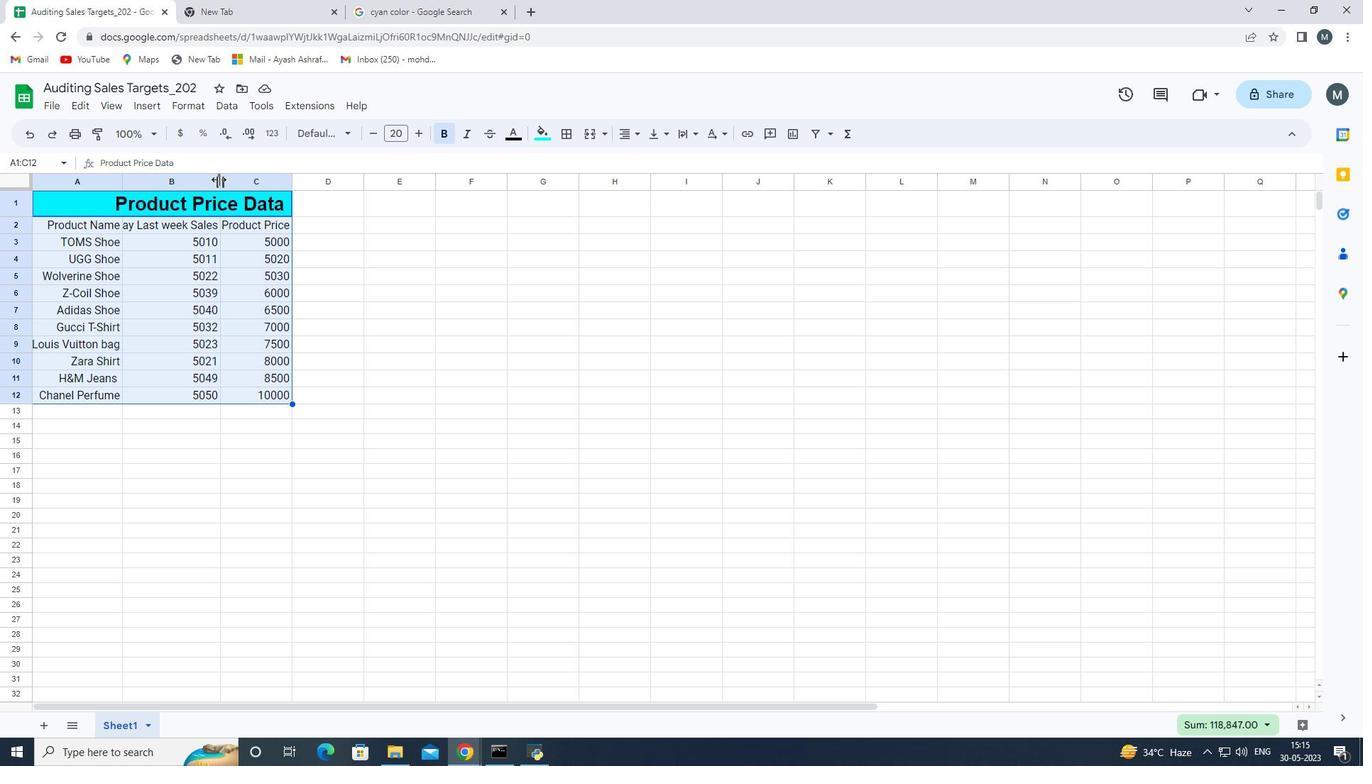 
Action: Mouse pressed left at (218, 176)
Screenshot: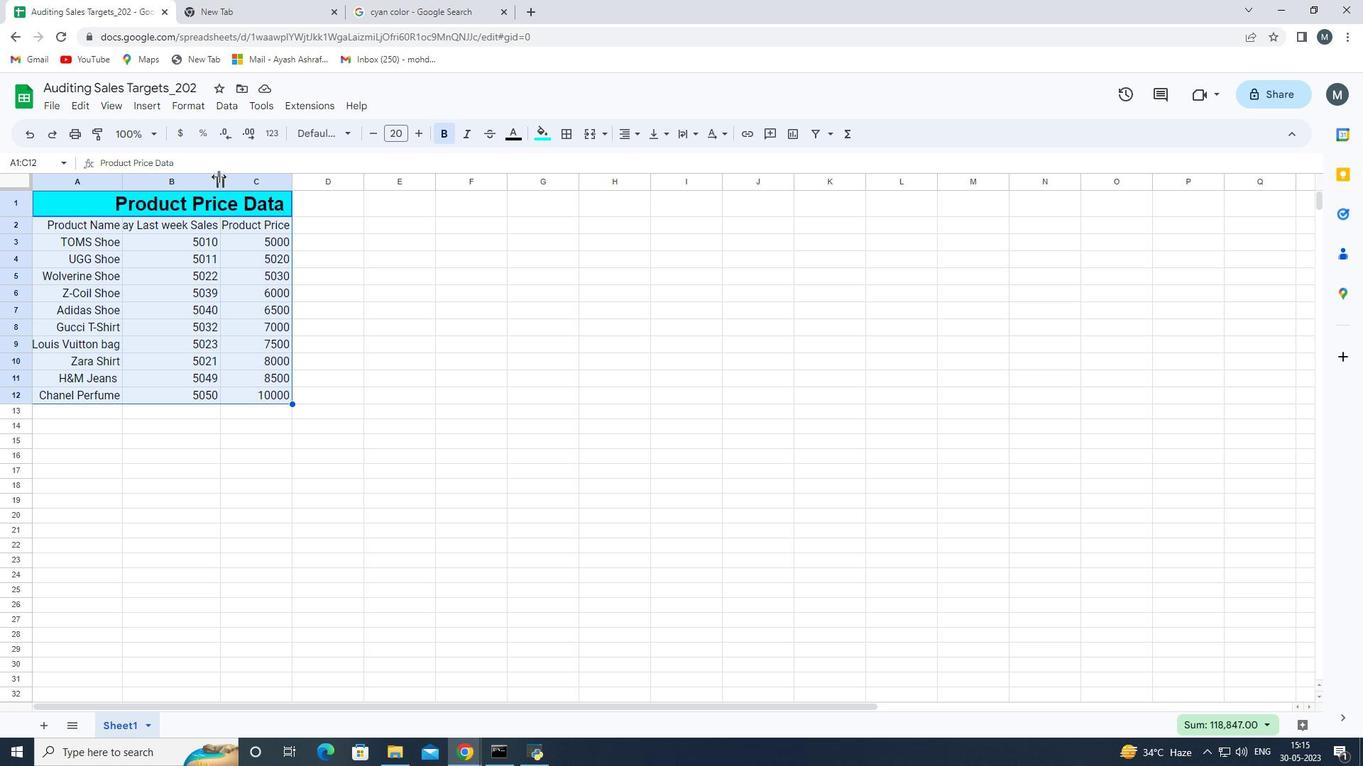 
Action: Mouse moved to (155, 357)
Screenshot: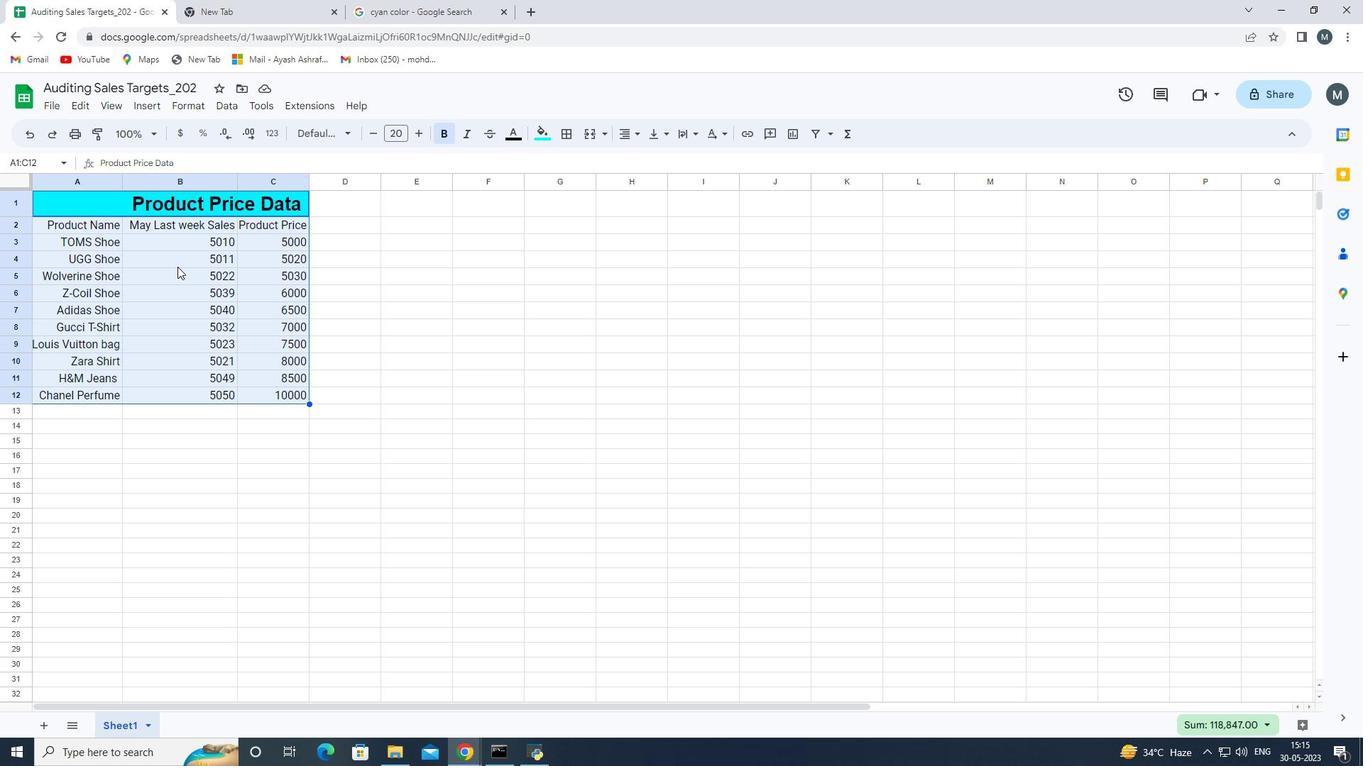 
Action: Mouse scrolled (155, 357) with delta (0, 0)
Screenshot: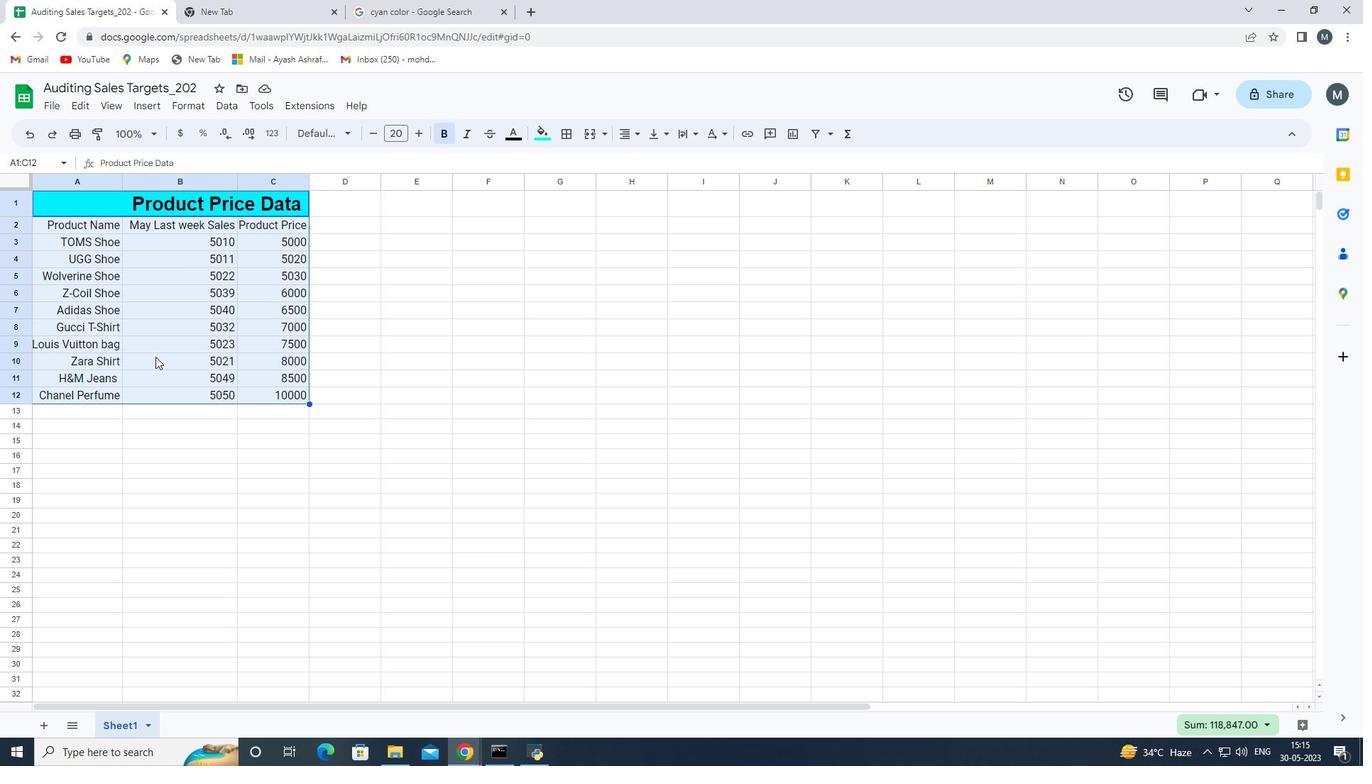 
Action: Mouse scrolled (155, 357) with delta (0, 0)
Screenshot: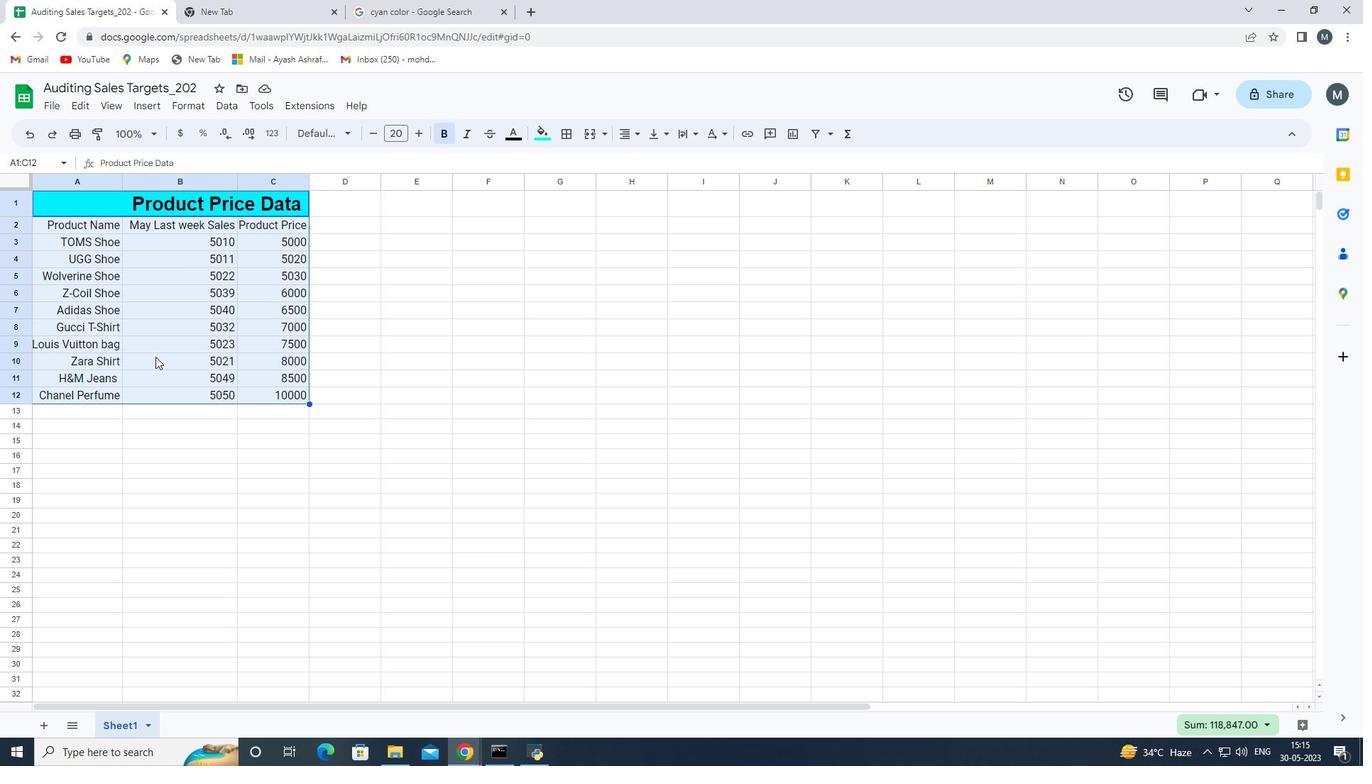 
Action: Mouse scrolled (155, 357) with delta (0, 0)
Screenshot: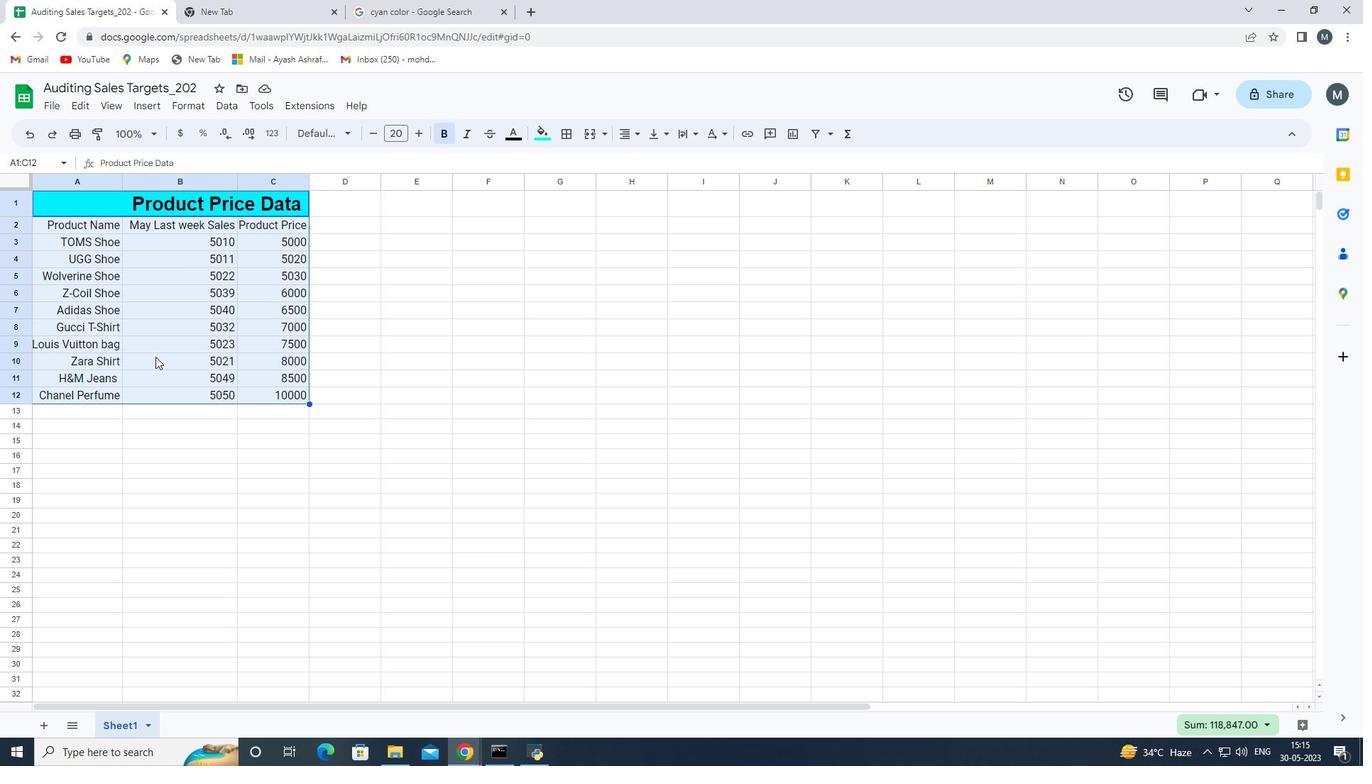 
Action: Mouse moved to (99, 239)
Screenshot: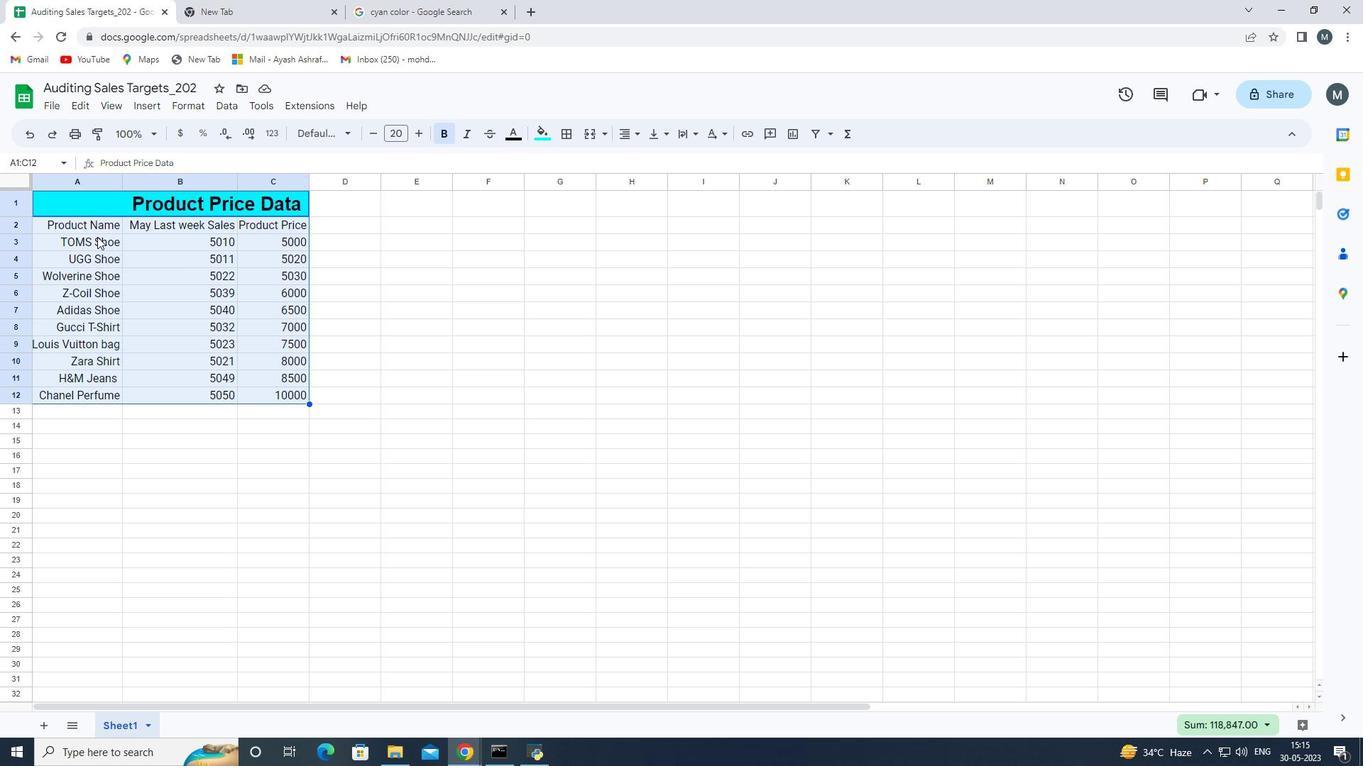 
Action: Mouse pressed left at (99, 239)
Screenshot: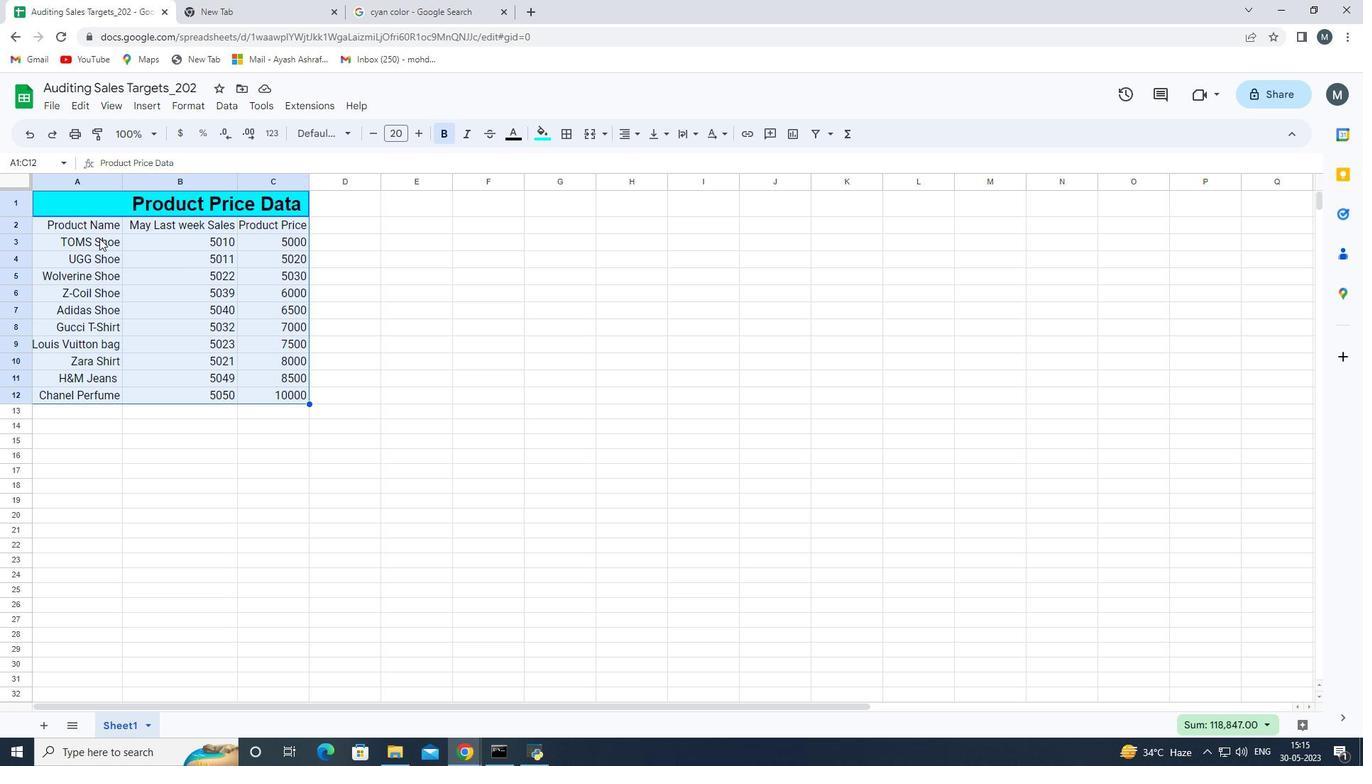 
Action: Mouse moved to (200, 242)
Screenshot: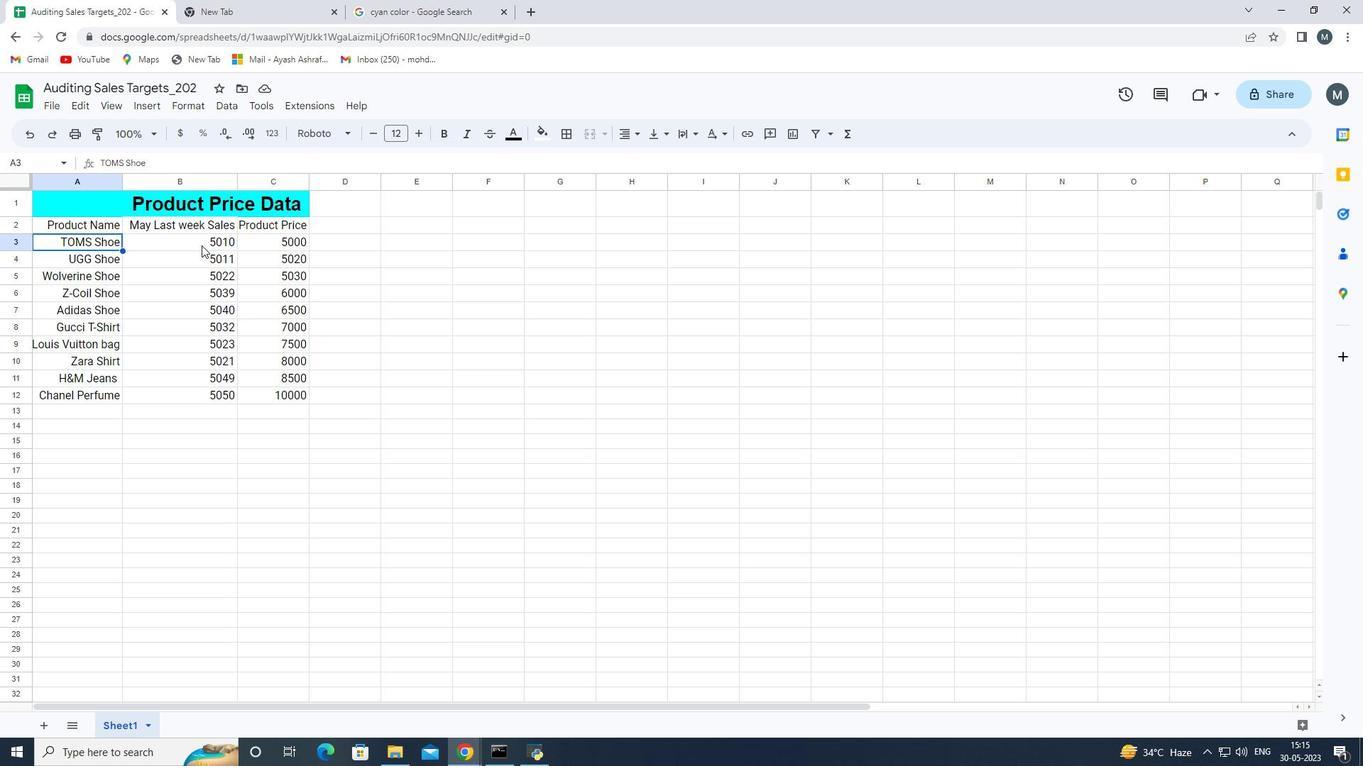 
Action: Mouse pressed left at (200, 242)
Screenshot: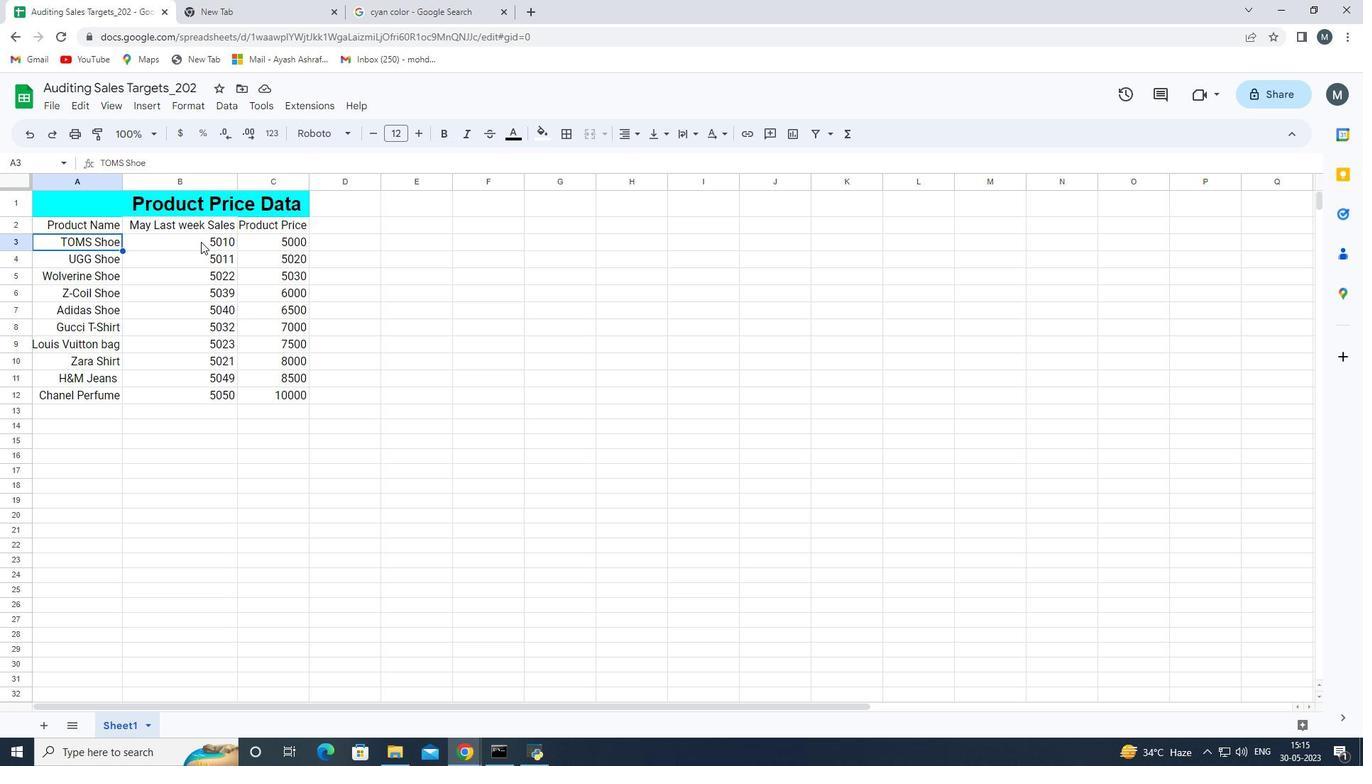 
Action: Mouse moved to (73, 222)
Screenshot: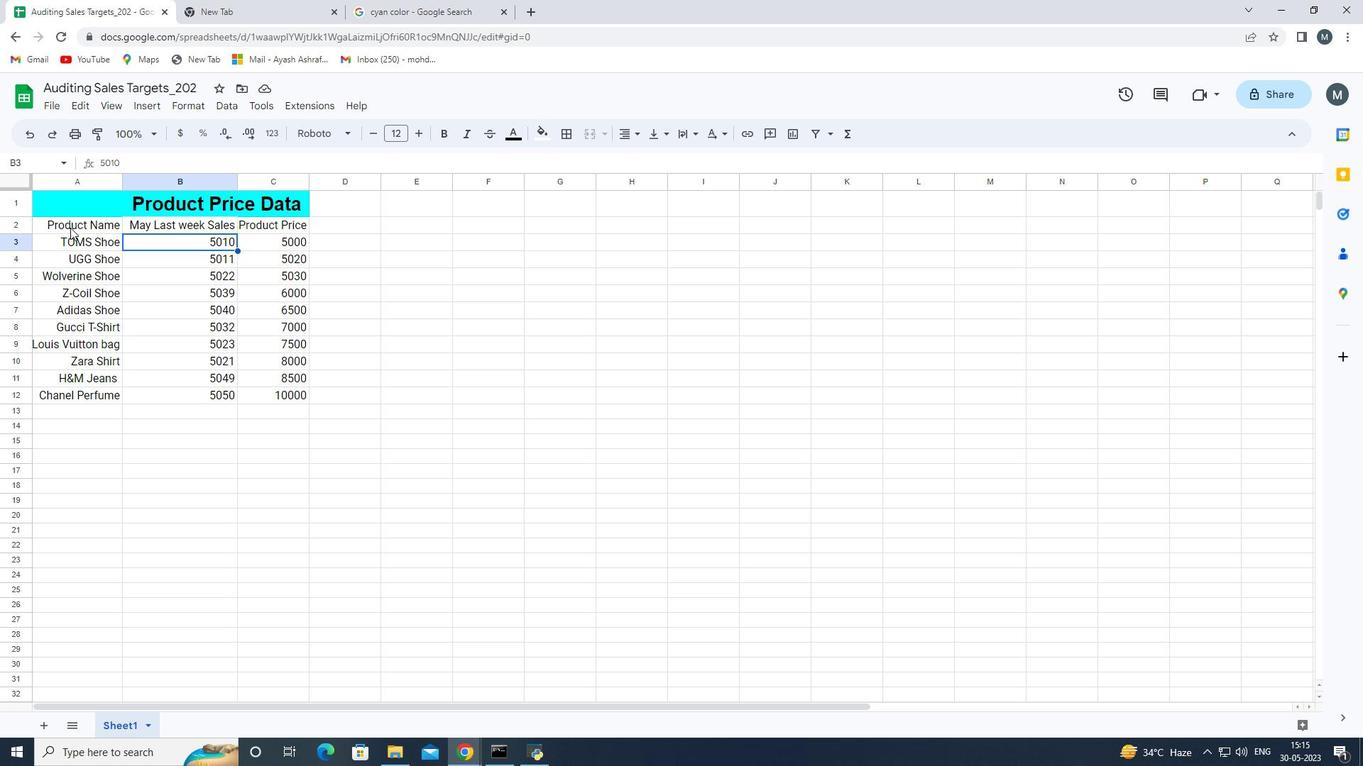 
Action: Mouse pressed left at (73, 222)
Screenshot: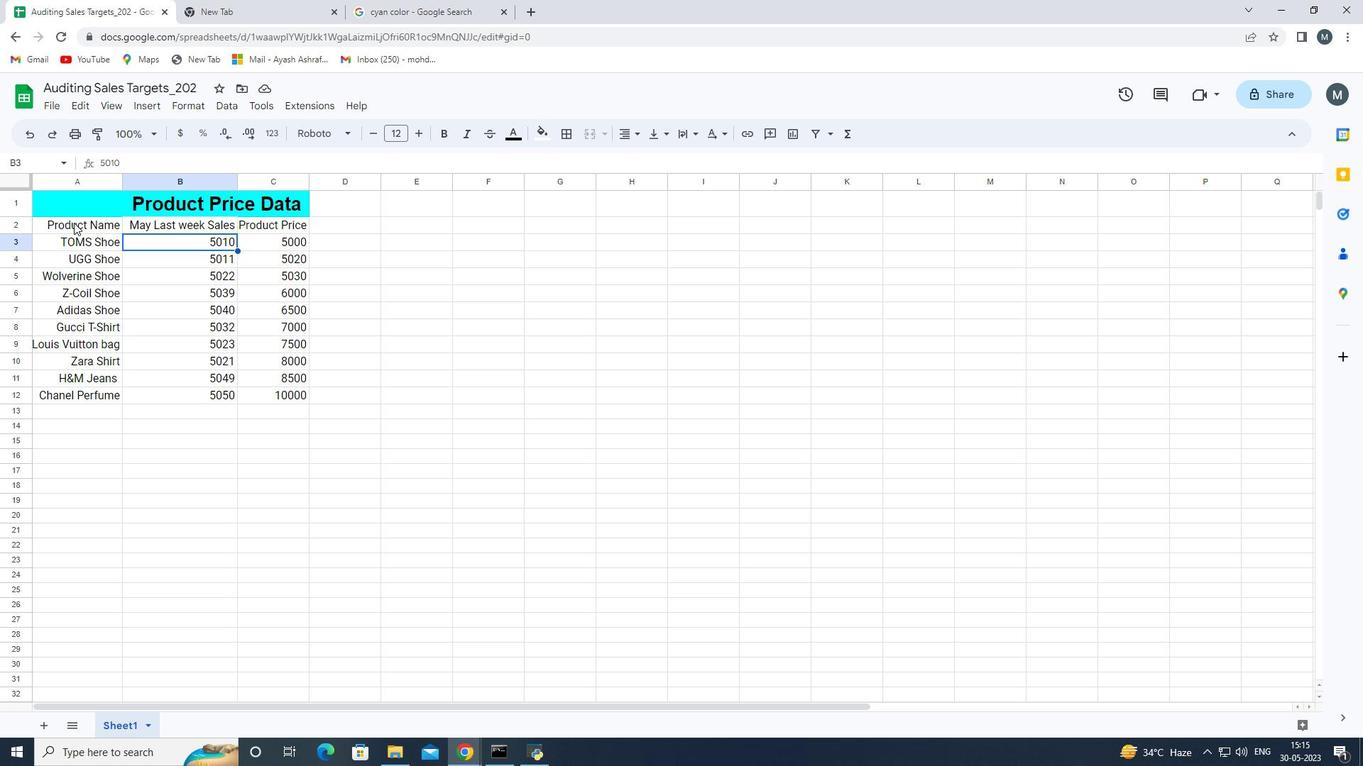 
Action: Mouse moved to (75, 217)
Screenshot: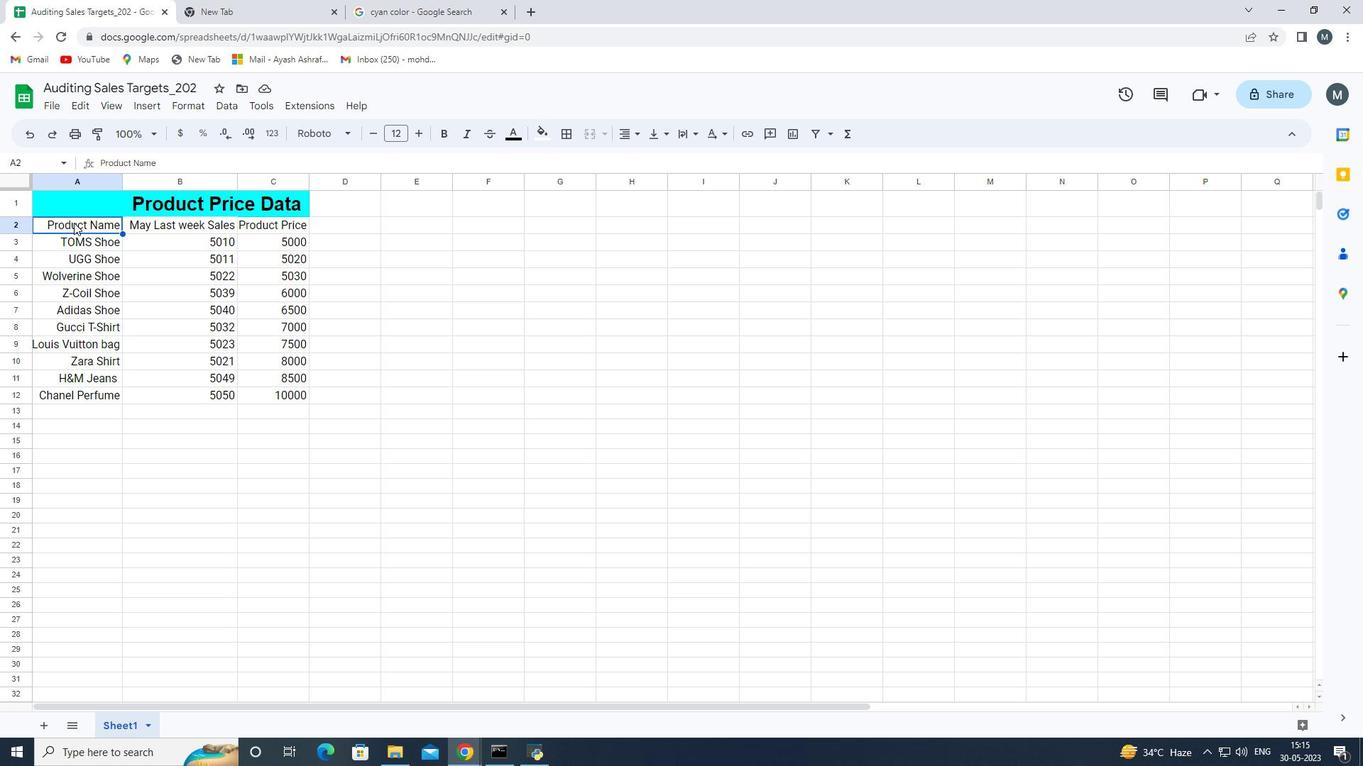 
Action: Key pressed ctrl+B
Screenshot: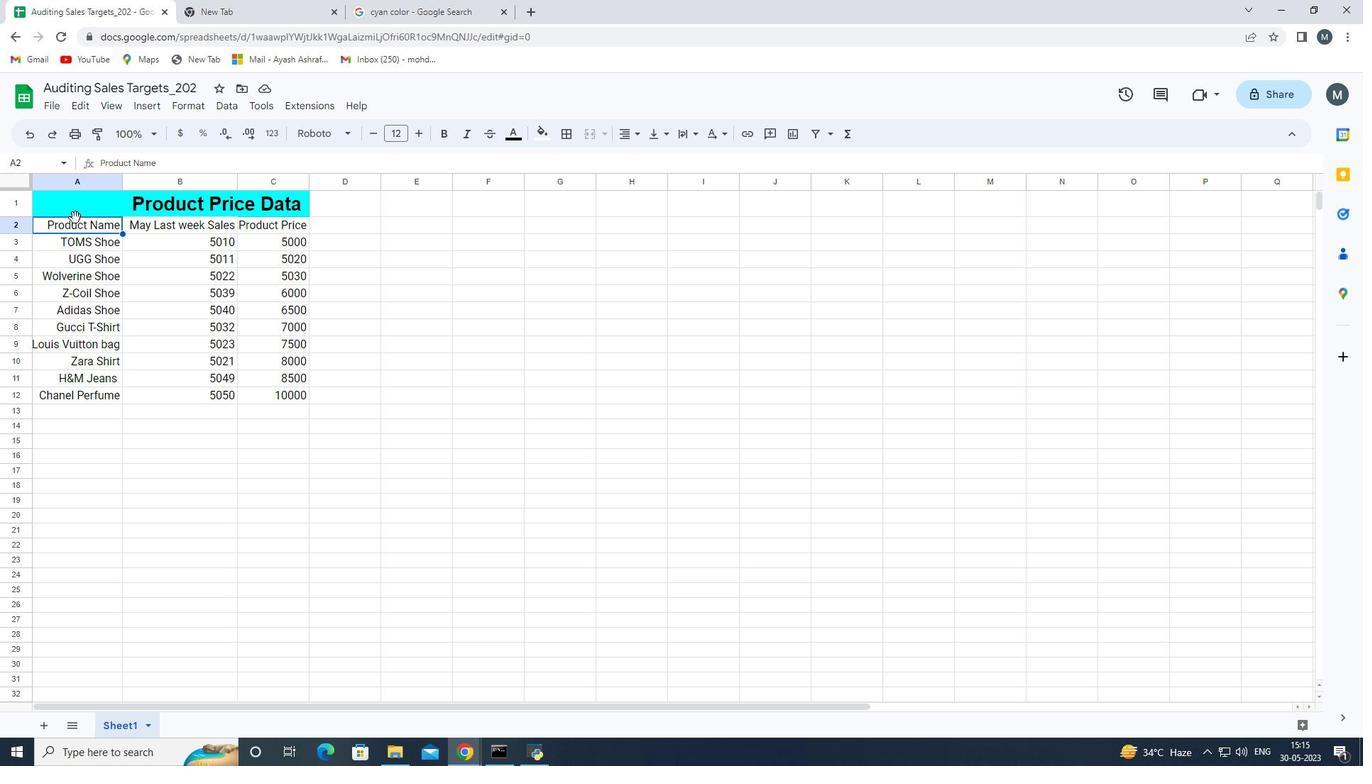 
Action: Mouse moved to (143, 225)
Screenshot: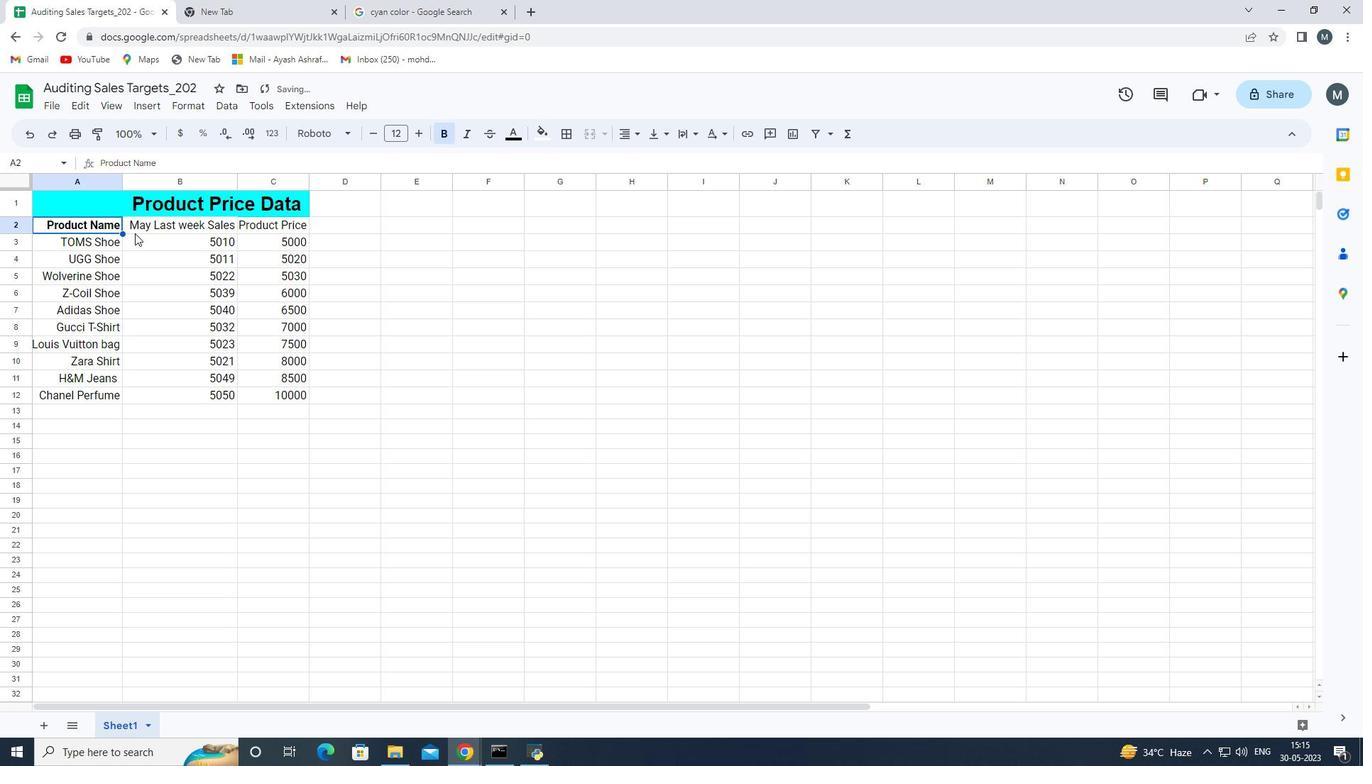 
Action: Mouse pressed left at (143, 225)
Screenshot: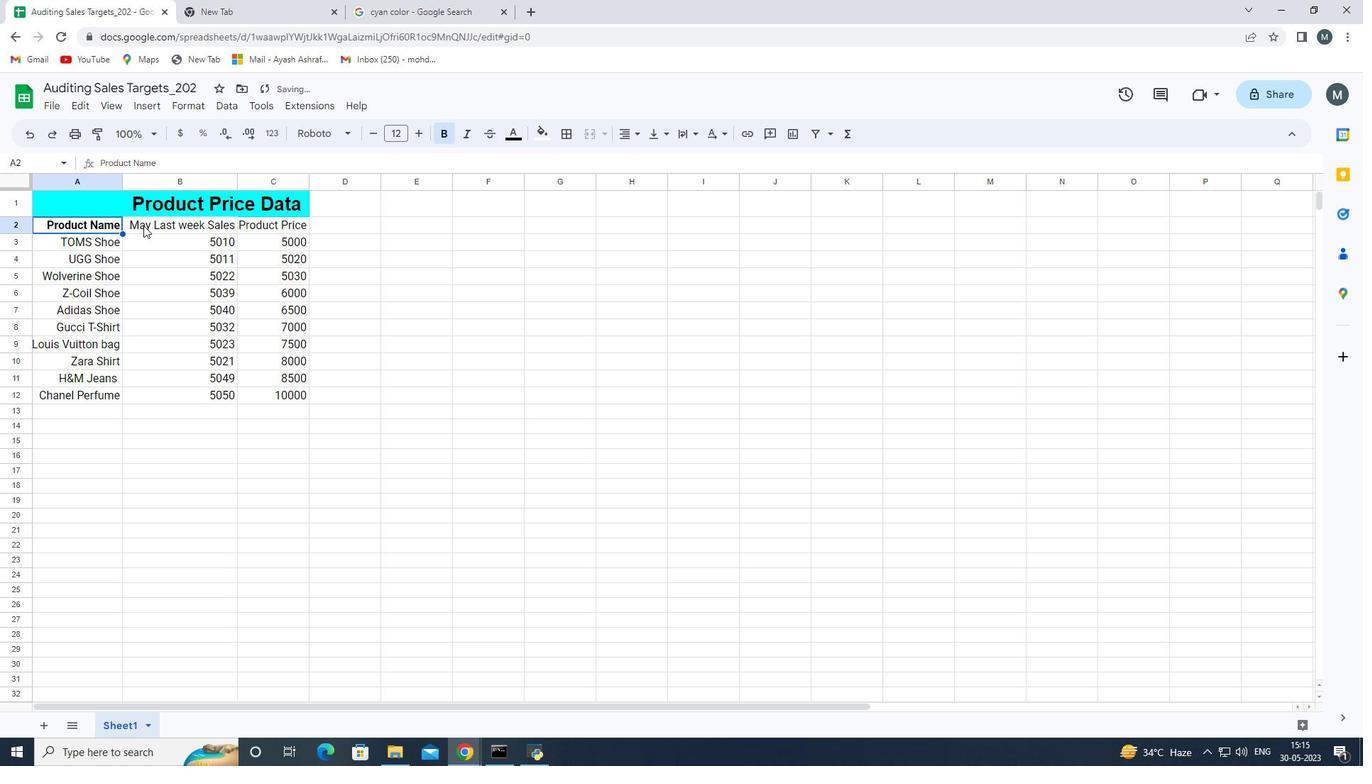 
Action: Key pressed ctrl+B
Screenshot: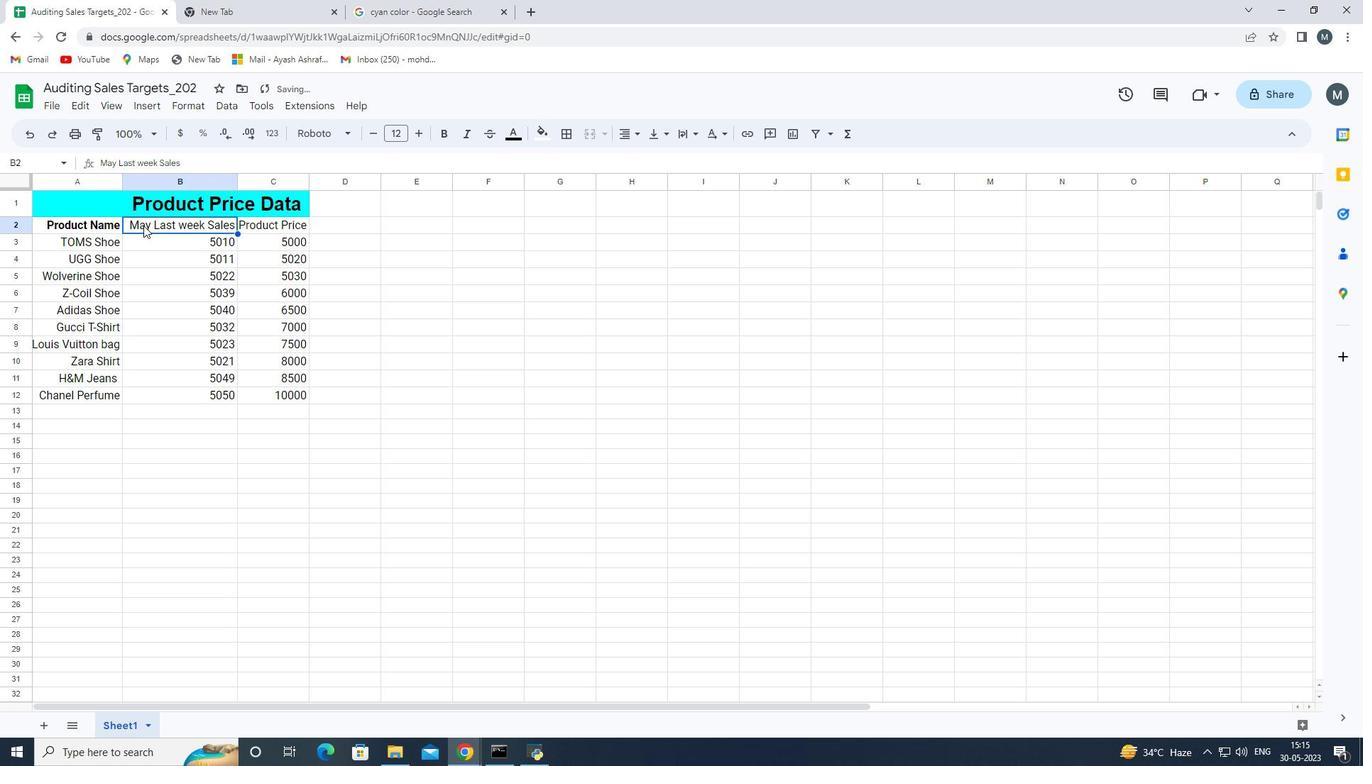 
Action: Mouse moved to (277, 225)
Screenshot: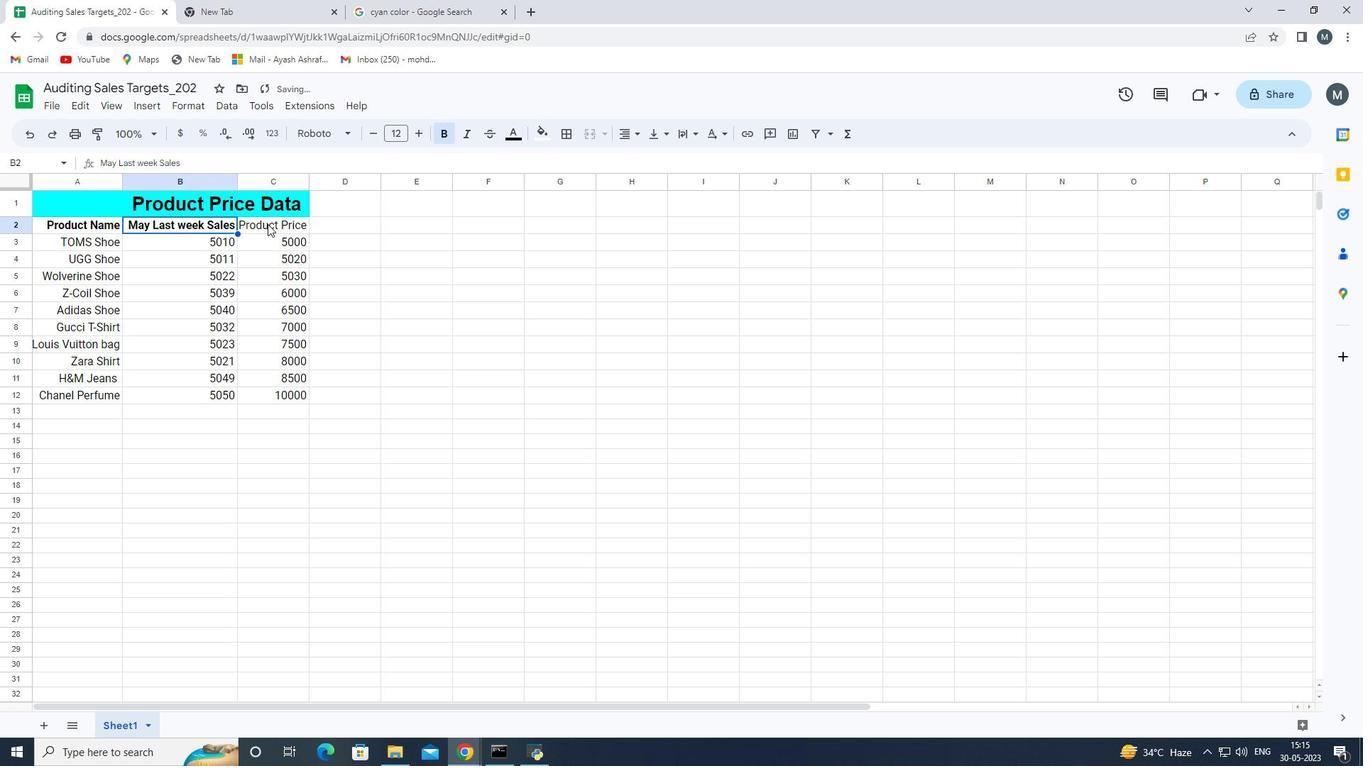 
Action: Mouse pressed left at (277, 225)
Screenshot: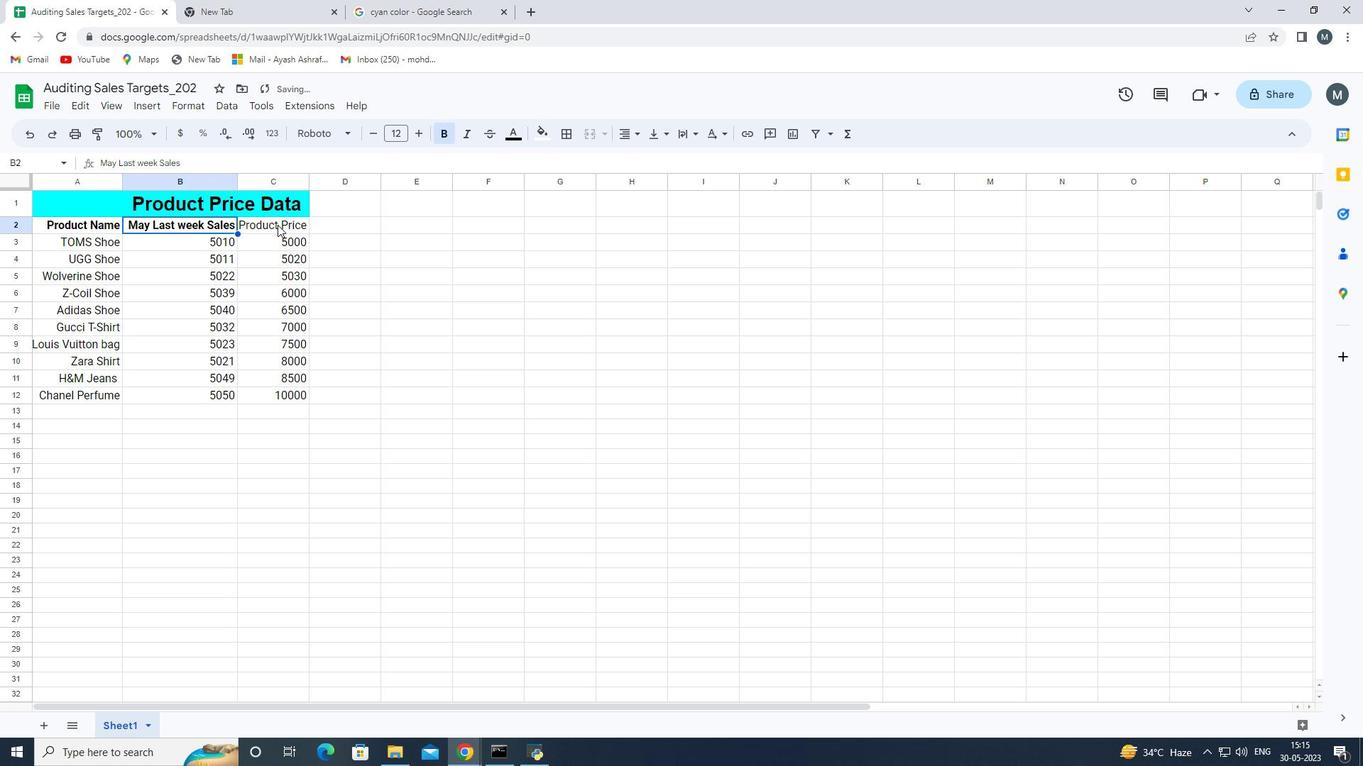 
Action: Key pressed ctrl+B
Screenshot: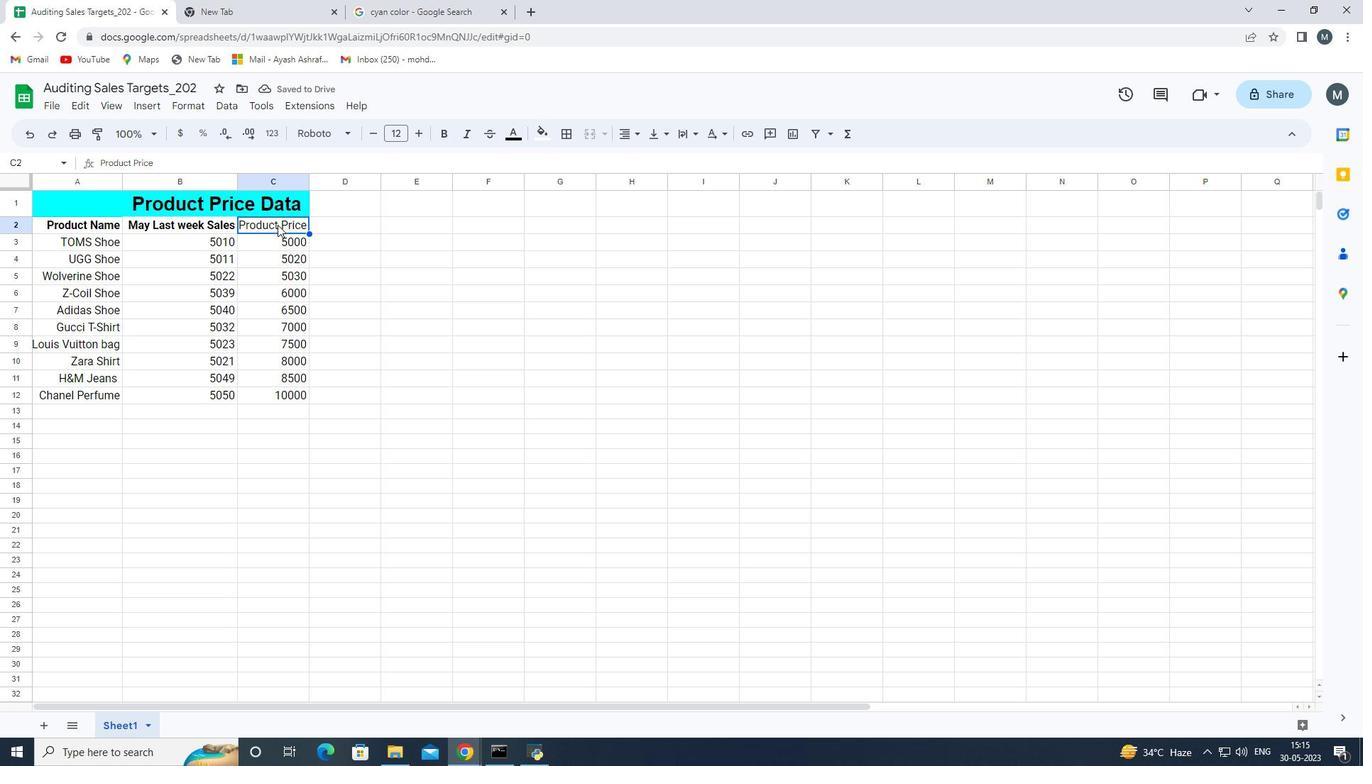 
Action: Mouse moved to (225, 426)
Screenshot: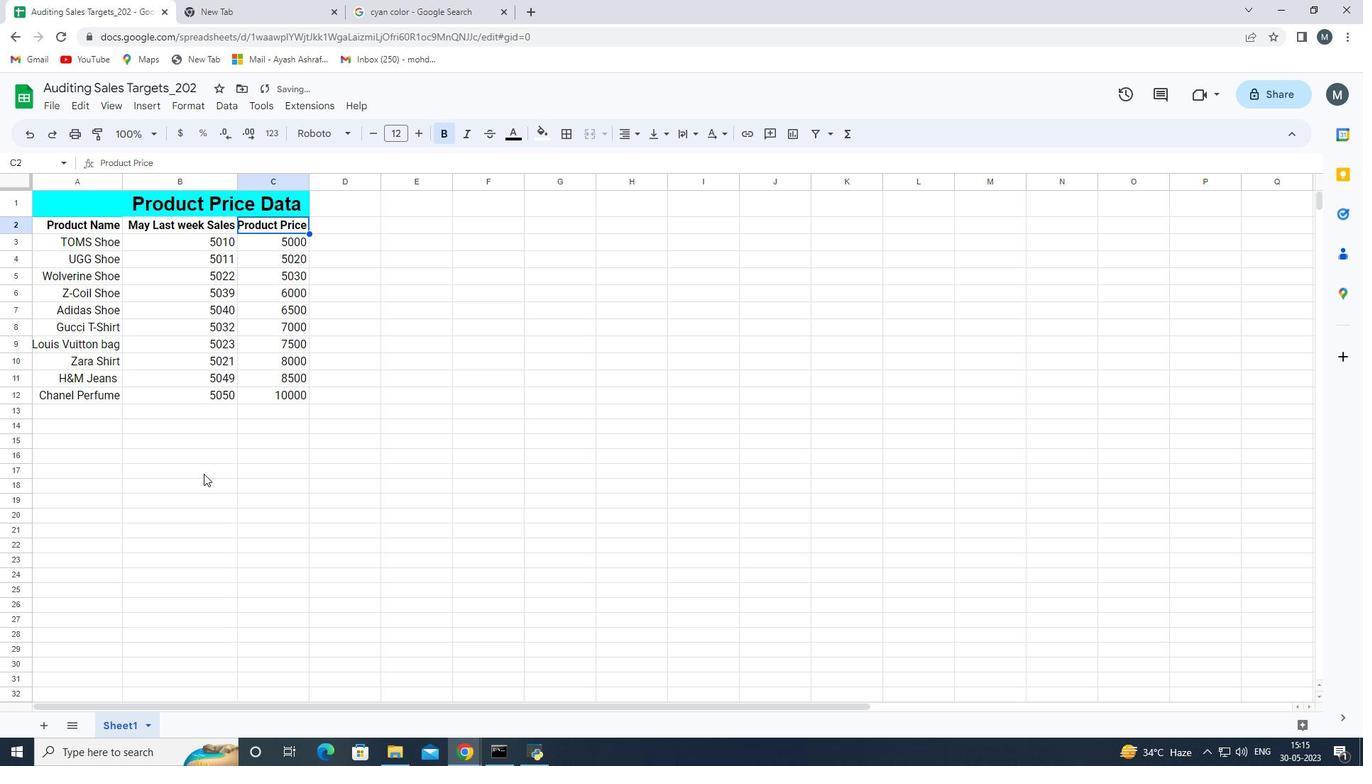 
Action: Mouse pressed left at (225, 426)
Screenshot: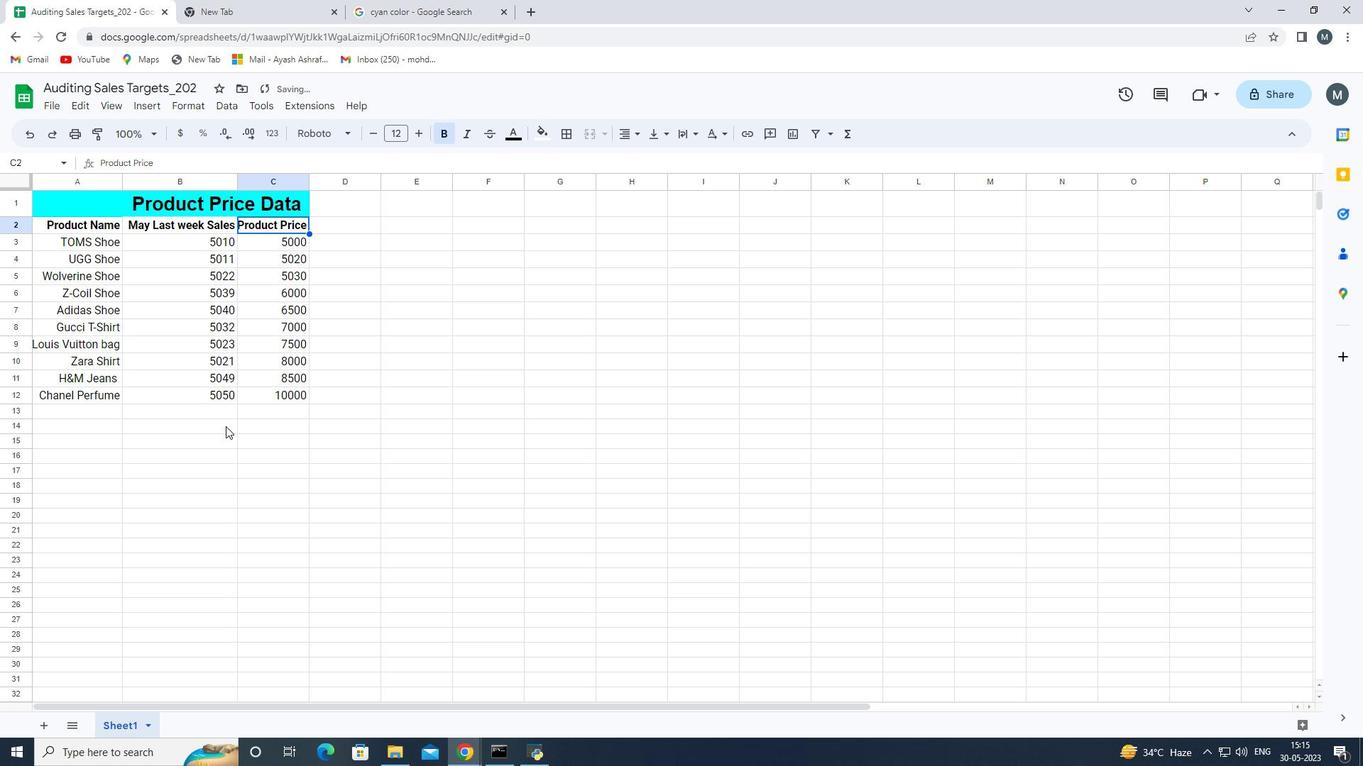 
Action: Mouse moved to (308, 184)
Screenshot: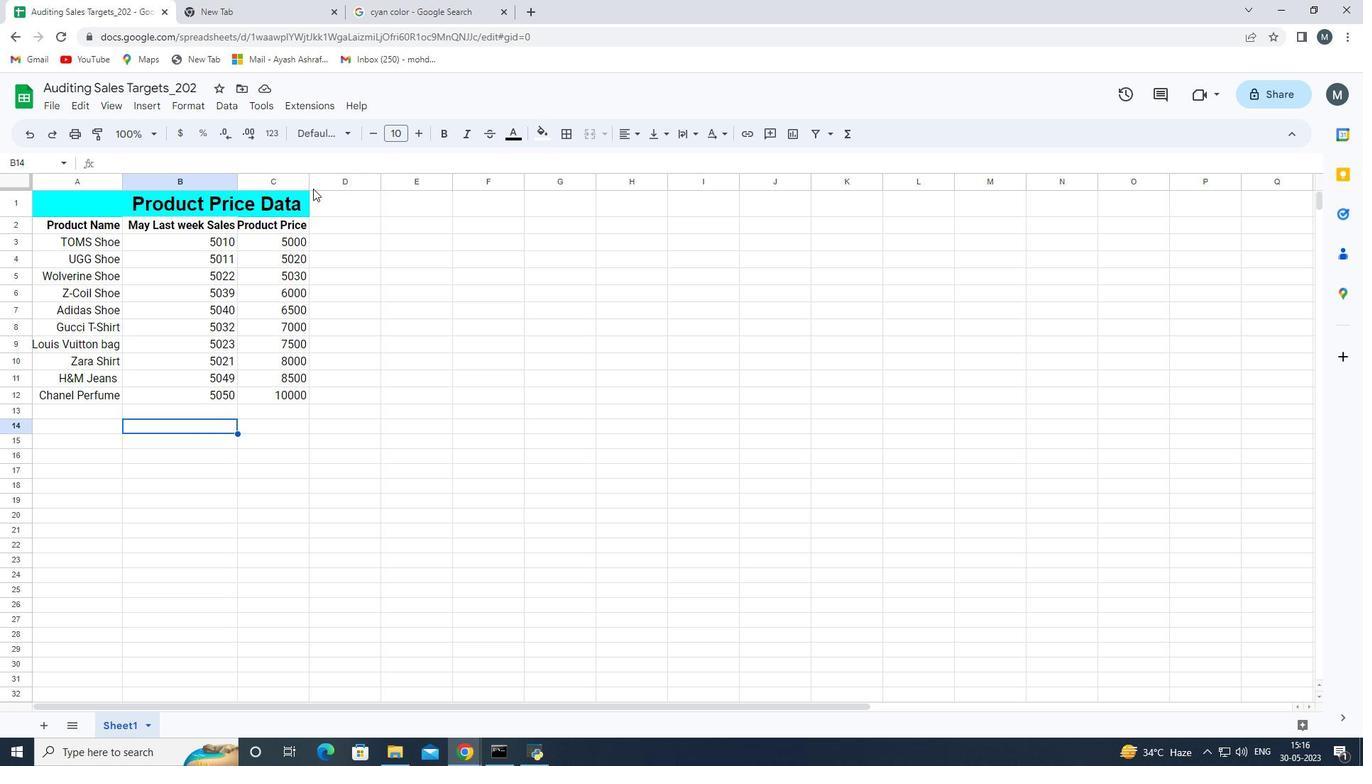 
Action: Mouse pressed left at (308, 184)
Screenshot: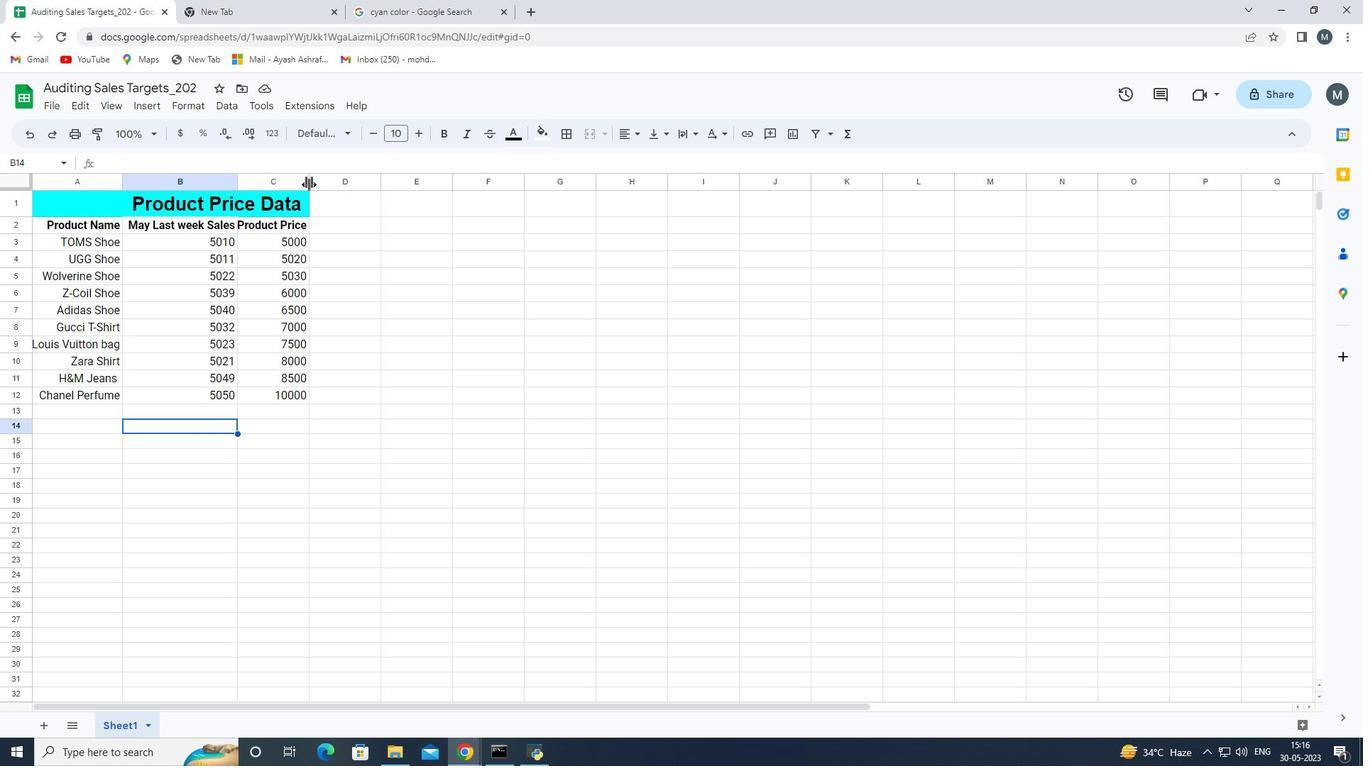 
Action: Mouse moved to (94, 298)
Screenshot: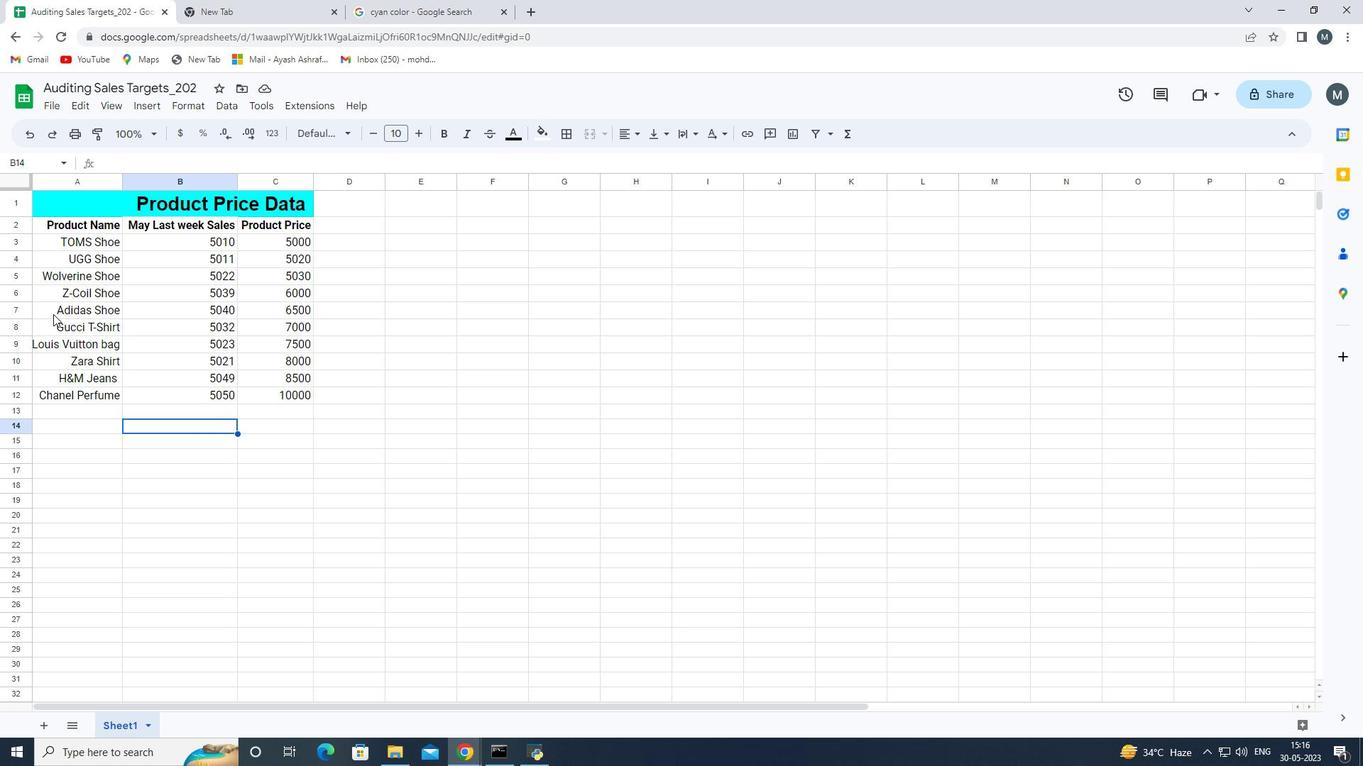 
Action: Mouse scrolled (94, 298) with delta (0, 0)
Screenshot: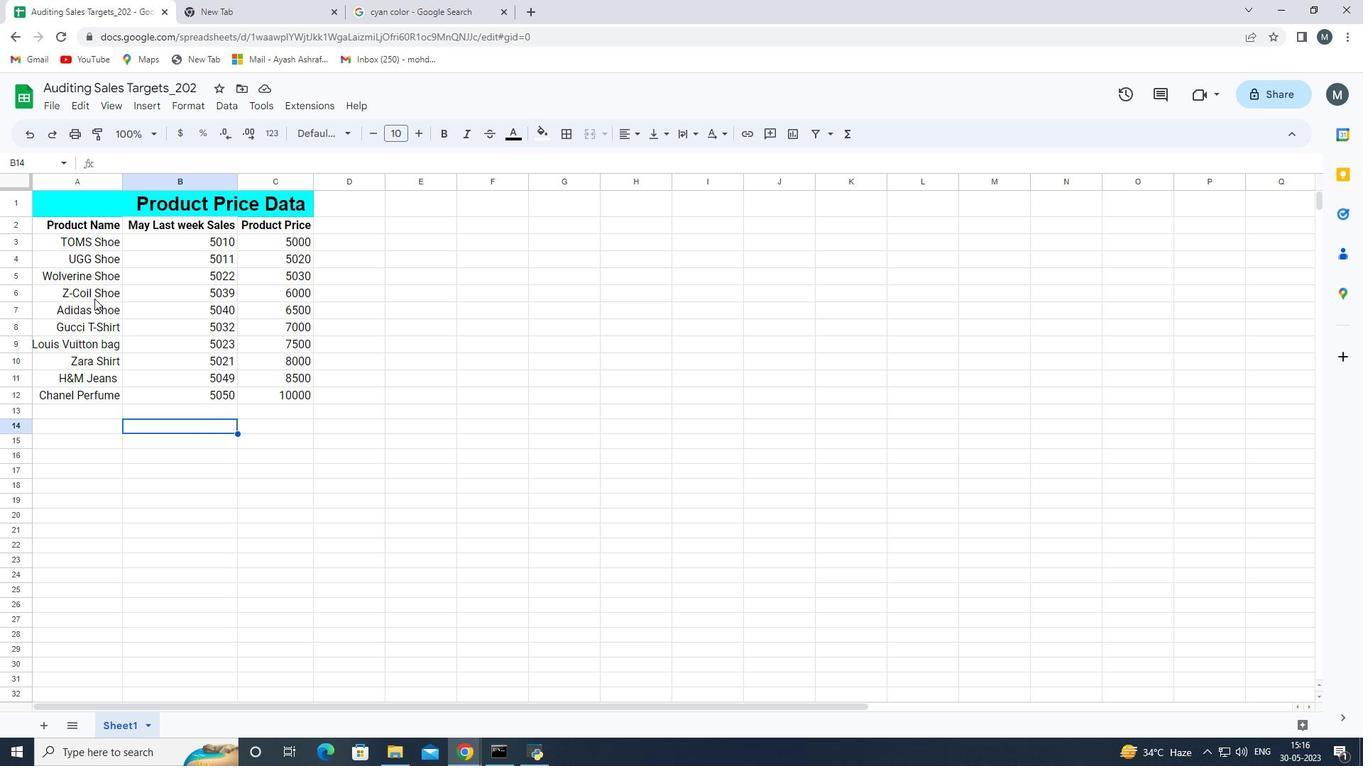 
Action: Mouse scrolled (94, 298) with delta (0, 0)
Screenshot: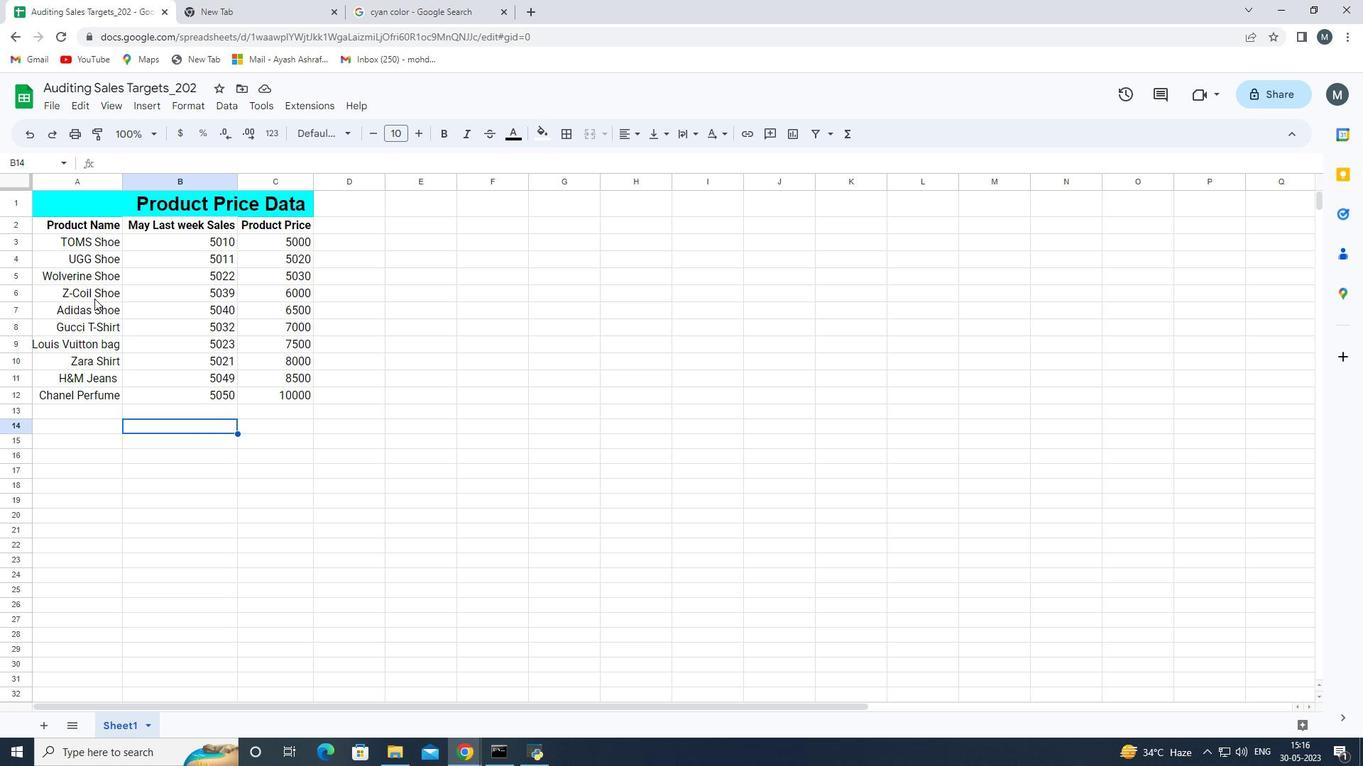 
Action: Mouse scrolled (94, 299) with delta (0, 0)
Screenshot: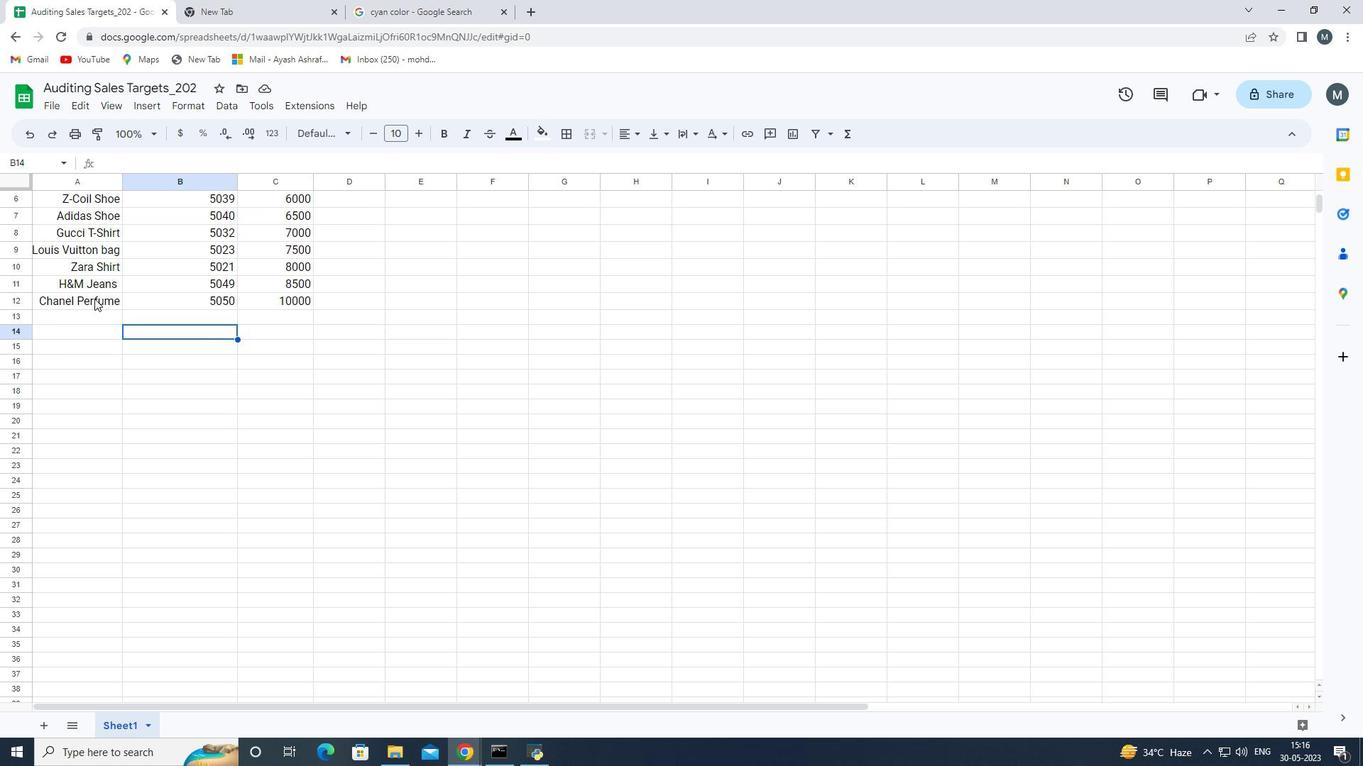 
Action: Mouse moved to (143, 327)
Screenshot: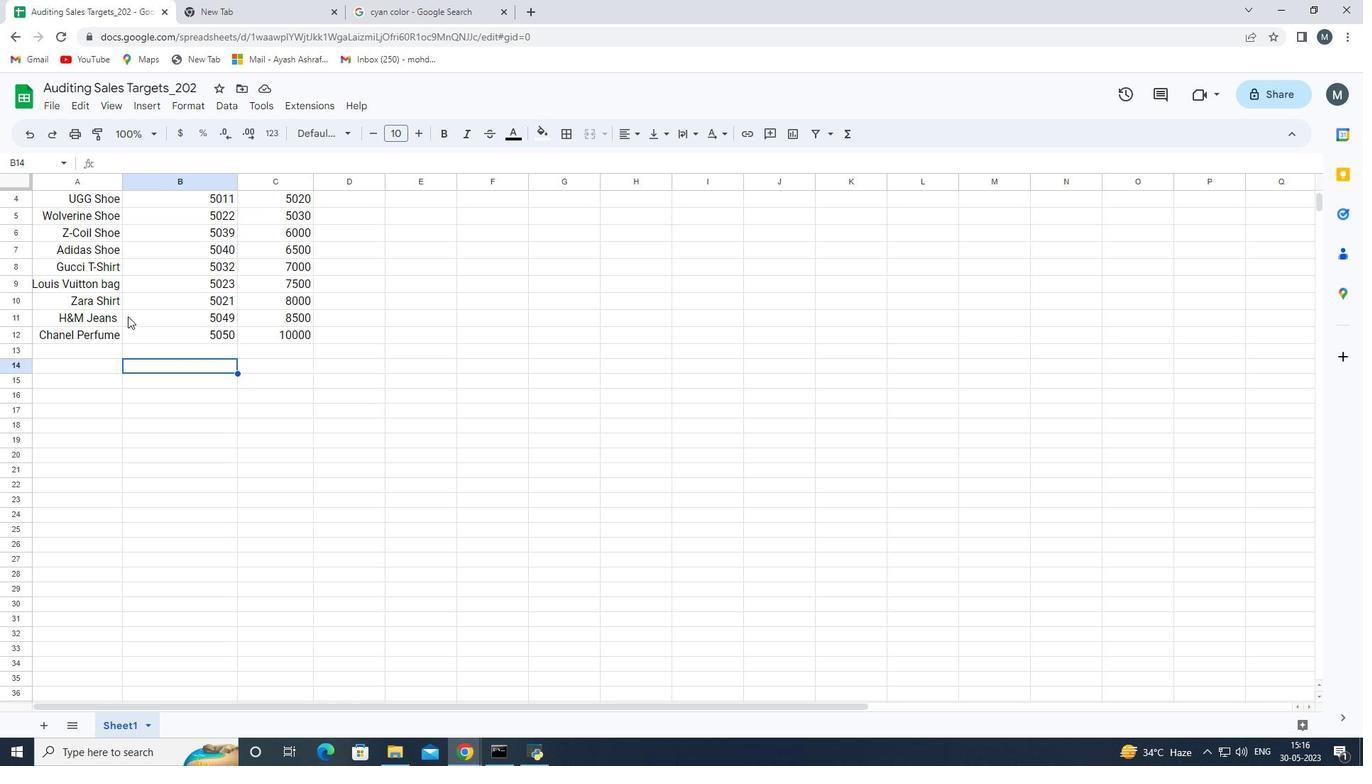 
Action: Mouse pressed left at (143, 327)
Screenshot: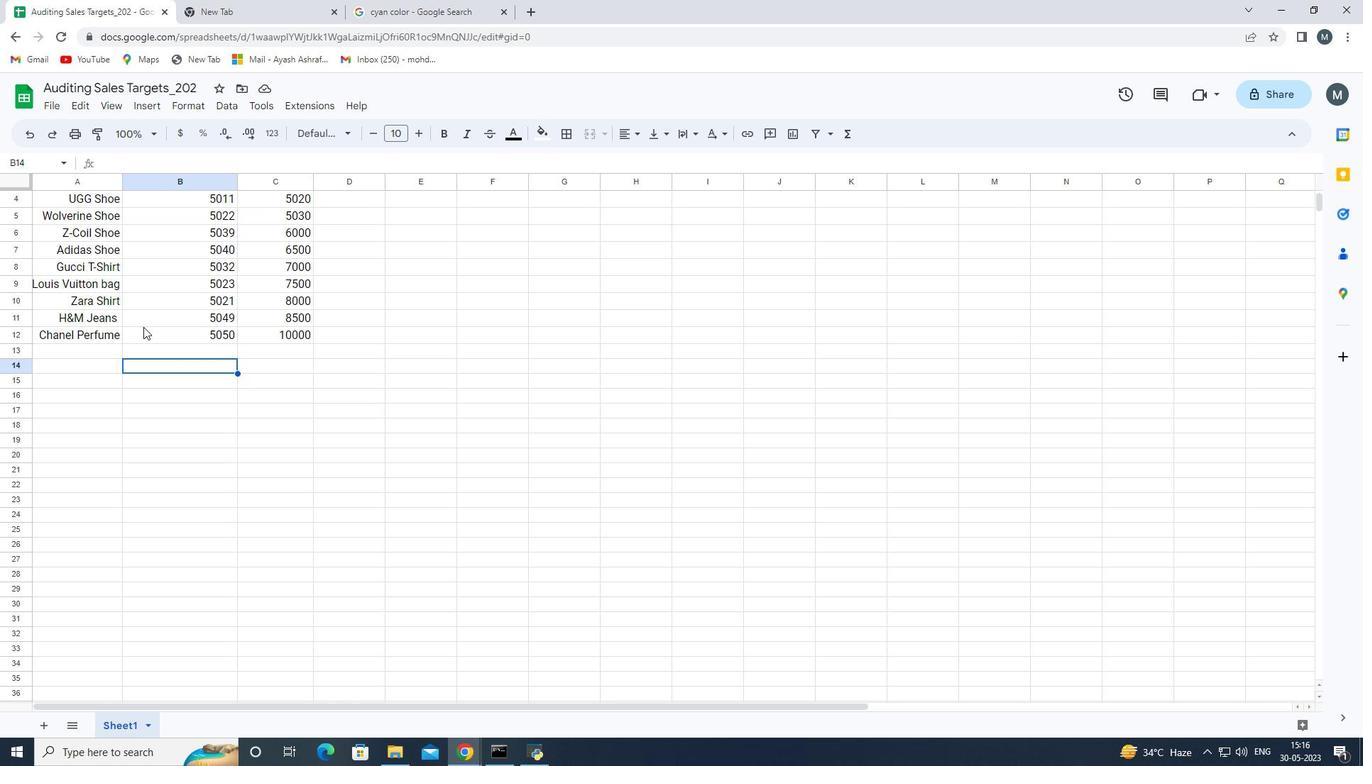 
Action: Mouse moved to (85, 341)
Screenshot: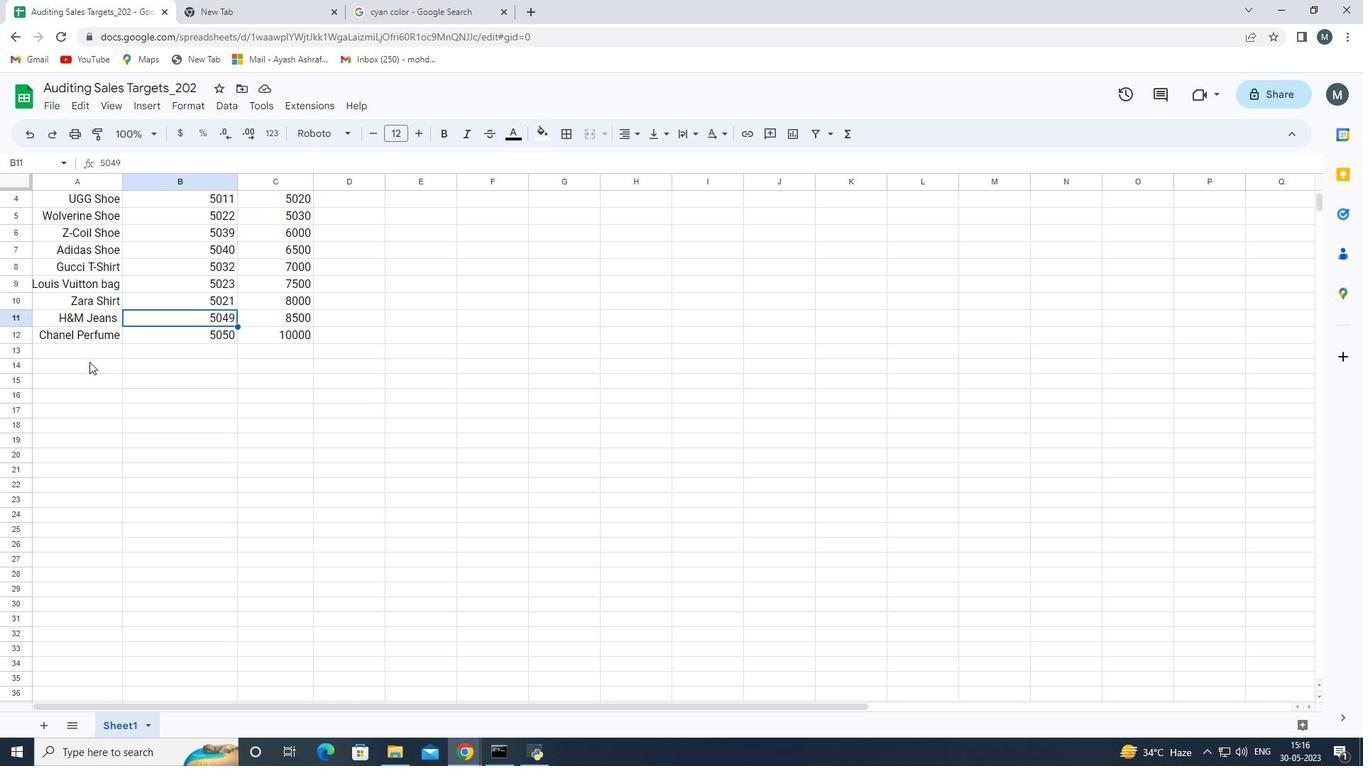 
Action: Mouse pressed left at (85, 341)
Screenshot: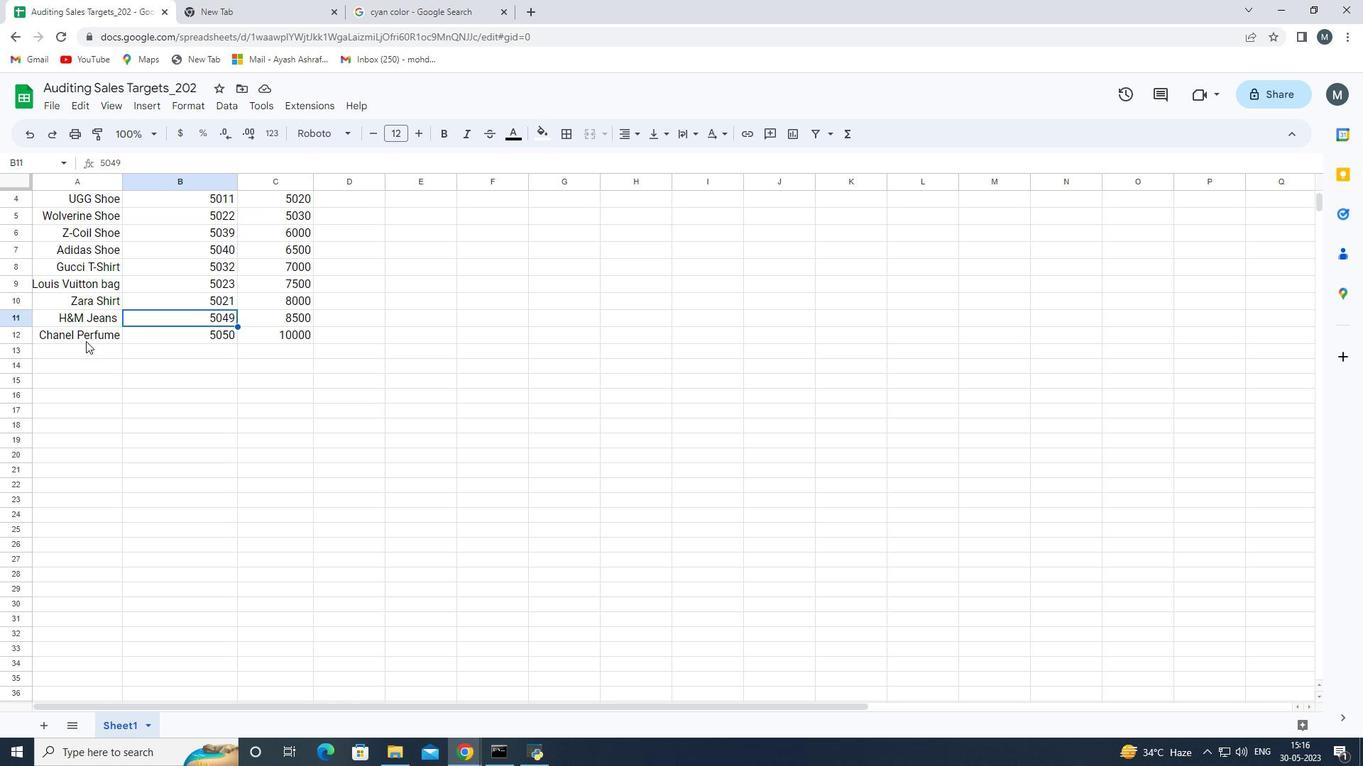 
Action: Mouse moved to (98, 194)
Screenshot: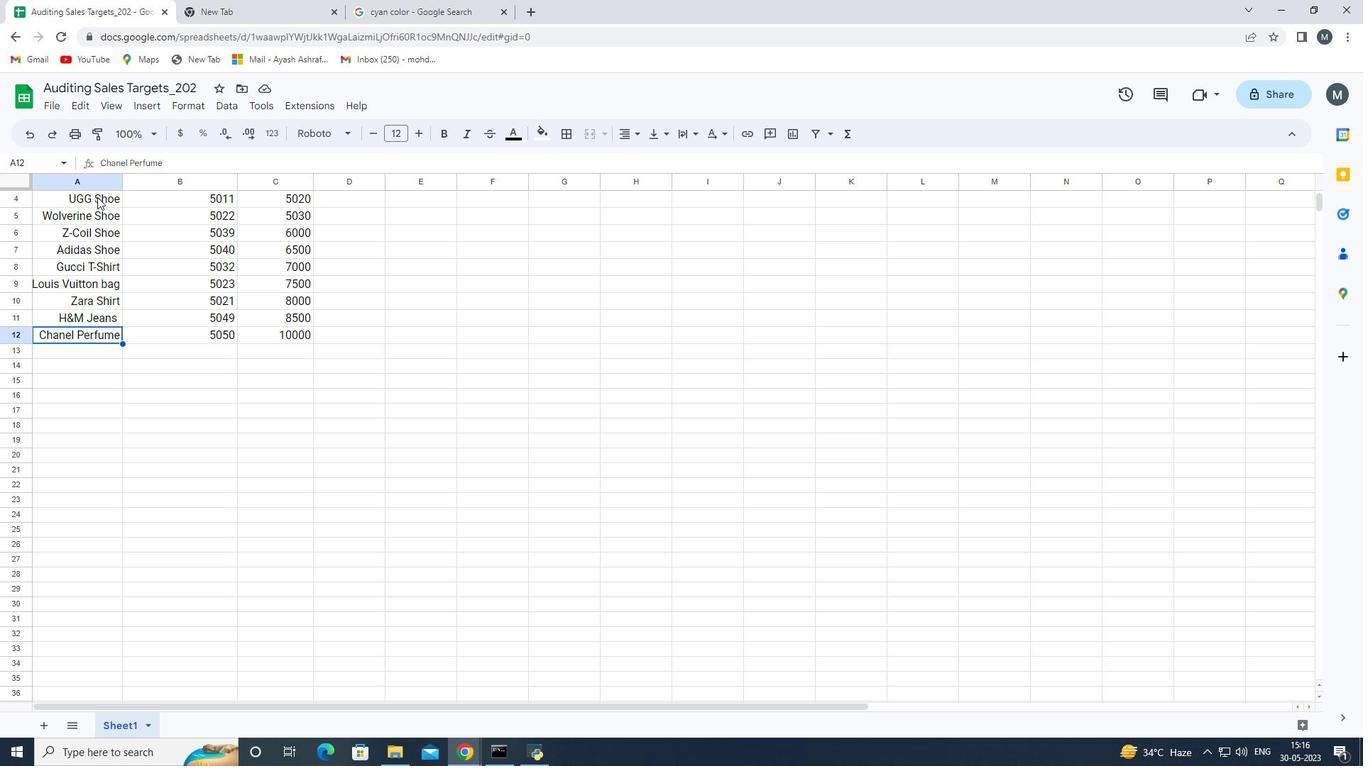 
Action: Mouse pressed left at (98, 194)
Screenshot: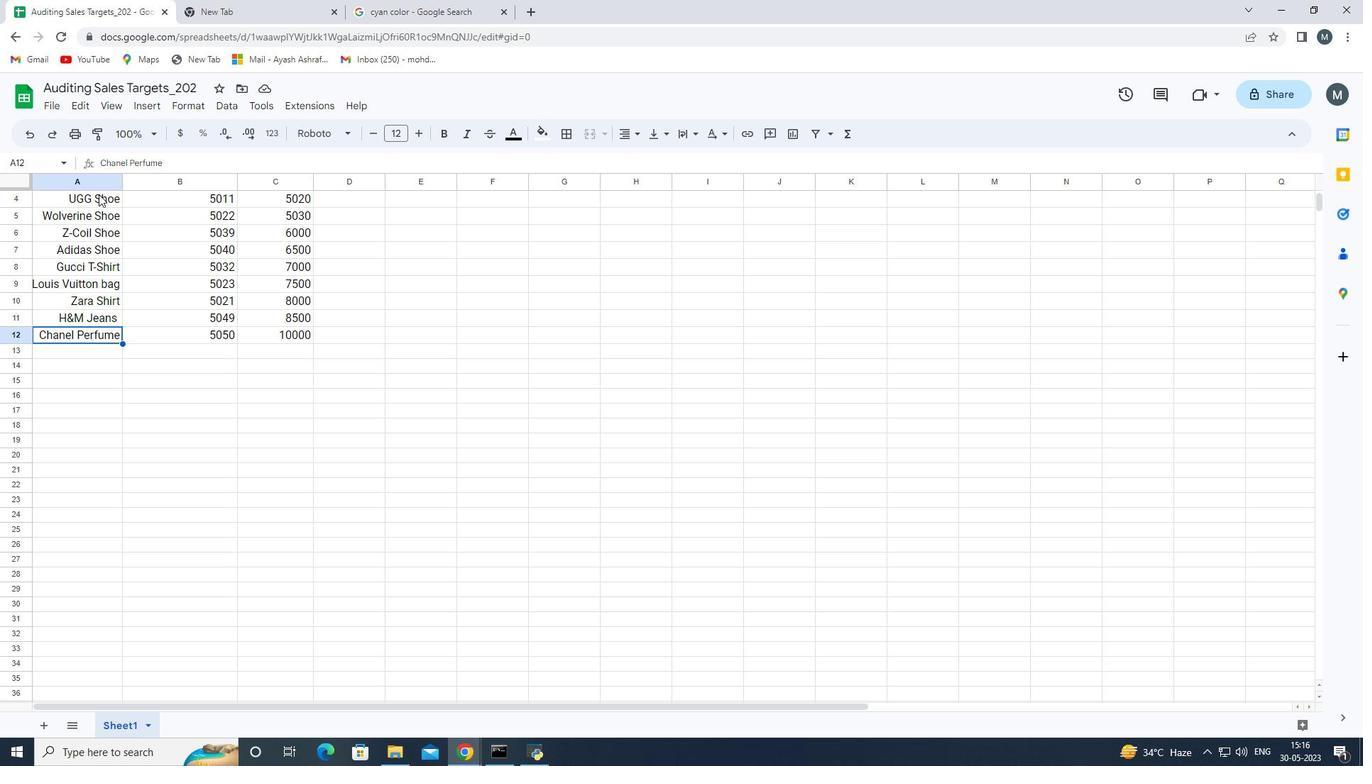 
Action: Mouse moved to (93, 307)
Screenshot: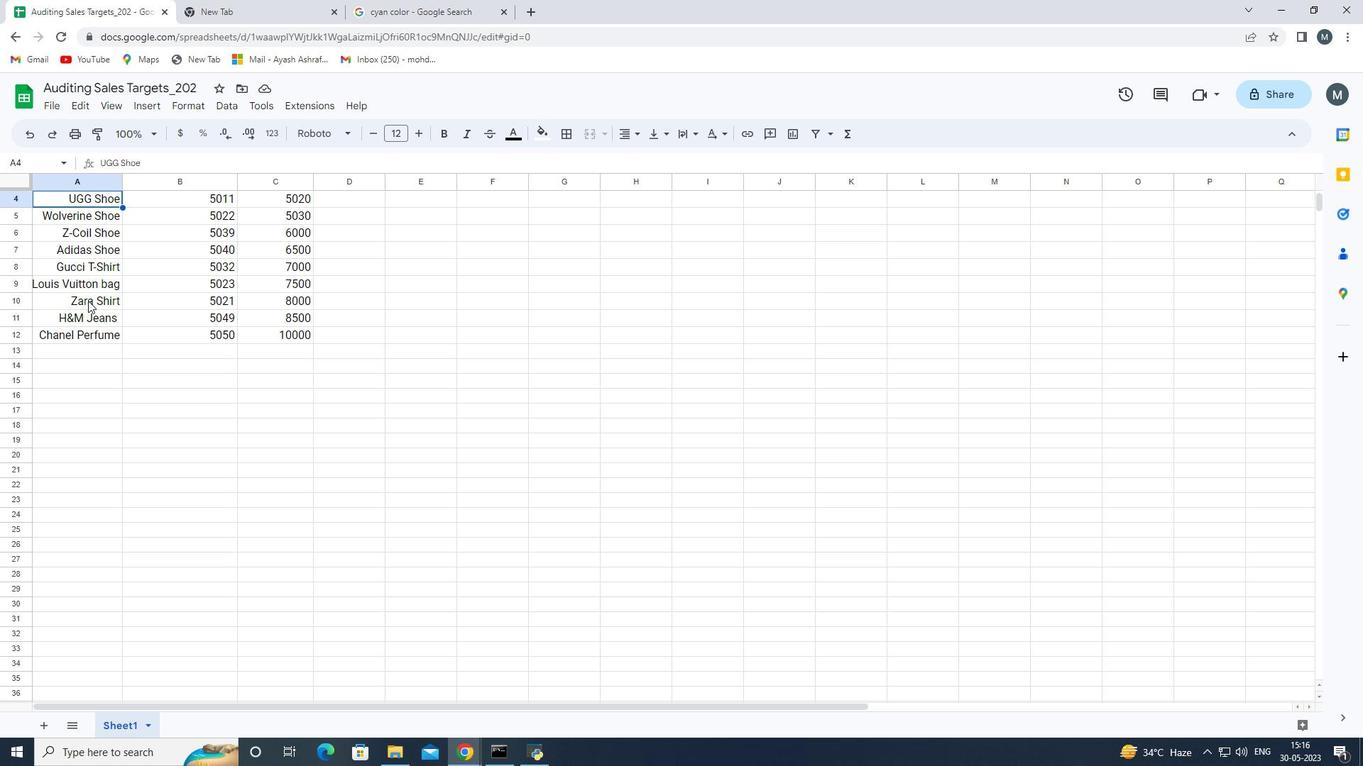 
Action: Mouse scrolled (93, 308) with delta (0, 0)
Screenshot: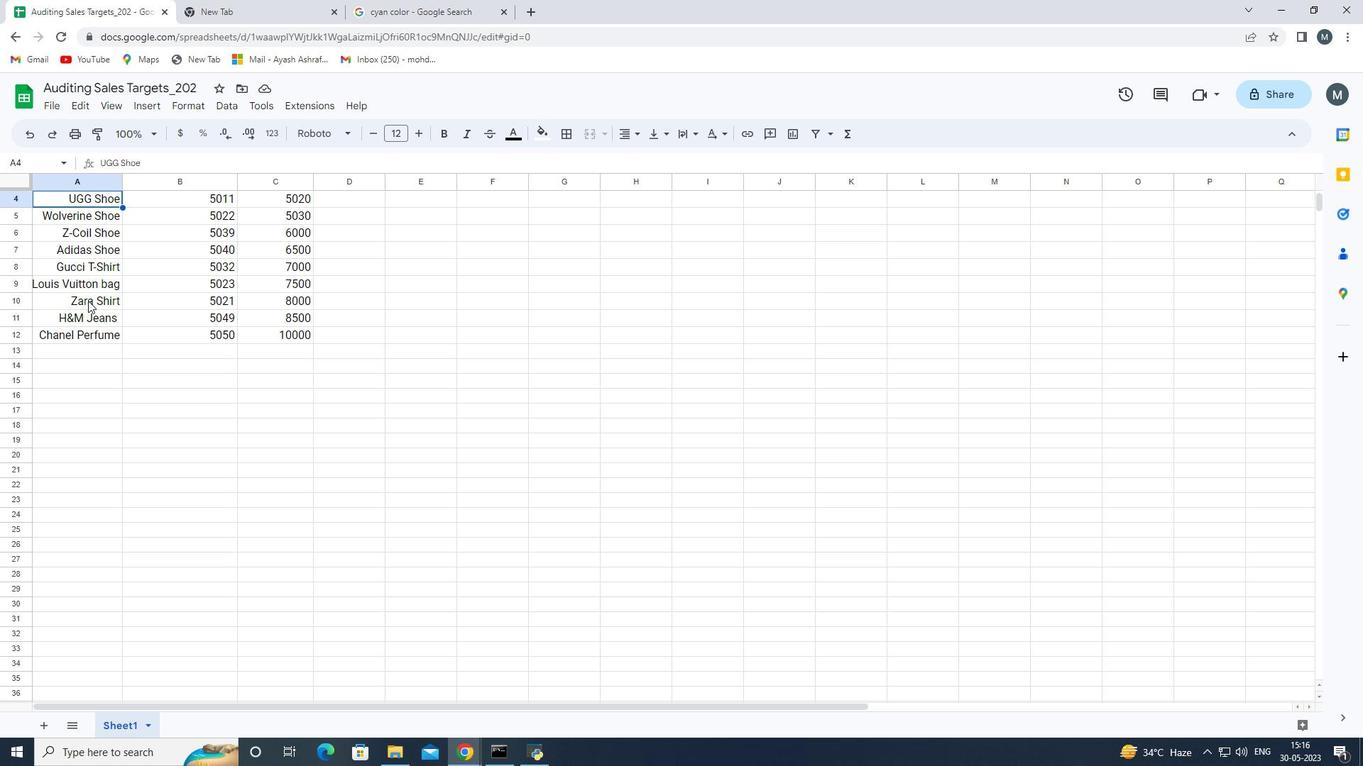 
Action: Mouse scrolled (93, 308) with delta (0, 0)
Screenshot: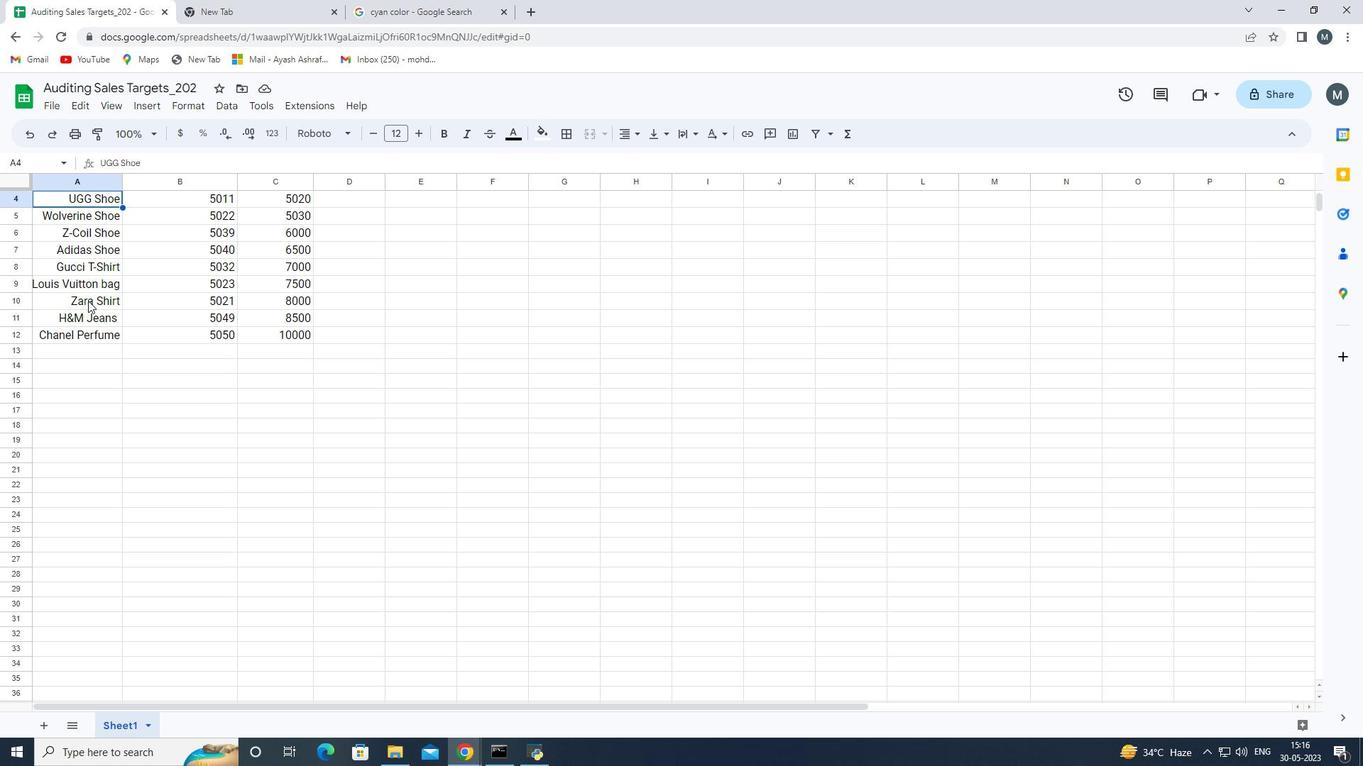 
Action: Mouse scrolled (93, 308) with delta (0, 0)
Screenshot: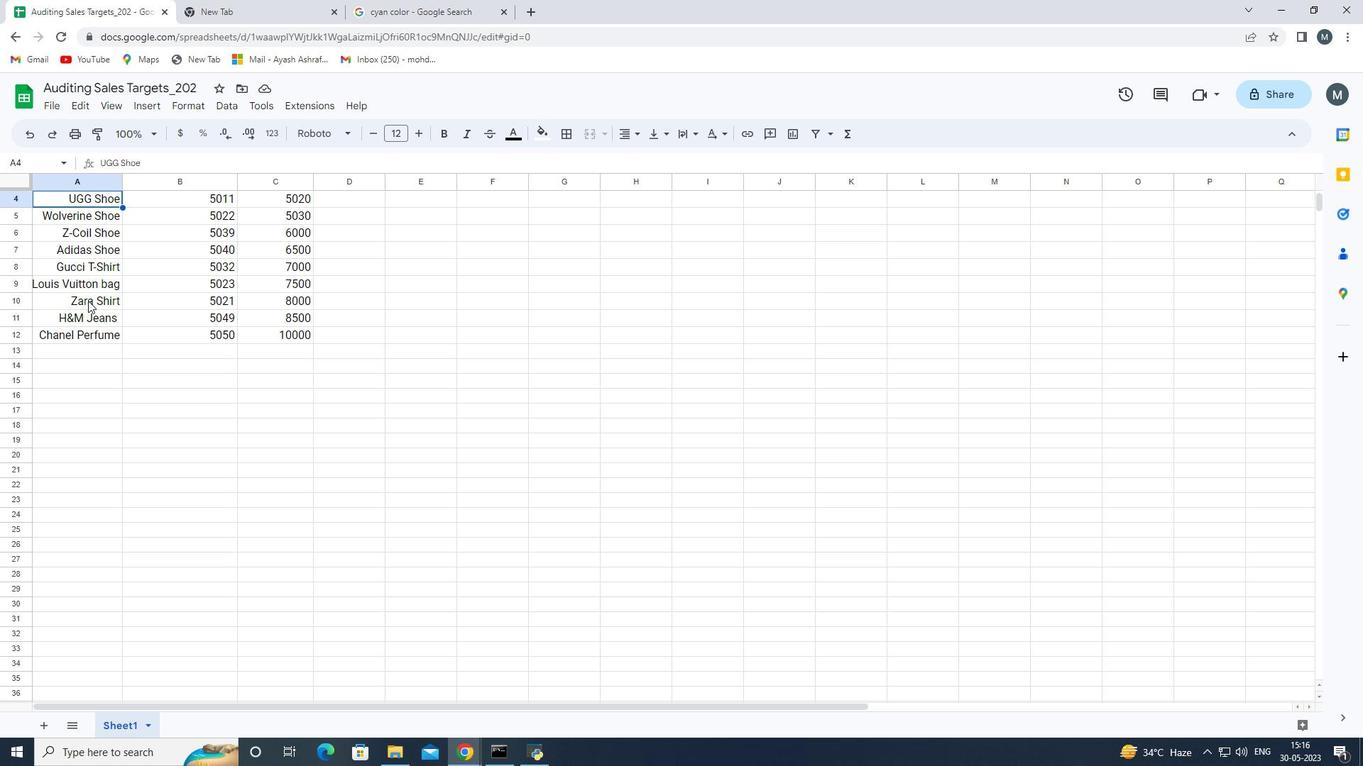 
Action: Mouse scrolled (93, 308) with delta (0, 0)
Screenshot: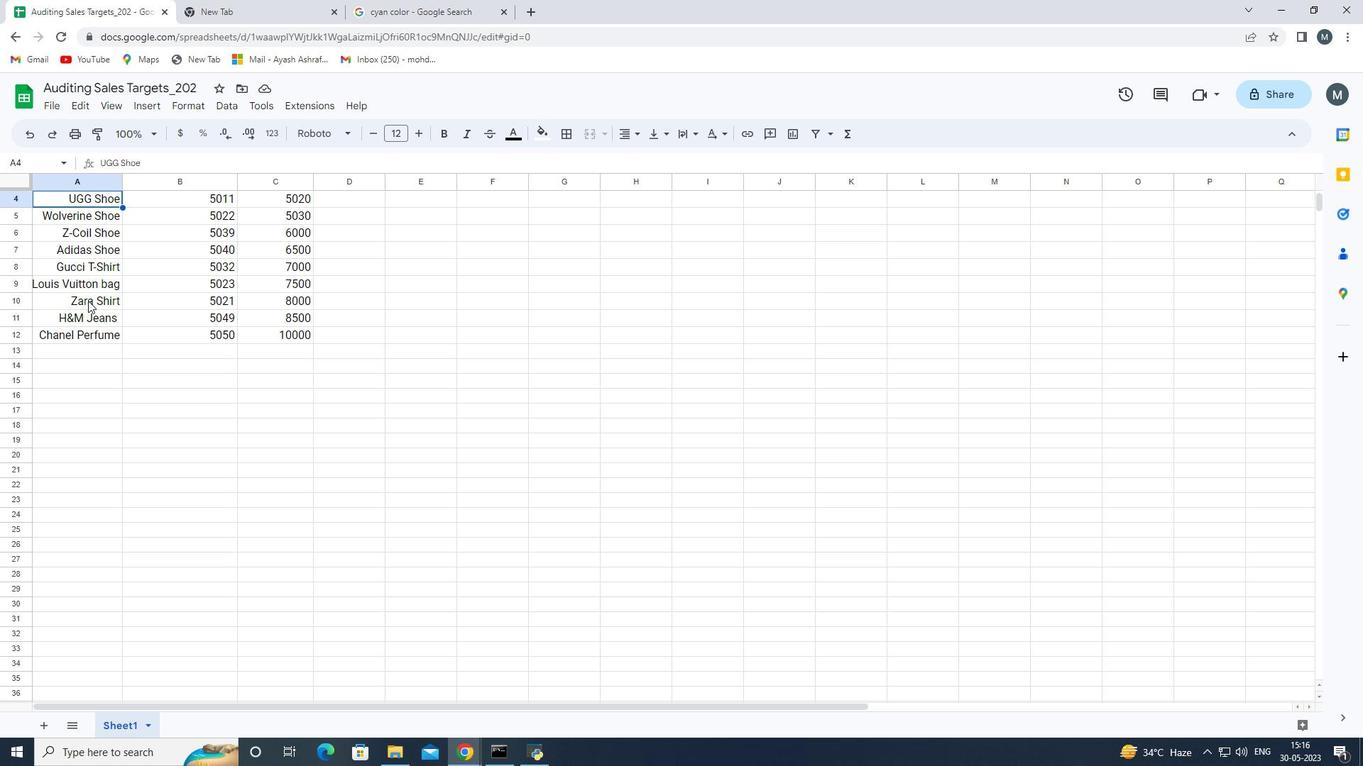 
Action: Mouse moved to (96, 306)
Screenshot: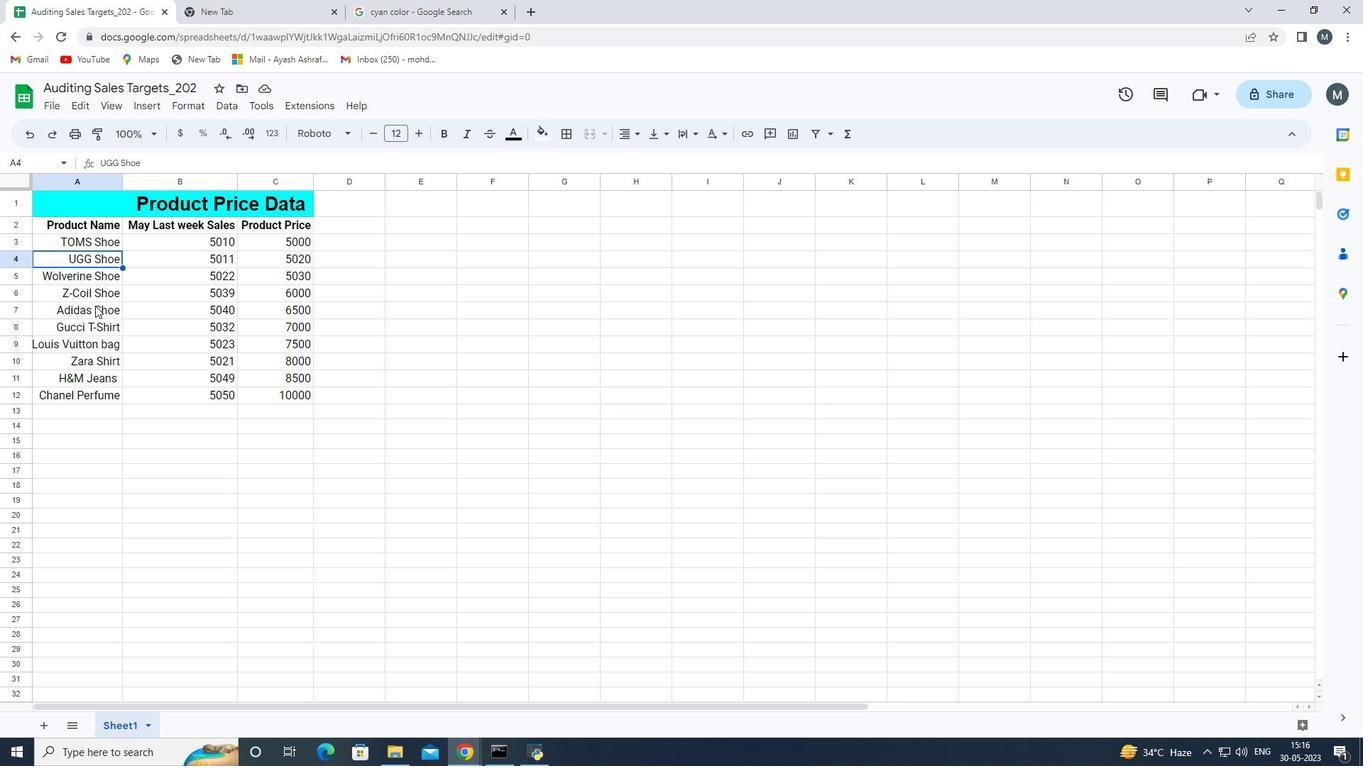 
Action: Mouse scrolled (96, 306) with delta (0, 0)
Screenshot: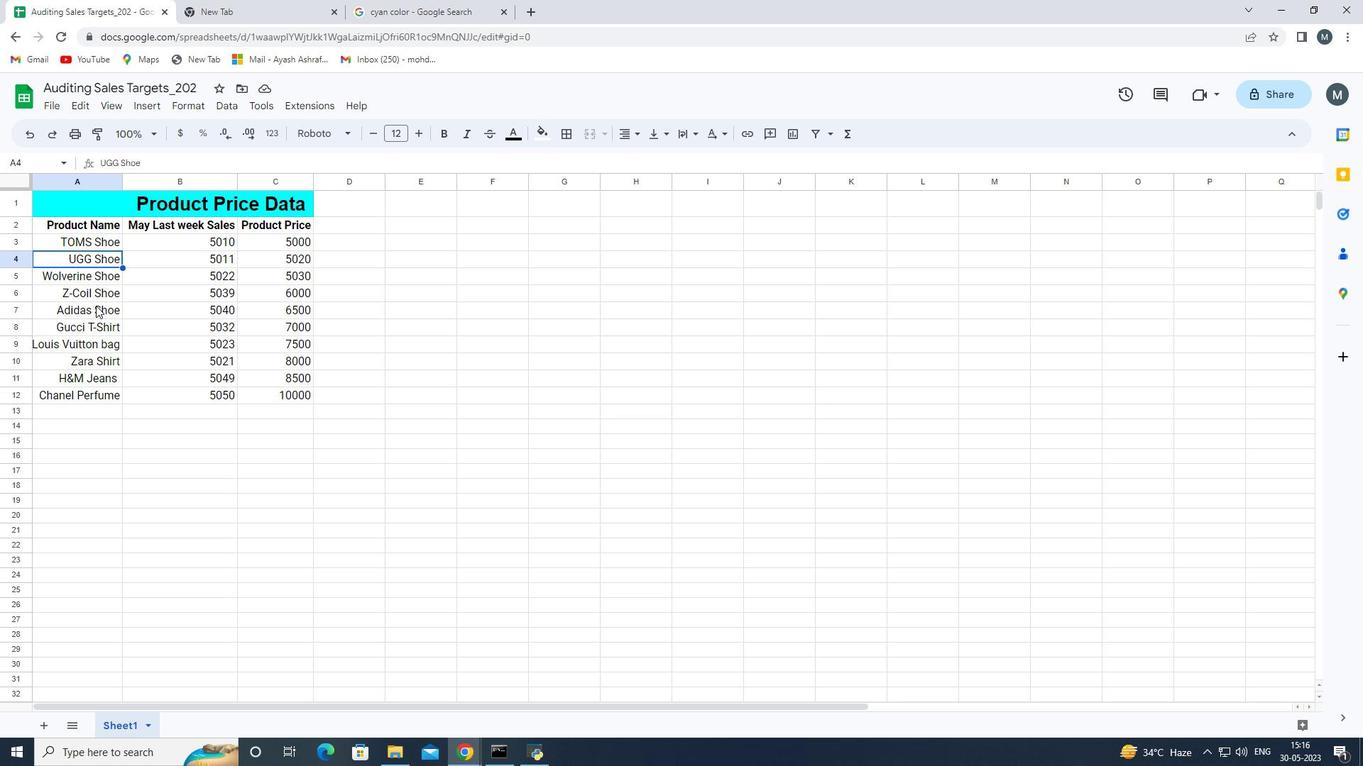 
Action: Mouse scrolled (96, 306) with delta (0, 0)
Screenshot: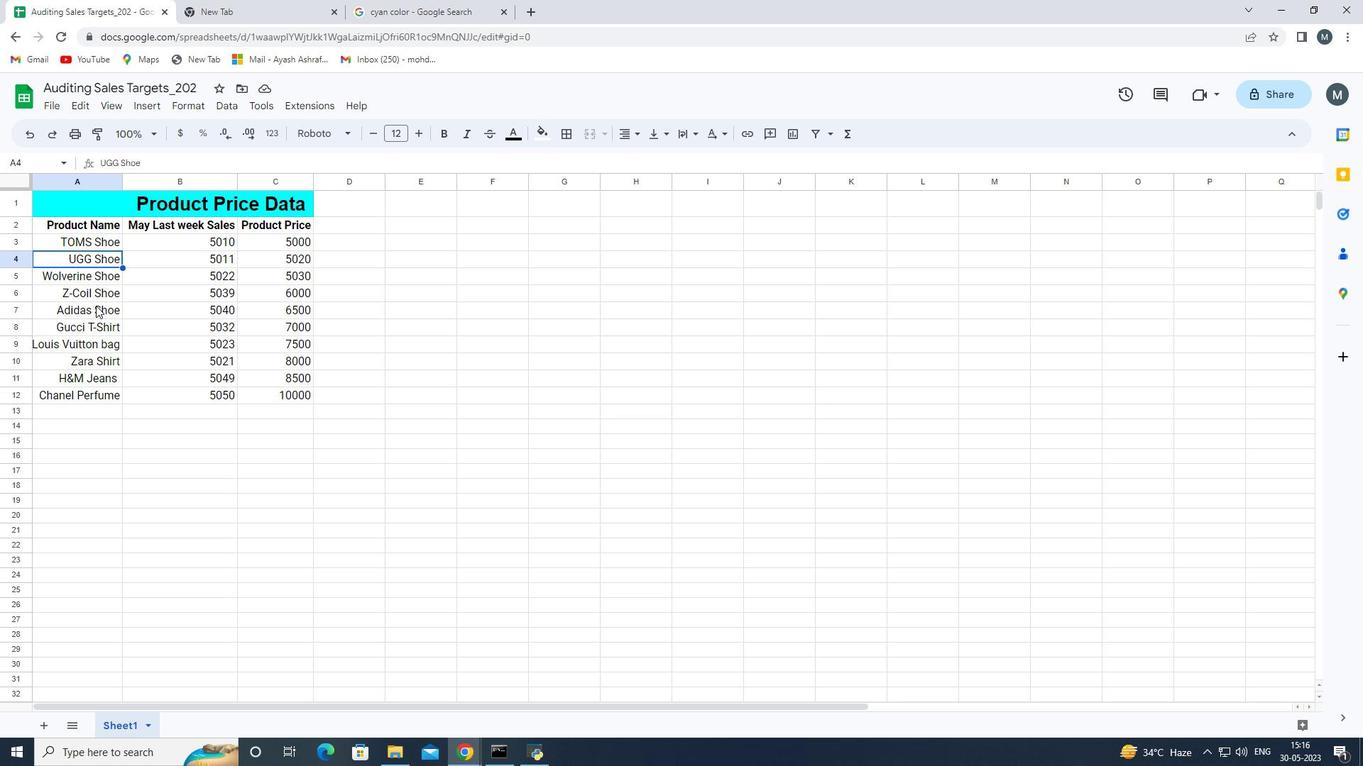 
Action: Mouse scrolled (96, 306) with delta (0, 0)
Screenshot: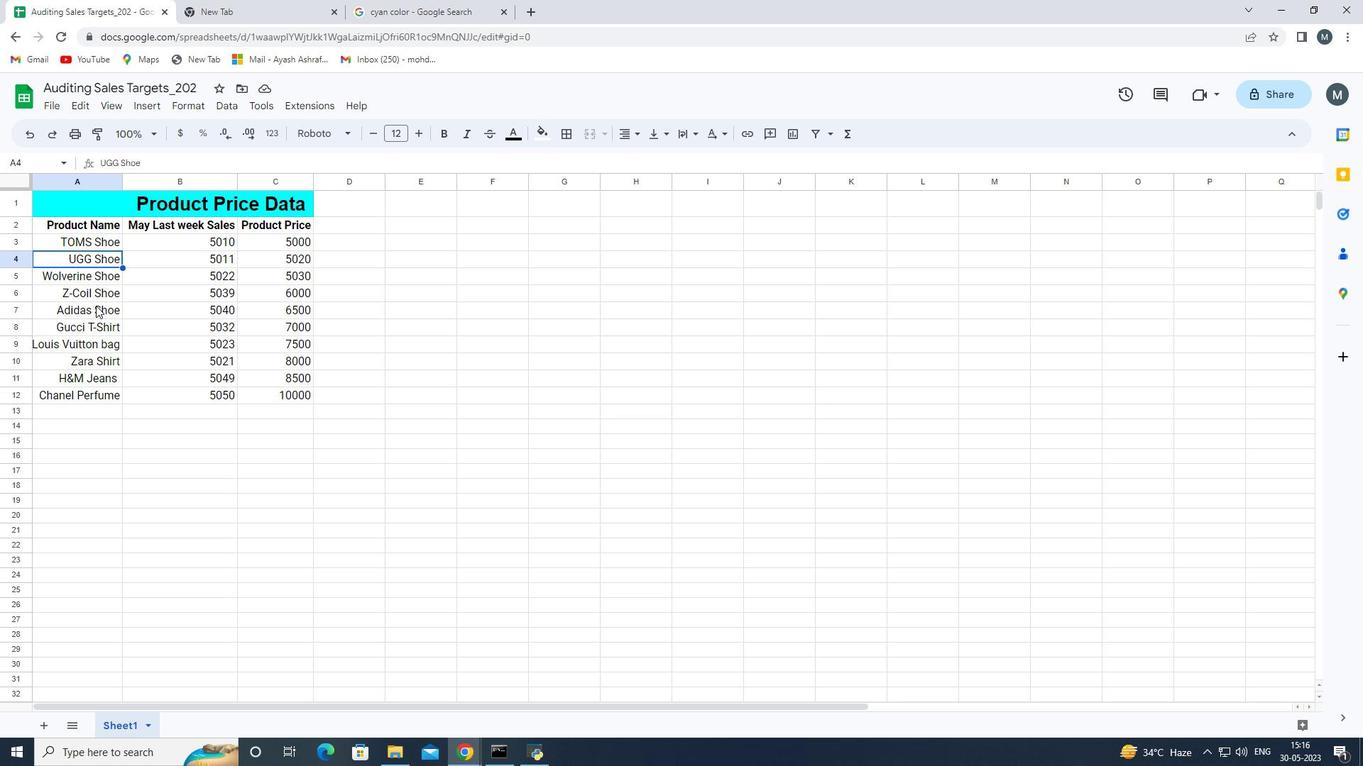 
Action: Mouse scrolled (96, 306) with delta (0, 0)
Screenshot: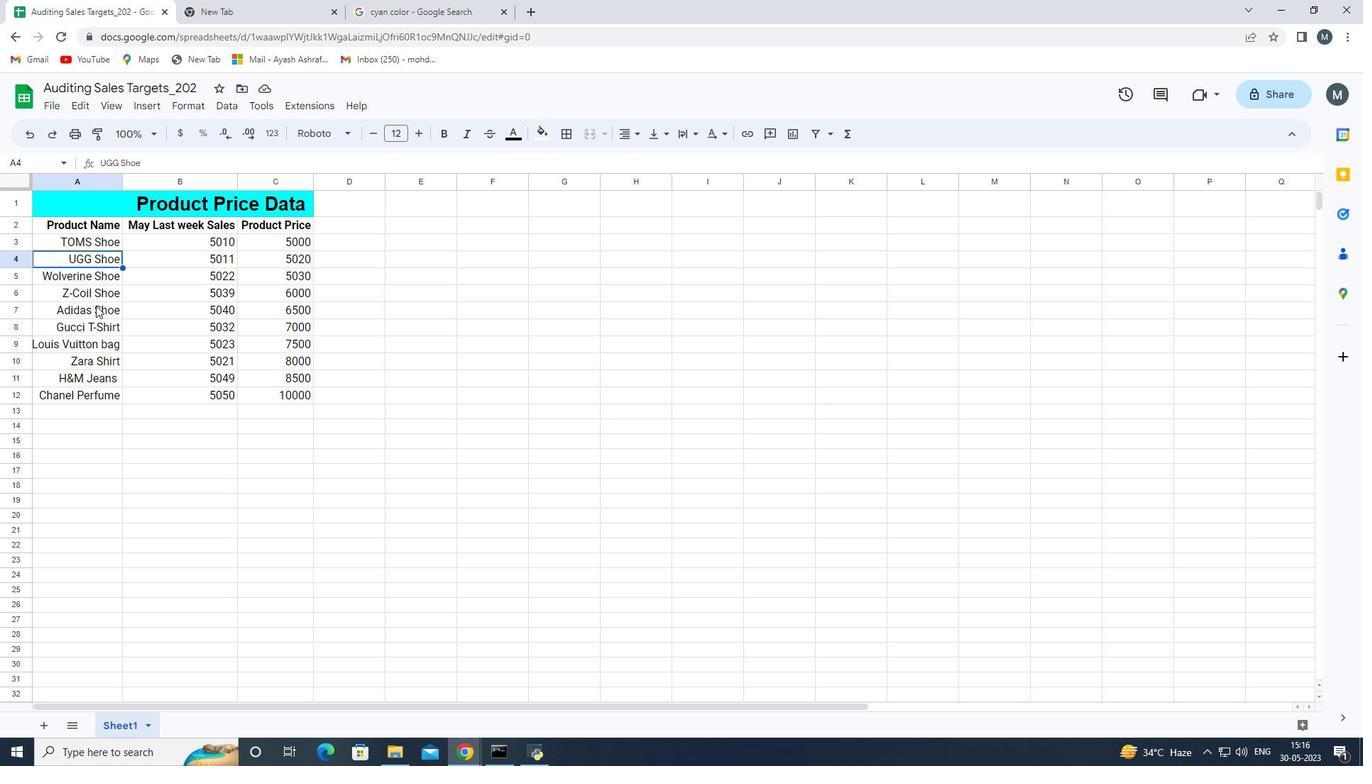 
Action: Mouse moved to (151, 231)
Screenshot: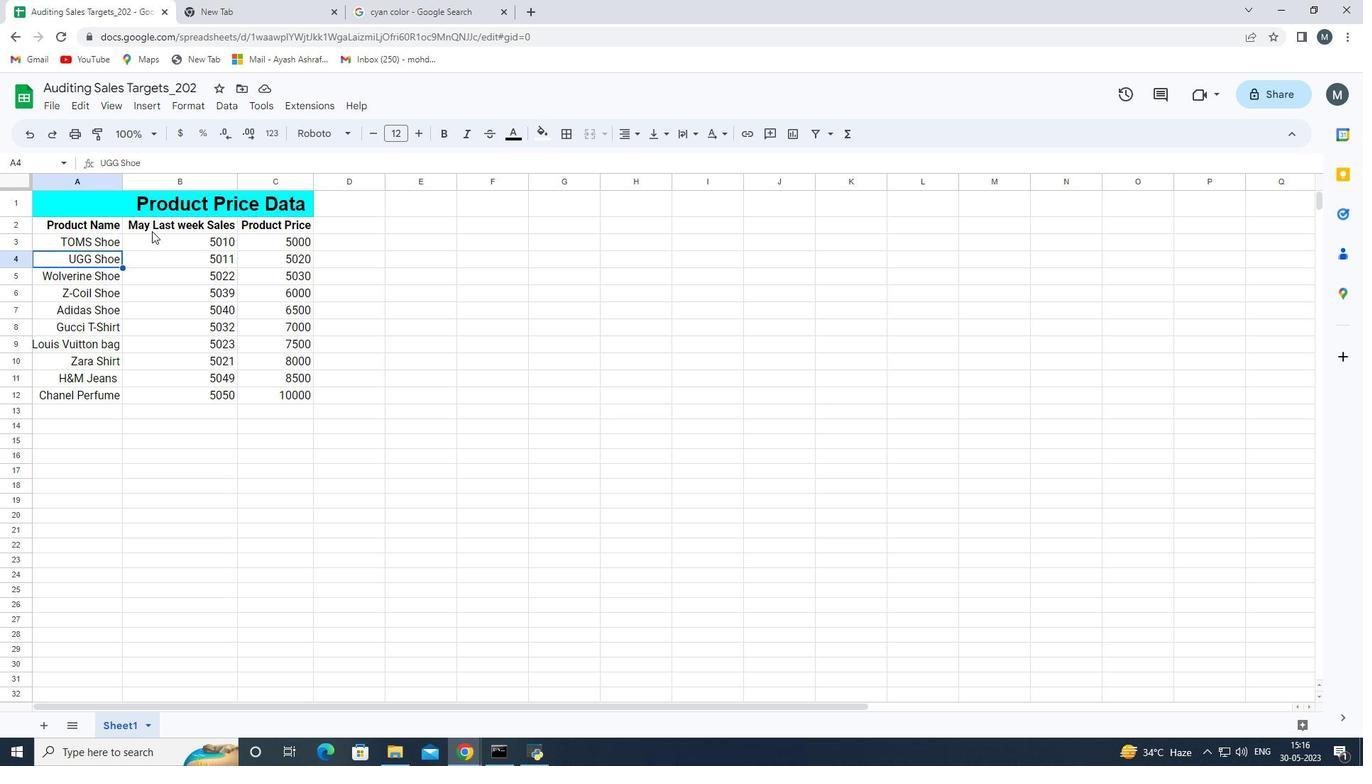 
Action: Mouse scrolled (151, 230) with delta (0, 0)
Screenshot: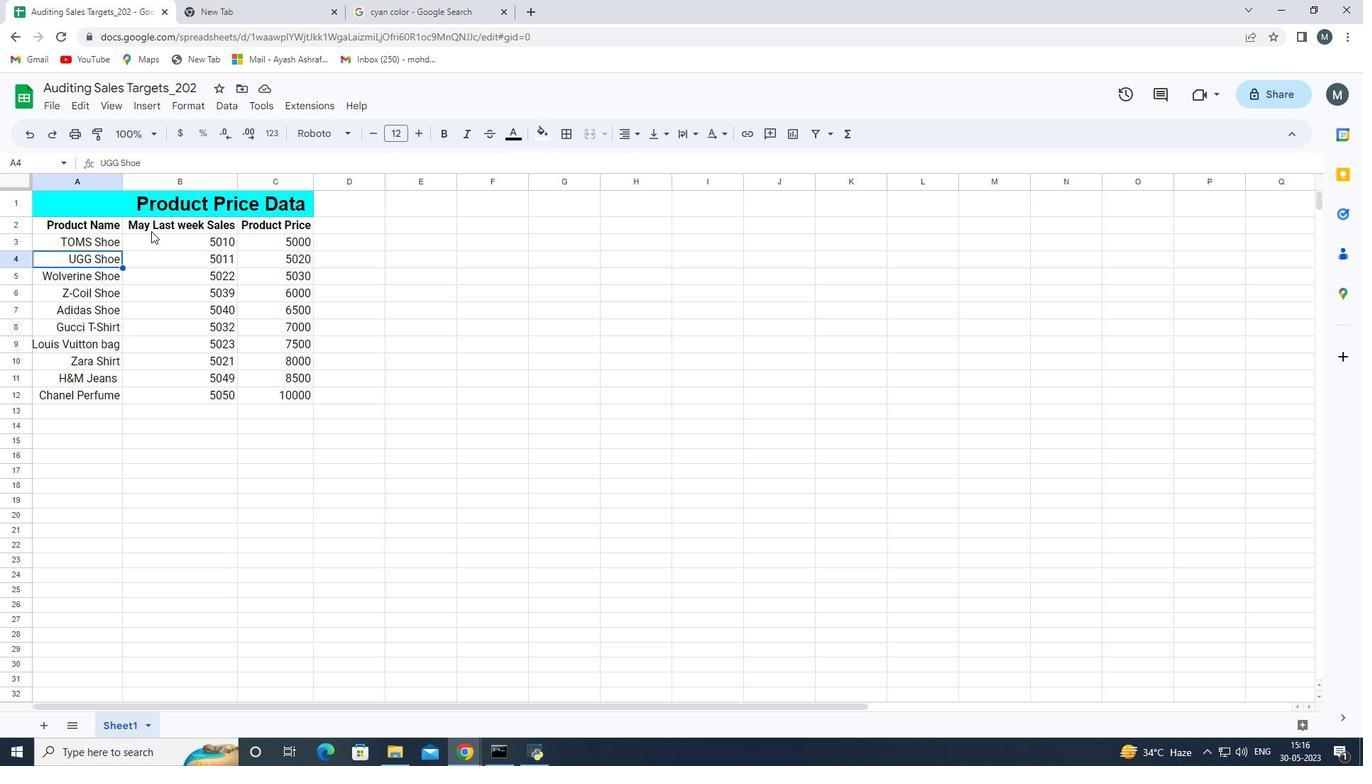 
Action: Mouse scrolled (151, 232) with delta (0, 0)
Screenshot: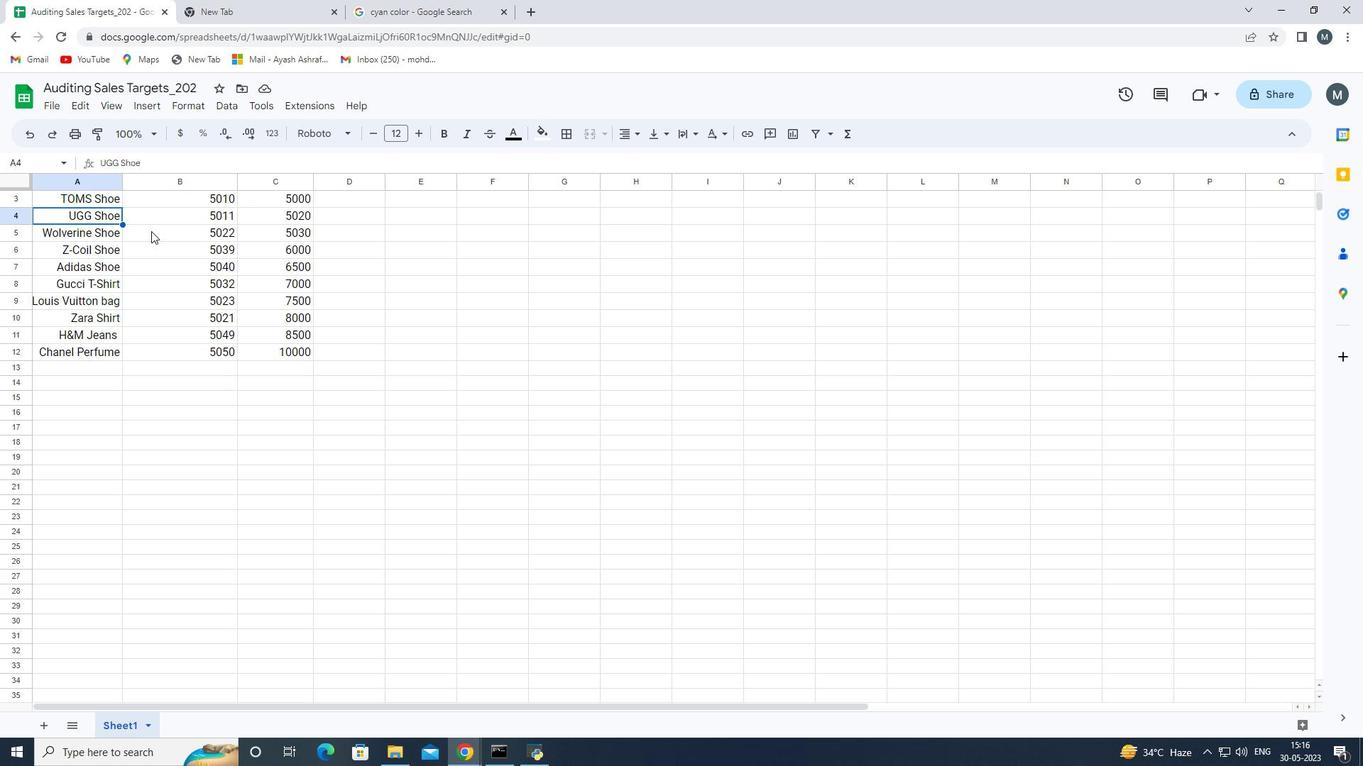 
Action: Mouse scrolled (151, 232) with delta (0, 0)
Screenshot: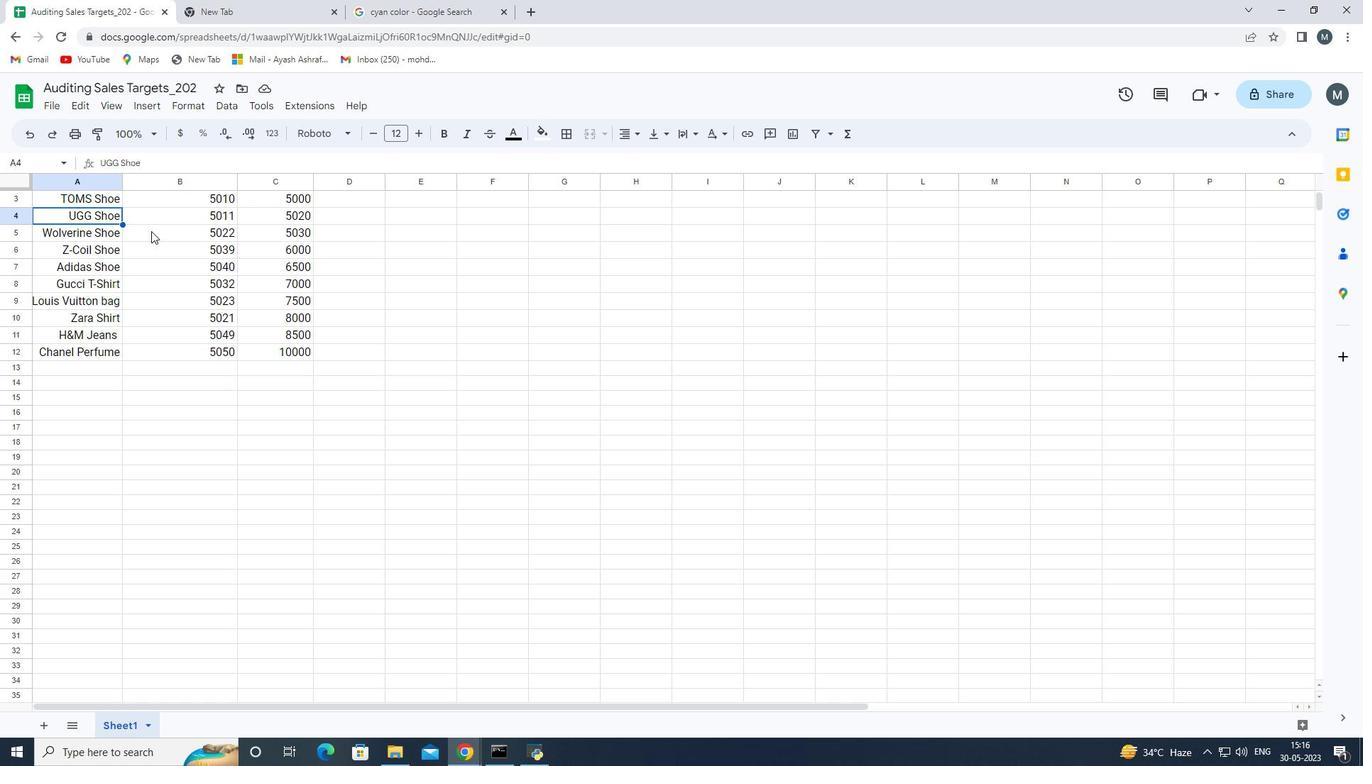 
Action: Mouse pressed left at (151, 231)
Screenshot: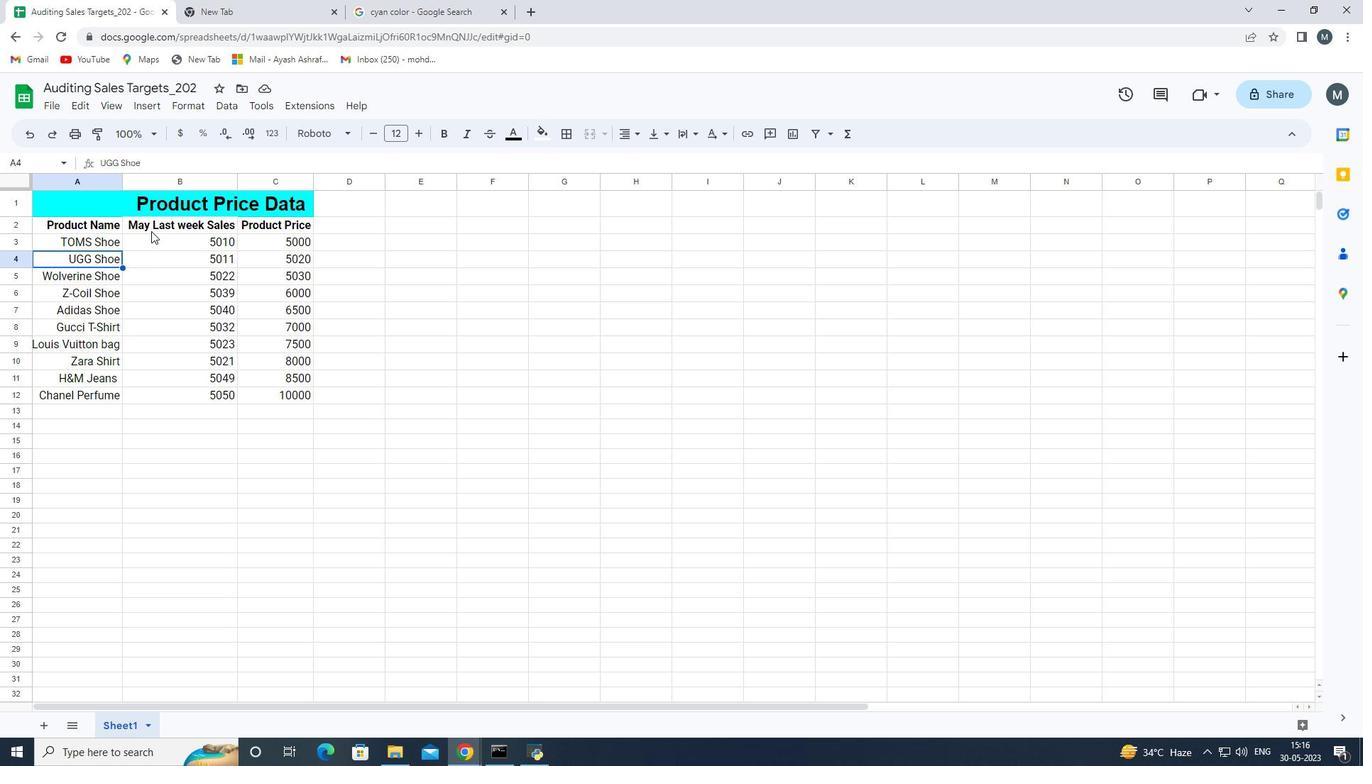 
Action: Mouse moved to (156, 242)
Screenshot: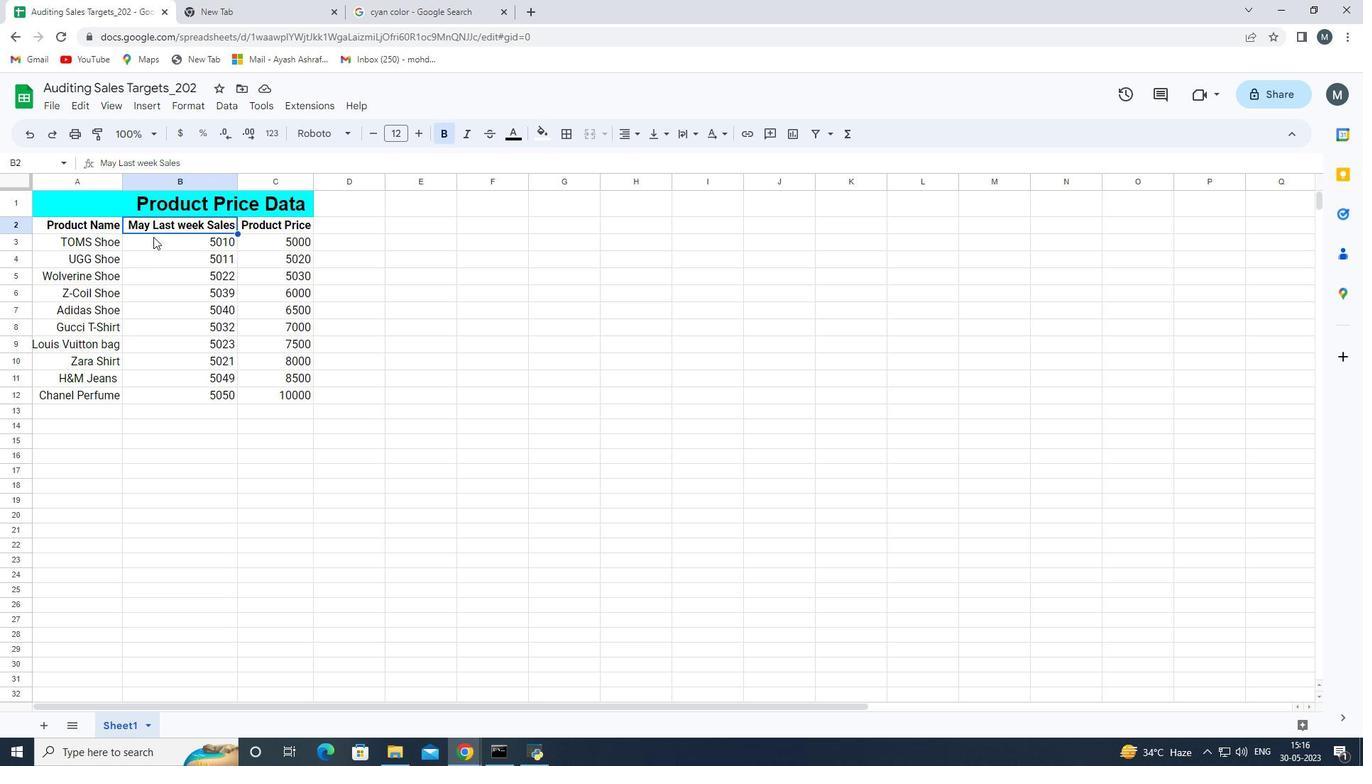 
Action: Mouse pressed left at (156, 242)
Screenshot: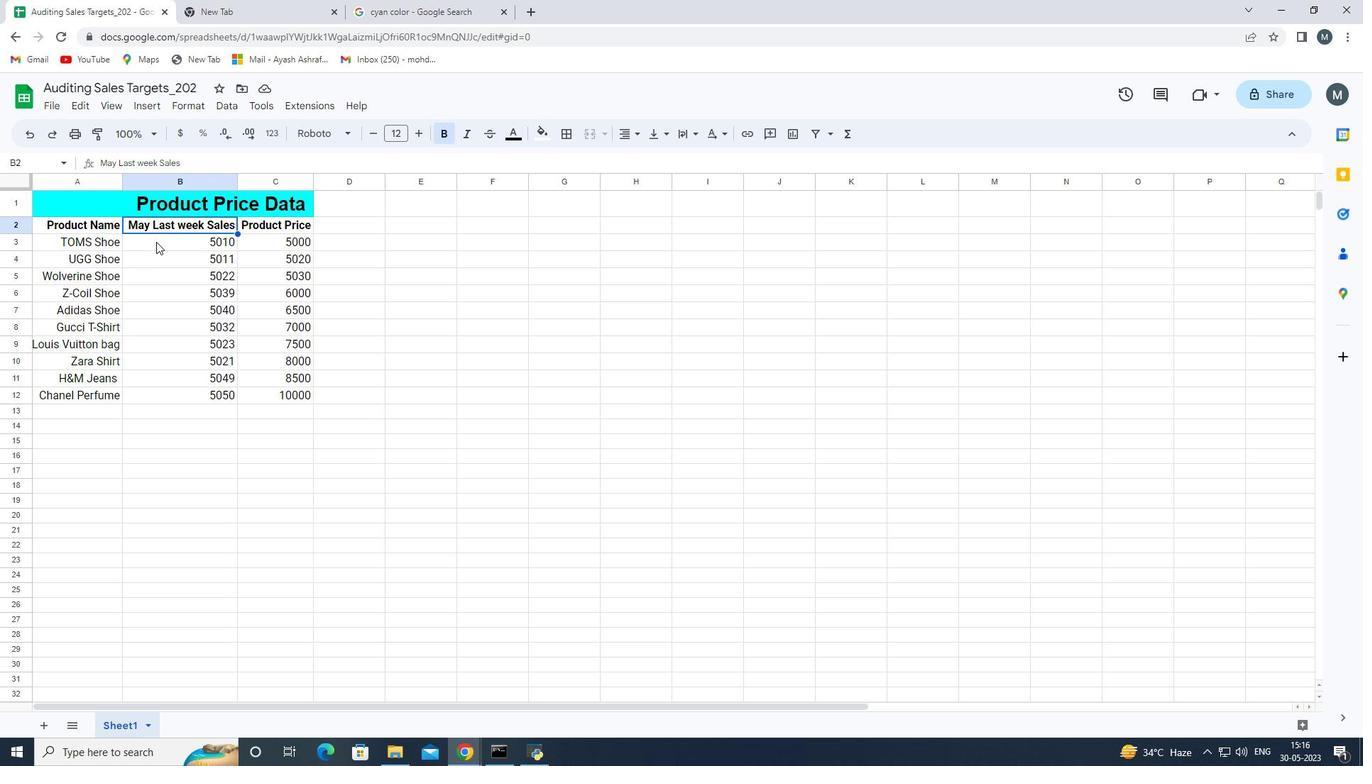 
Action: Mouse moved to (78, 246)
Screenshot: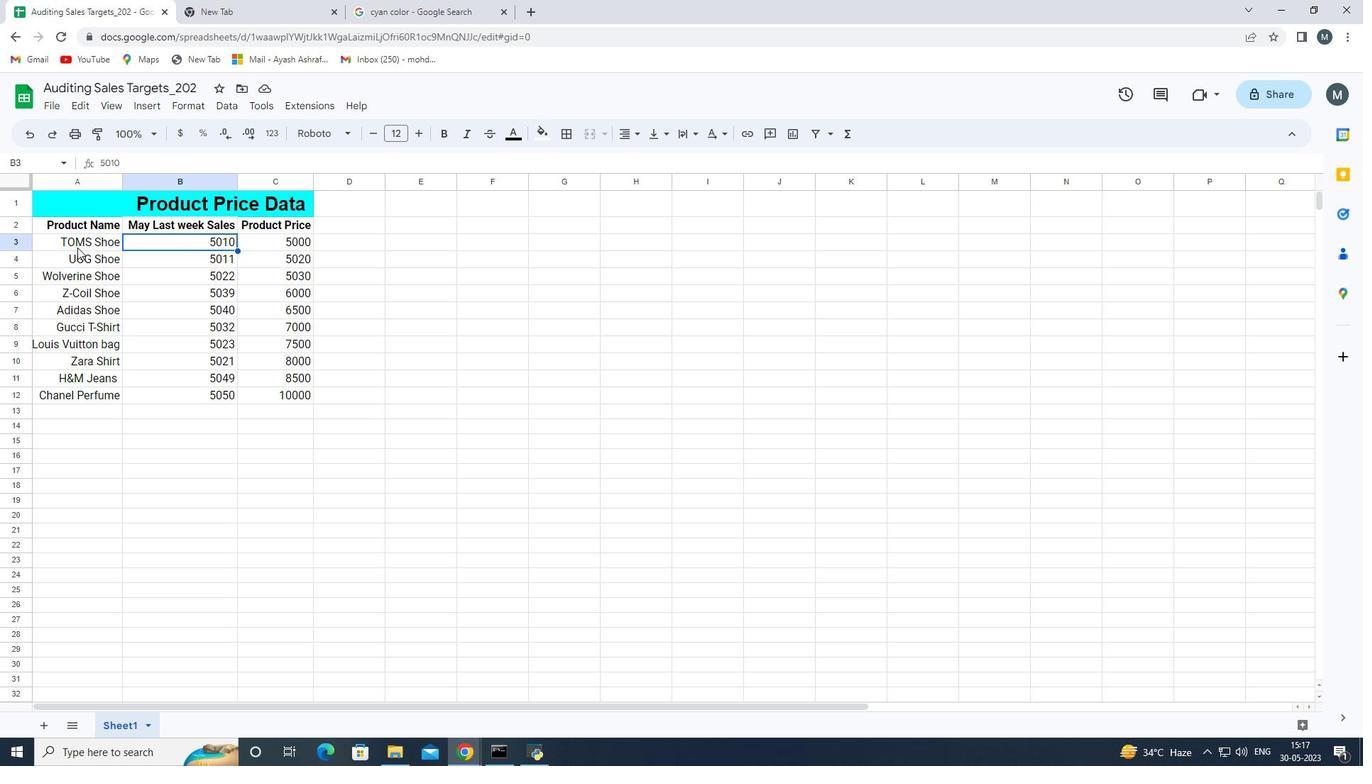 
Action: Mouse pressed left at (78, 246)
Screenshot: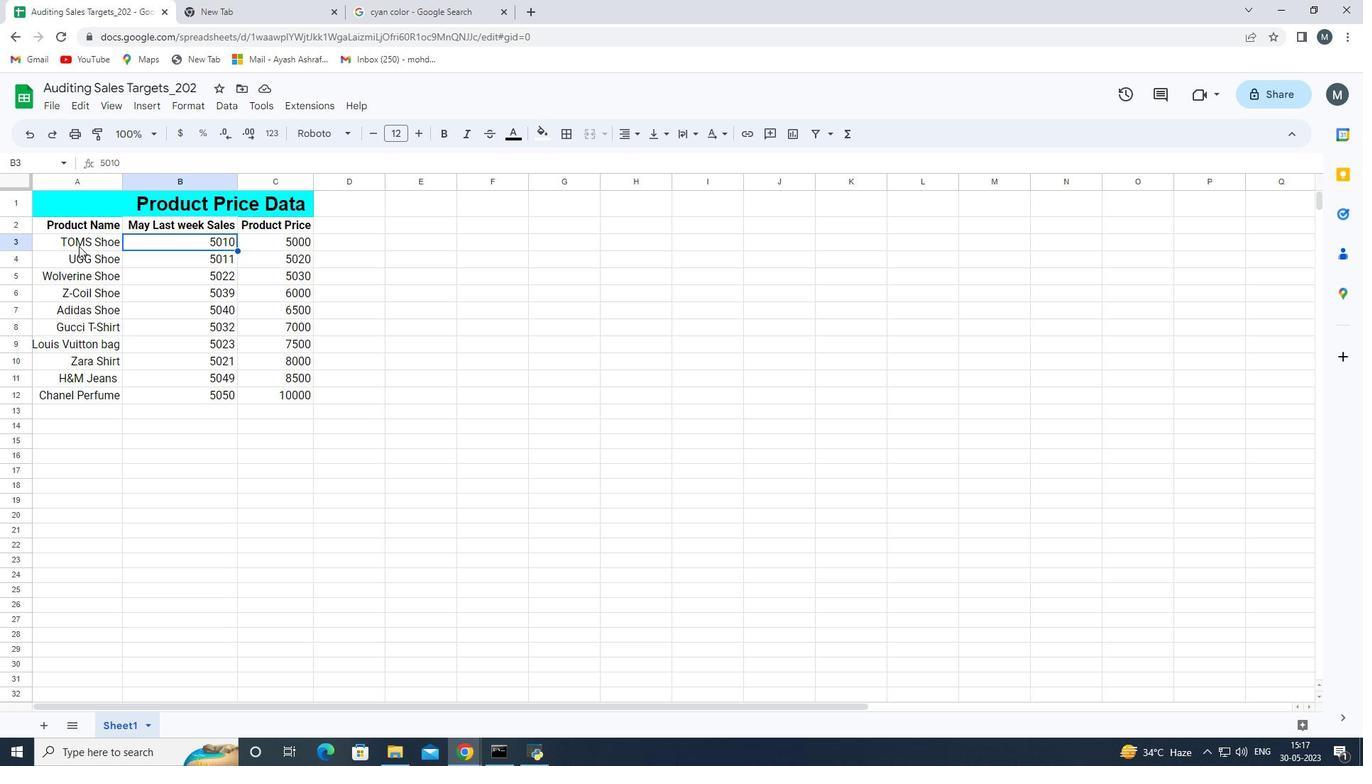 
Action: Mouse moved to (97, 273)
Screenshot: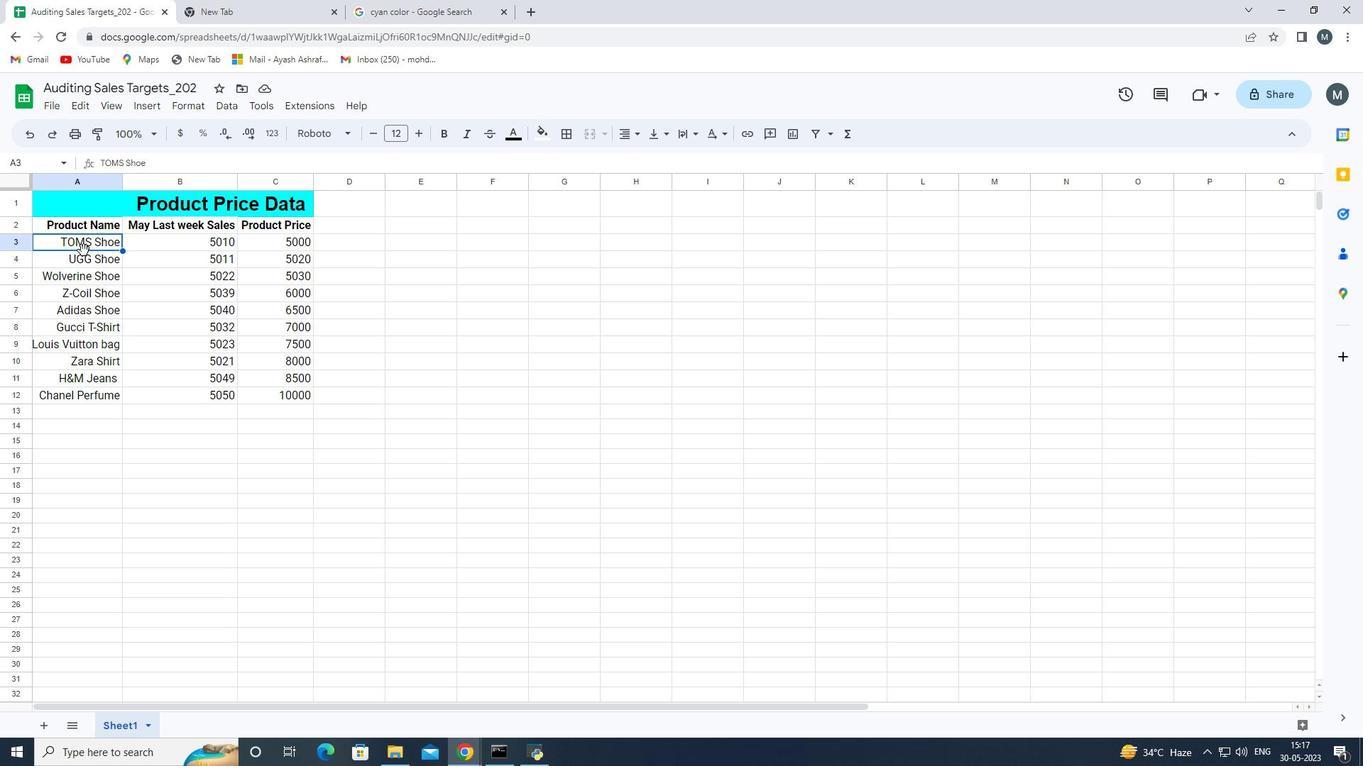 
Action: Mouse pressed left at (97, 273)
Screenshot: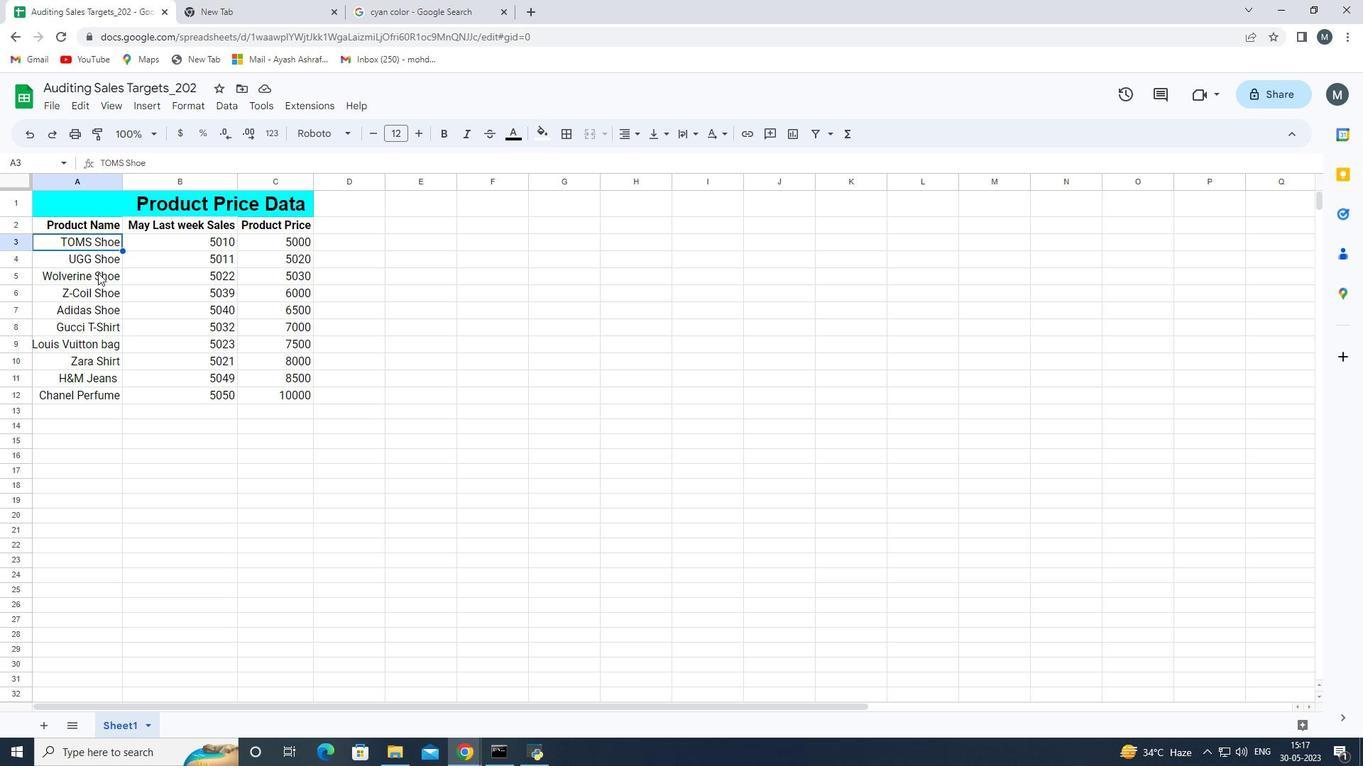
Action: Mouse moved to (75, 366)
Screenshot: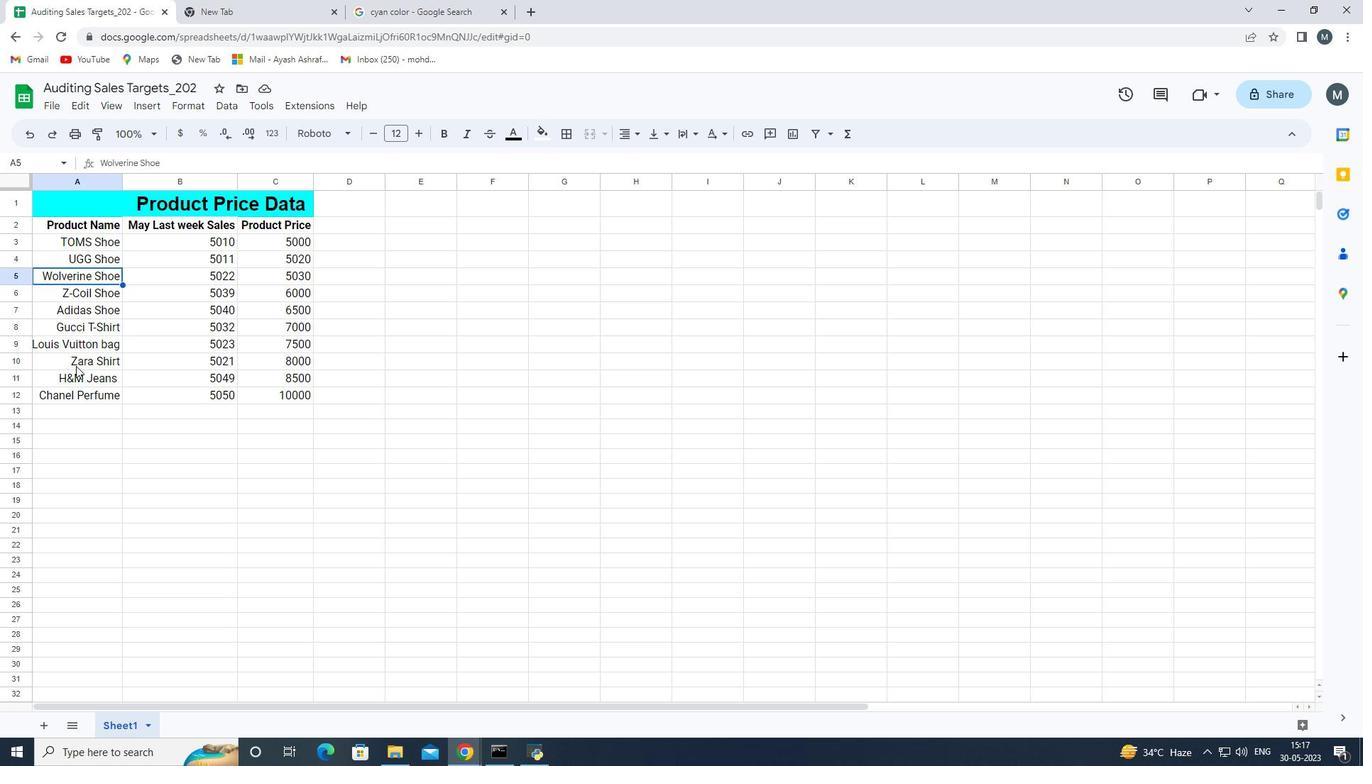 
